 Task: Search one way flight ticket for 4 adults, 1 infant in seat and 1 infant on lap in premium economy from Hays: Hays Regional Airport to Raleigh: Raleigh-durham International Airport on 8-5-2023. Choice of flights is Spirit. Number of bags: 2 carry on bags and 1 checked bag. Price is upto 88000. Outbound departure time preference is 4:15.
Action: Mouse moved to (397, 350)
Screenshot: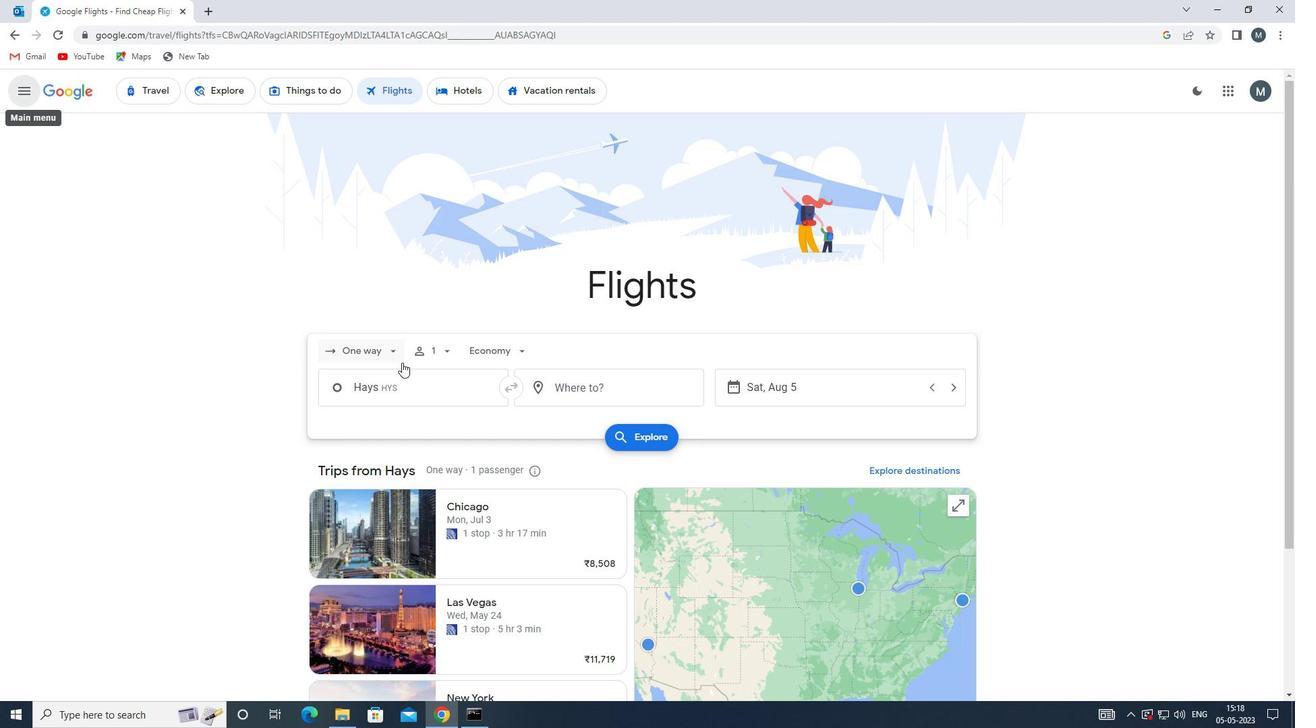 
Action: Mouse pressed left at (397, 350)
Screenshot: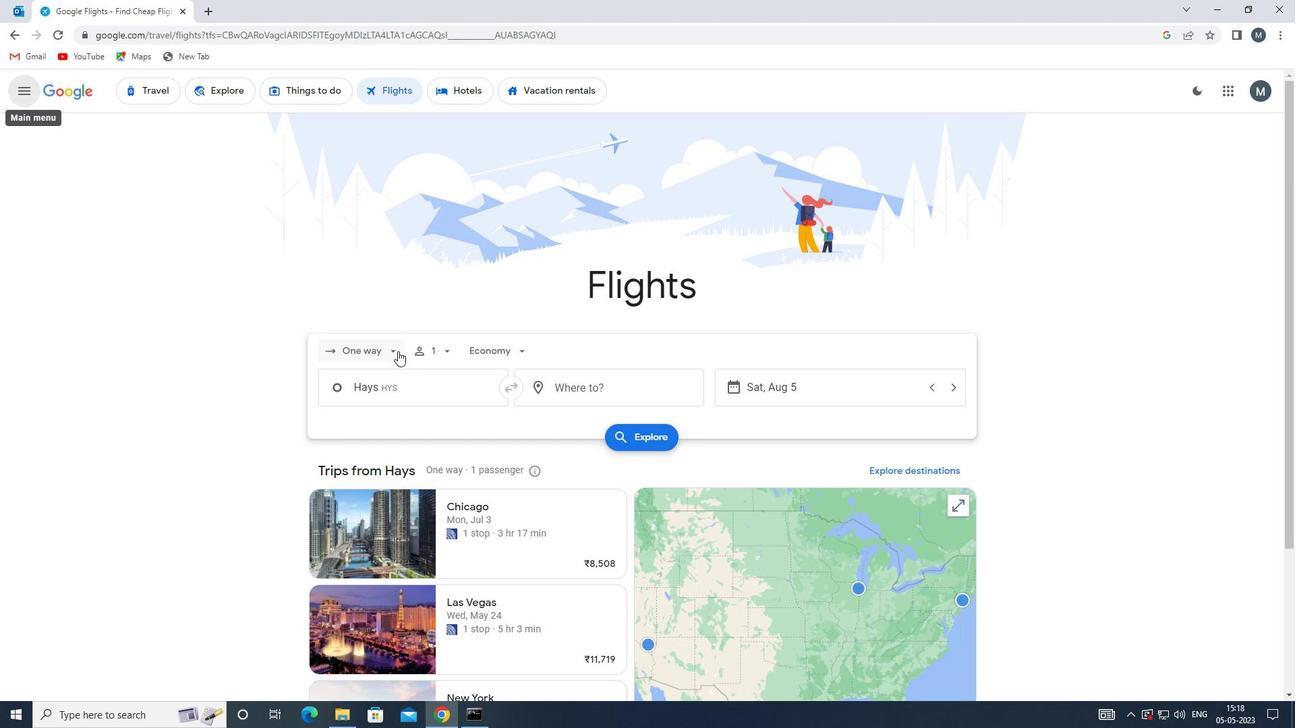 
Action: Mouse moved to (398, 411)
Screenshot: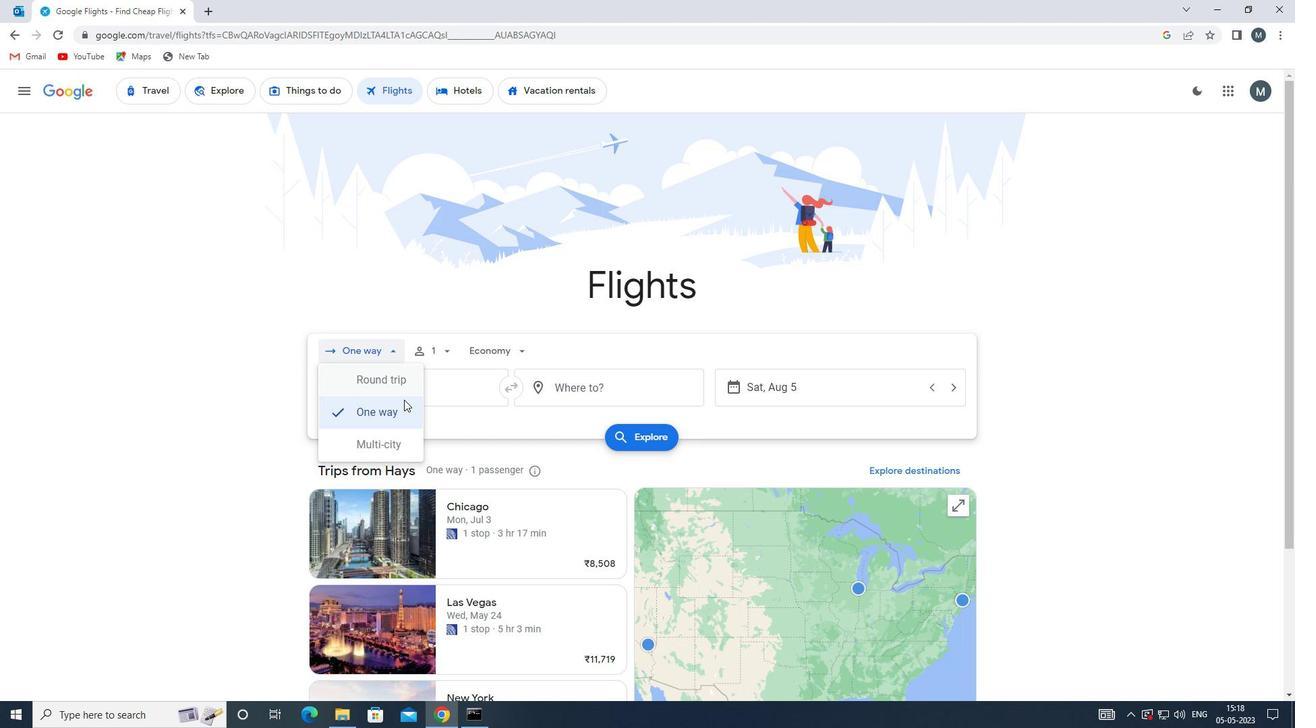 
Action: Mouse pressed left at (398, 411)
Screenshot: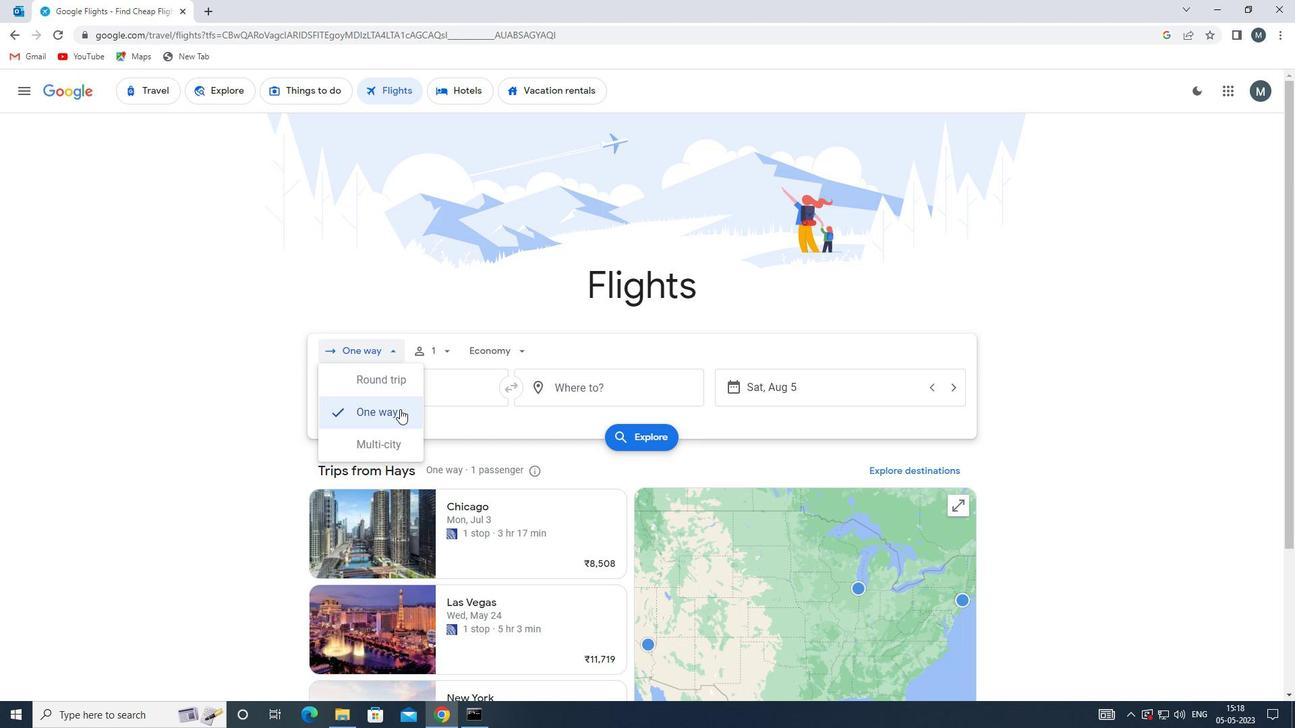 
Action: Mouse moved to (443, 352)
Screenshot: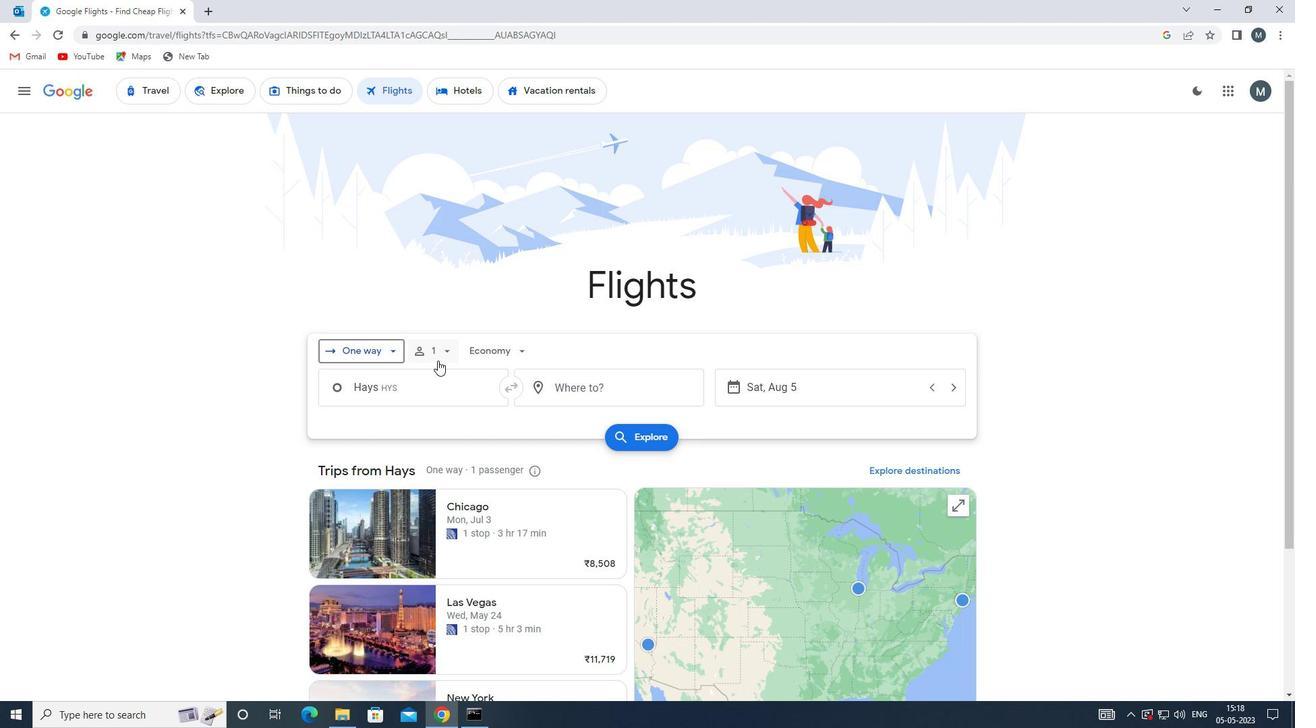 
Action: Mouse pressed left at (443, 352)
Screenshot: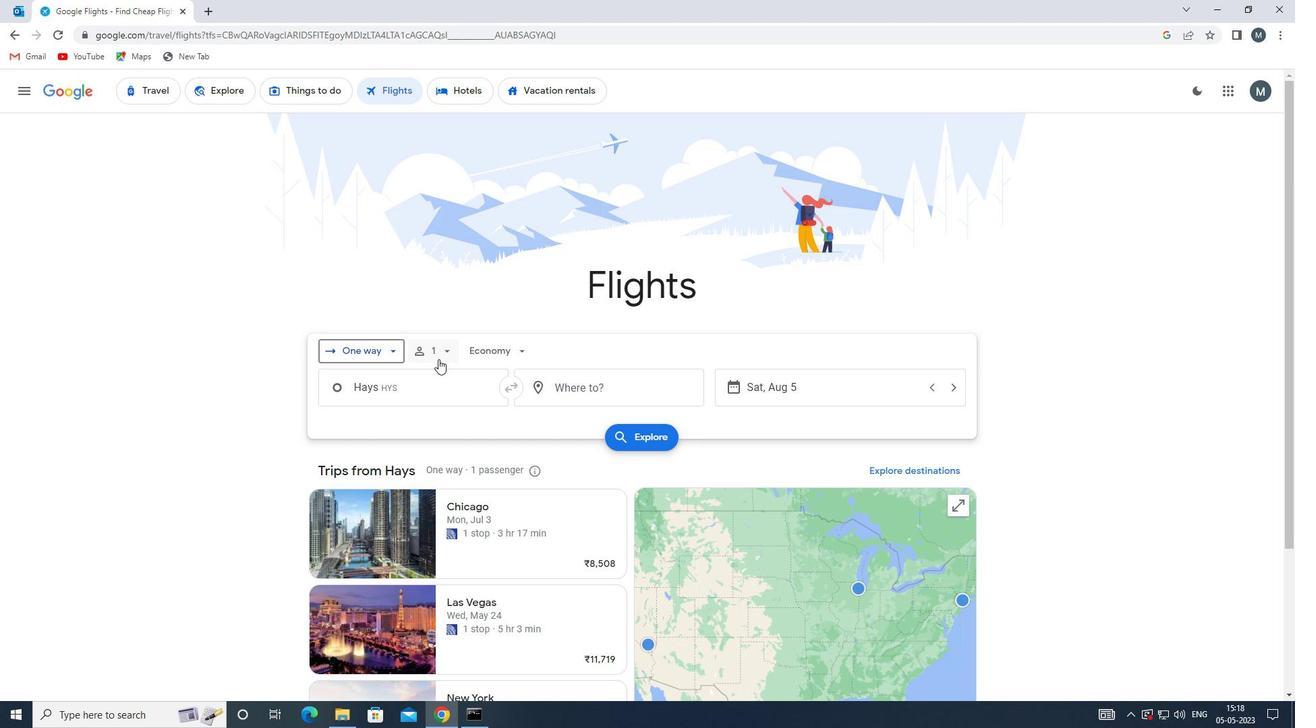 
Action: Mouse moved to (549, 383)
Screenshot: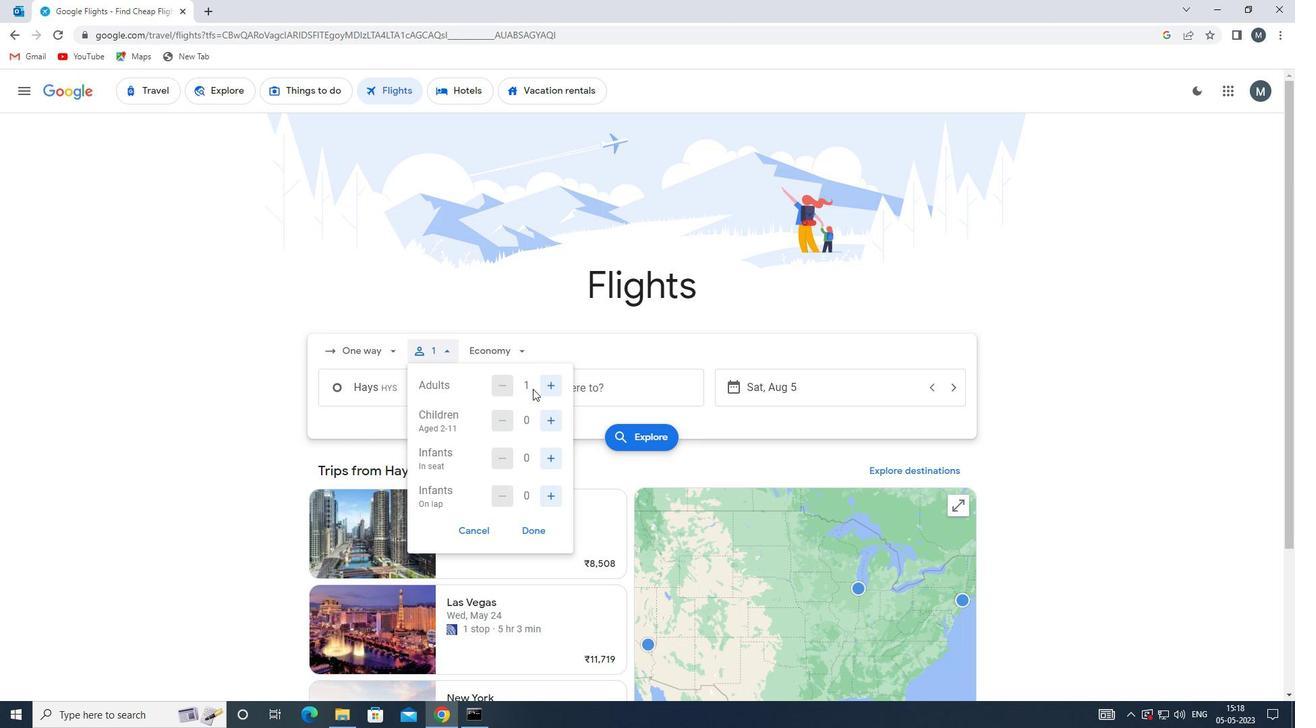
Action: Mouse pressed left at (549, 383)
Screenshot: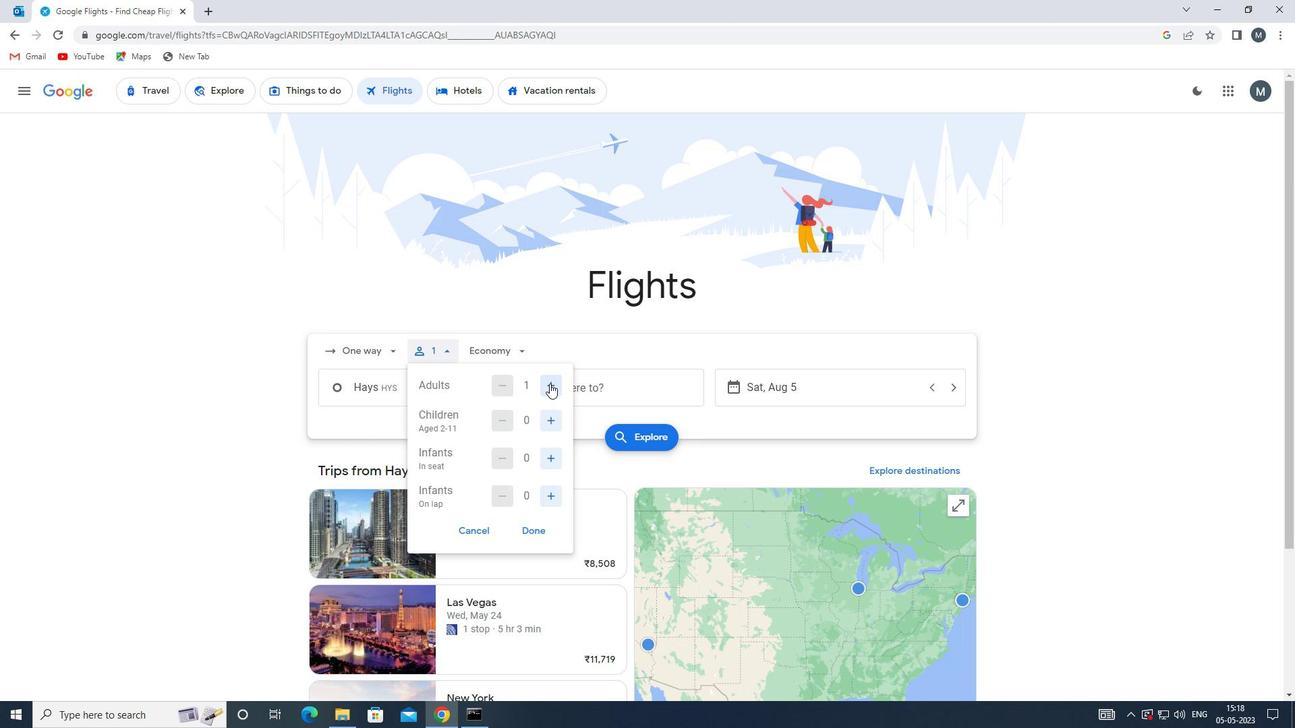
Action: Mouse pressed left at (549, 383)
Screenshot: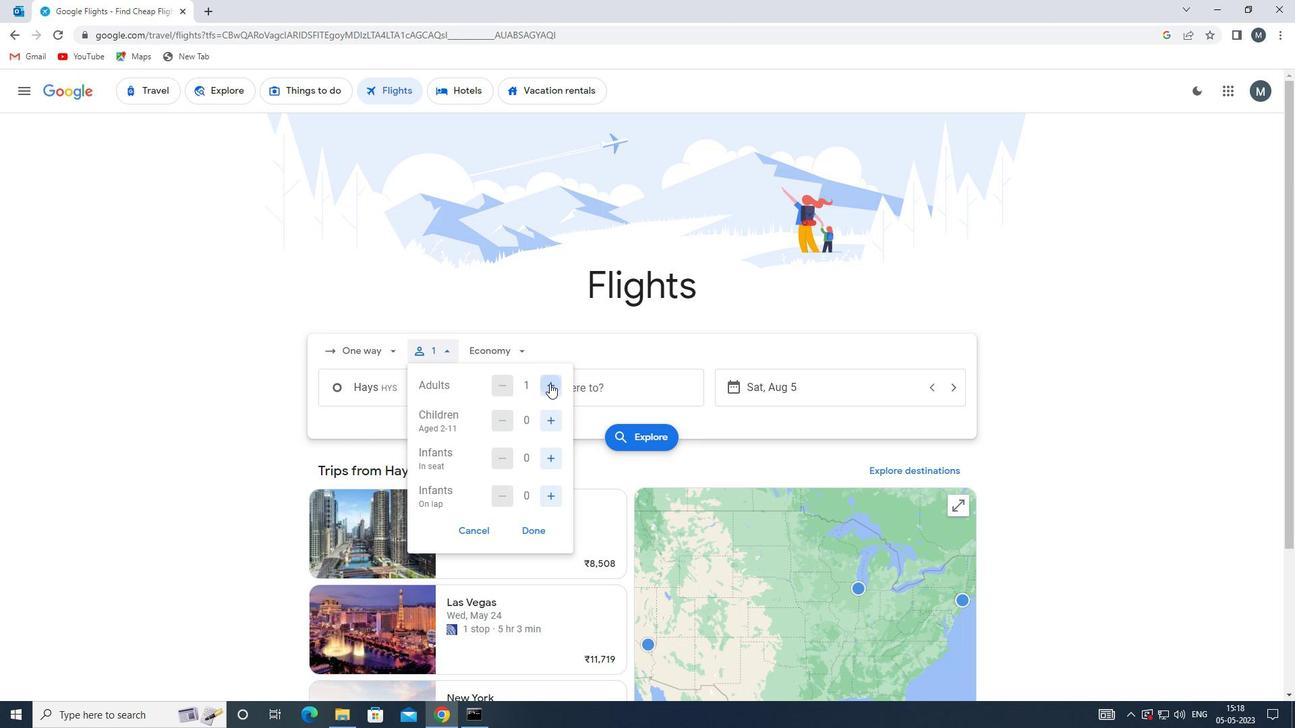 
Action: Mouse pressed left at (549, 383)
Screenshot: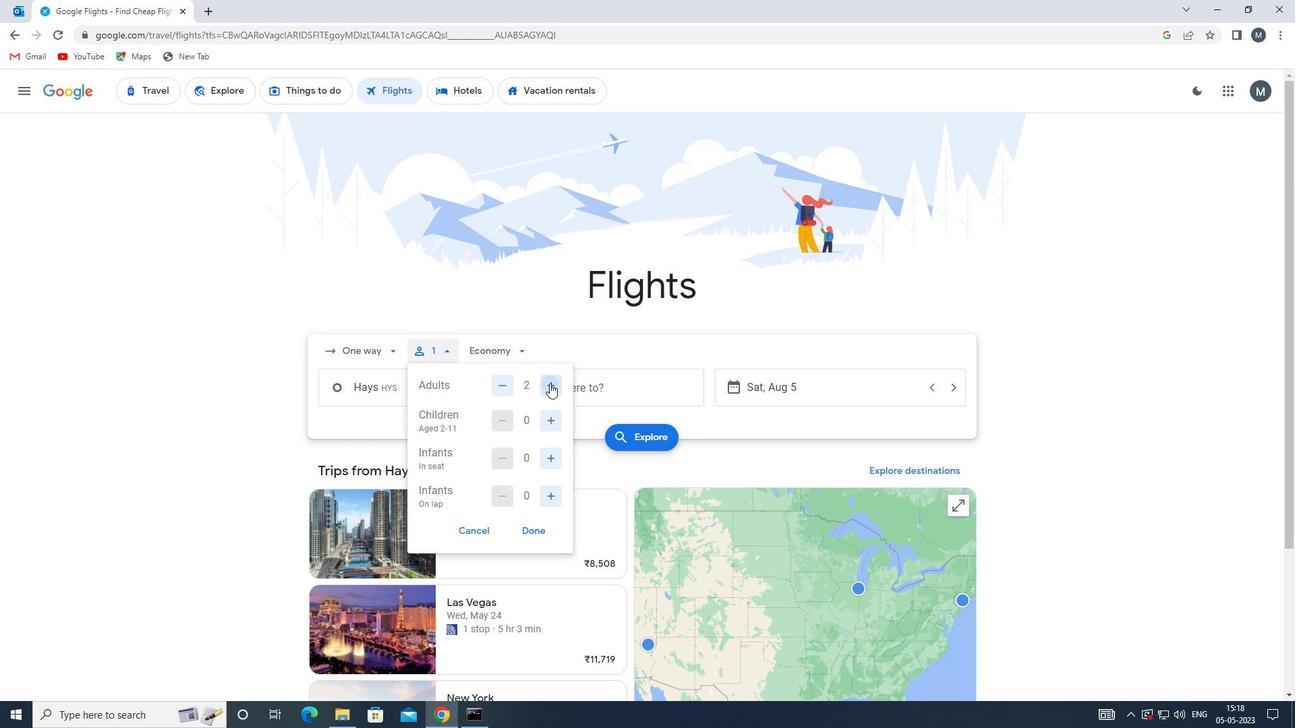 
Action: Mouse moved to (555, 423)
Screenshot: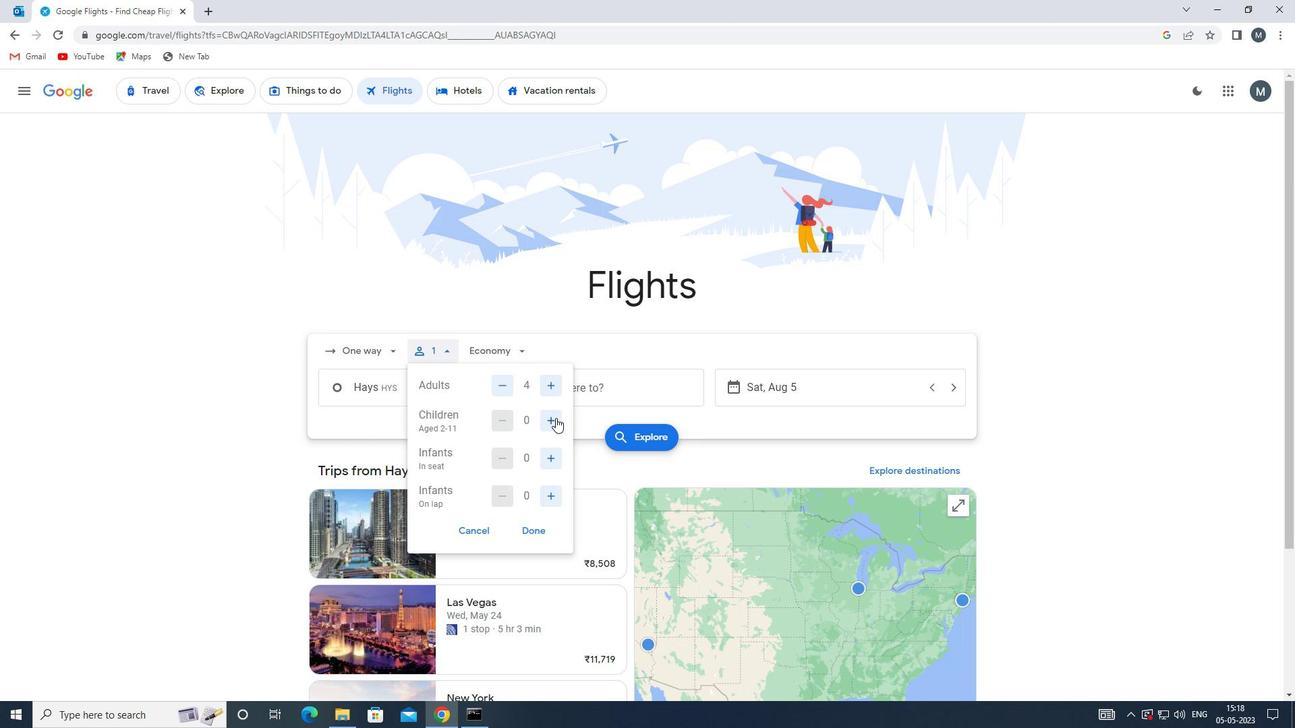 
Action: Mouse pressed left at (555, 423)
Screenshot: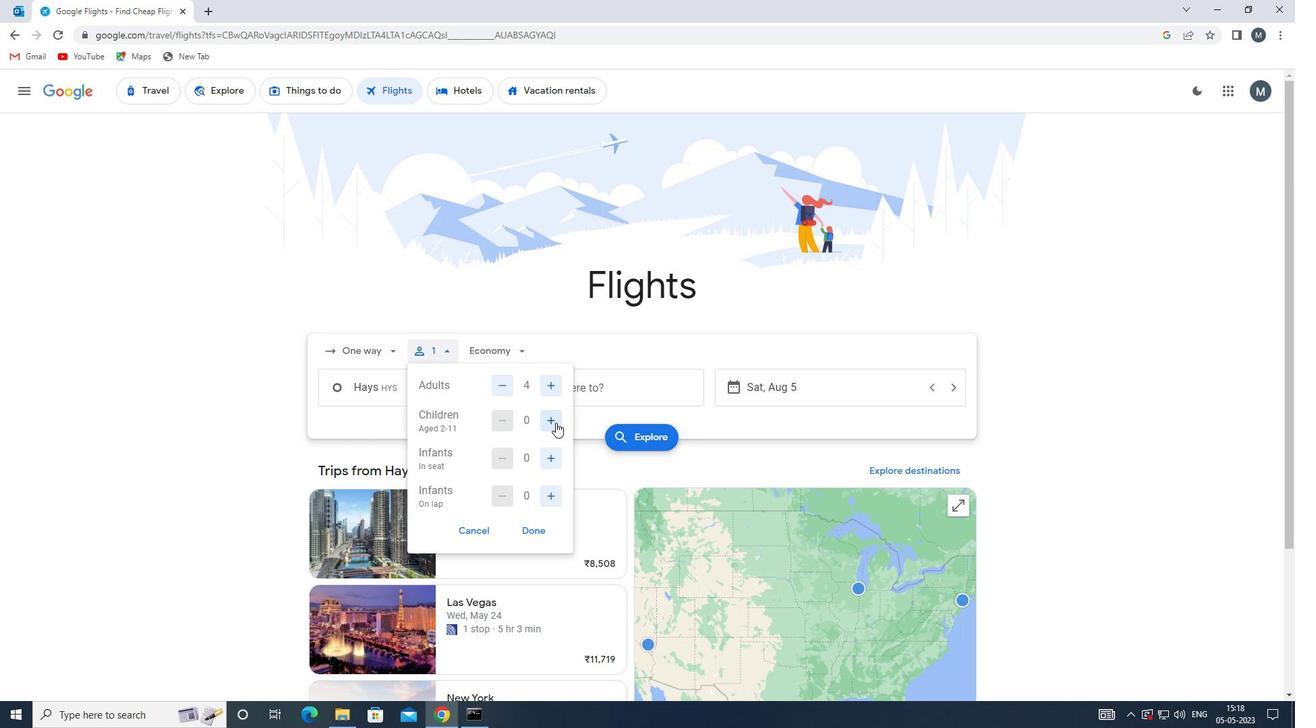 
Action: Mouse moved to (505, 420)
Screenshot: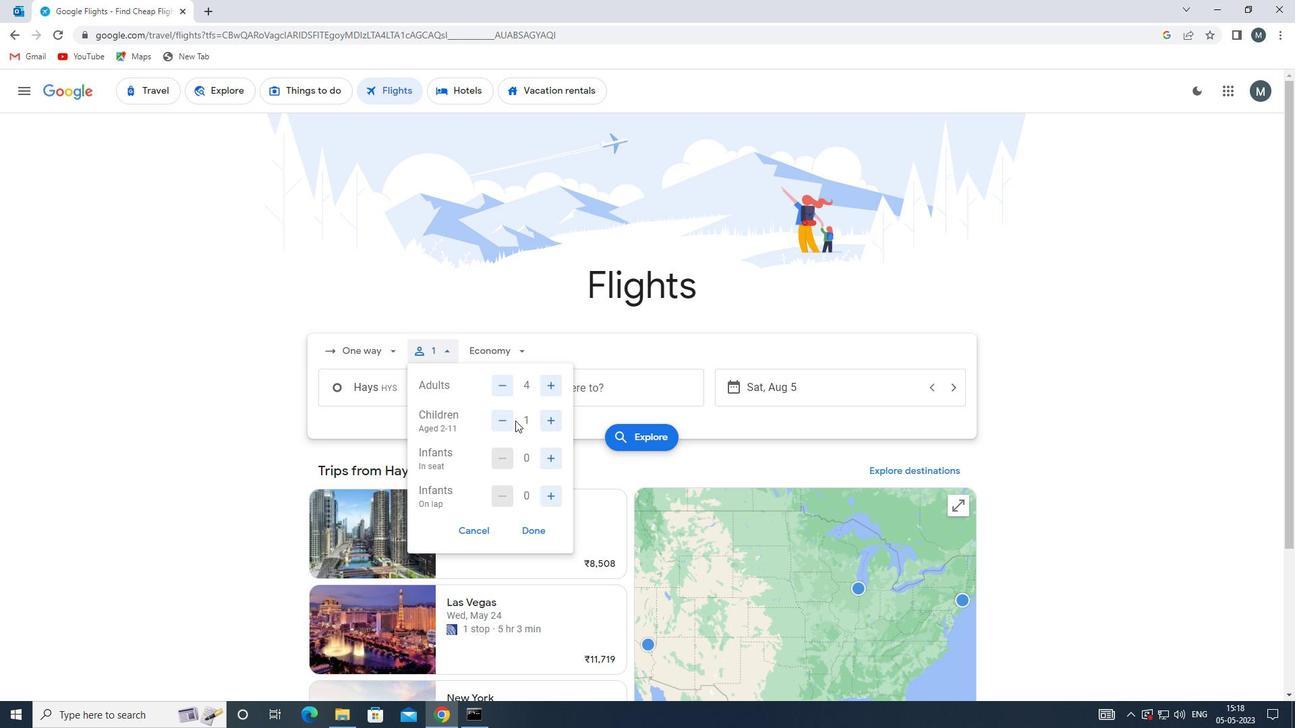 
Action: Mouse pressed left at (505, 420)
Screenshot: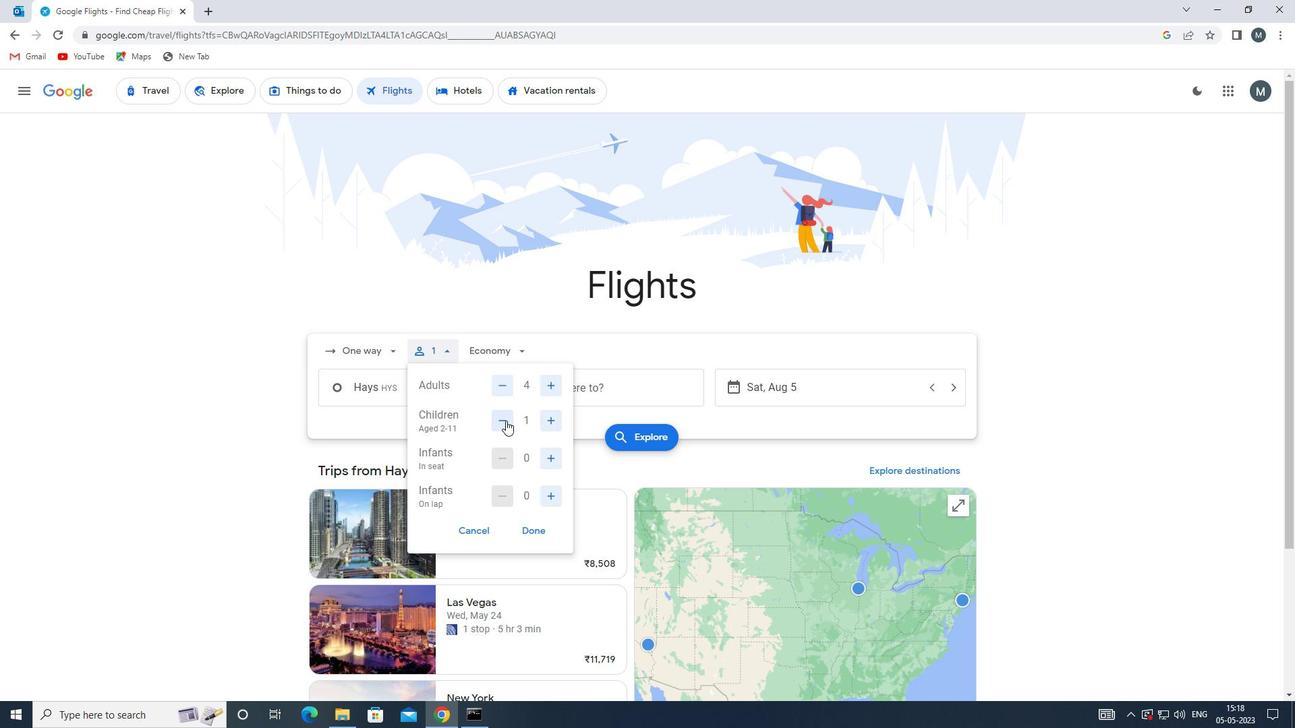 
Action: Mouse moved to (549, 455)
Screenshot: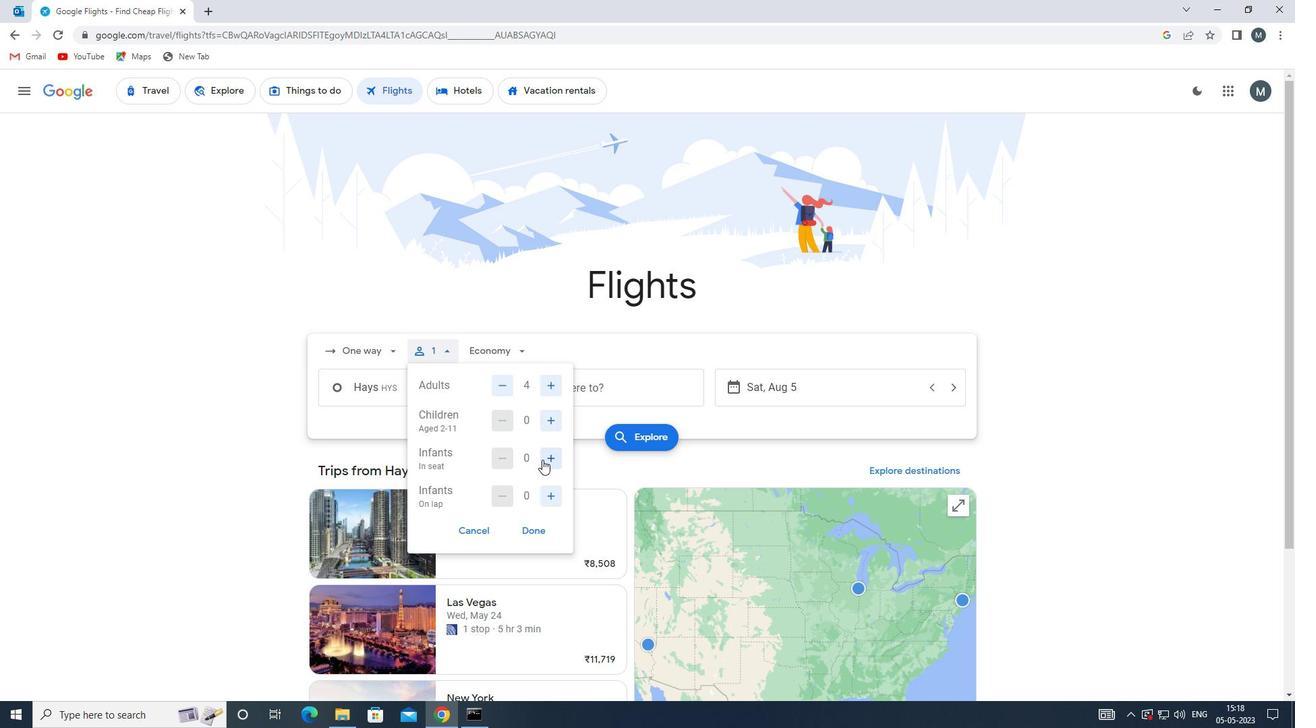 
Action: Mouse pressed left at (549, 455)
Screenshot: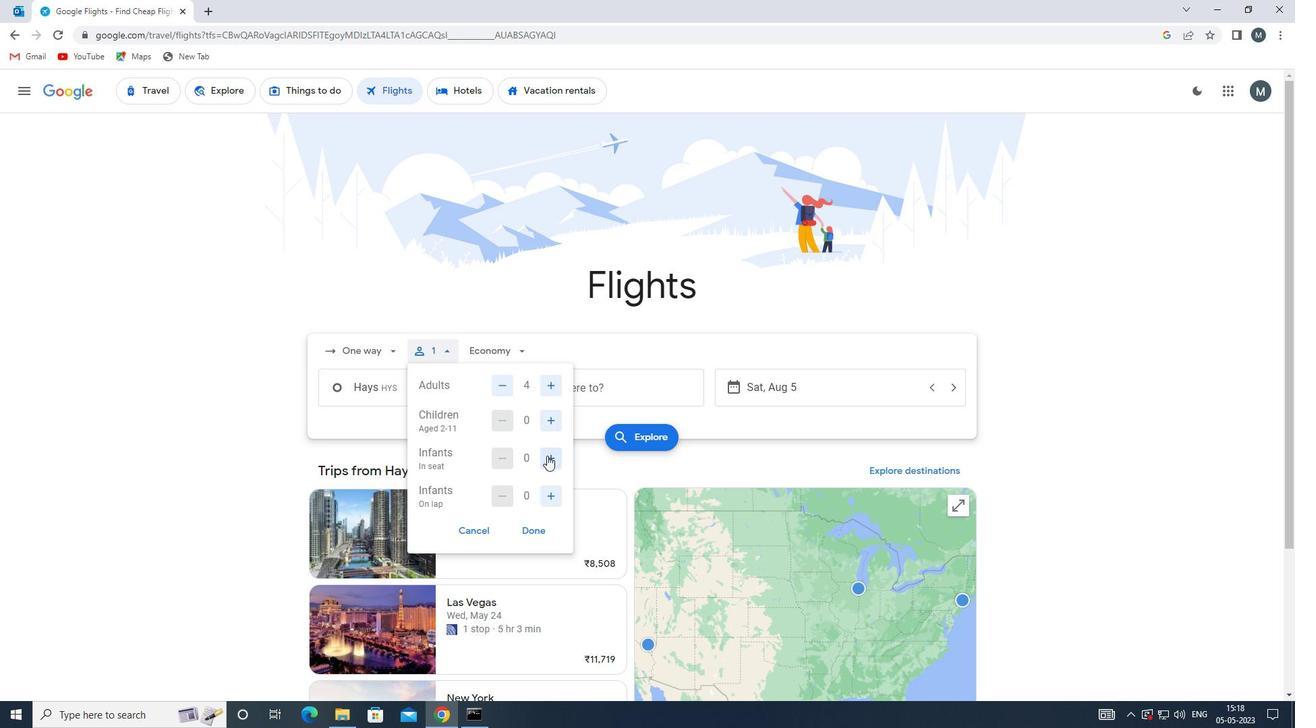 
Action: Mouse moved to (546, 493)
Screenshot: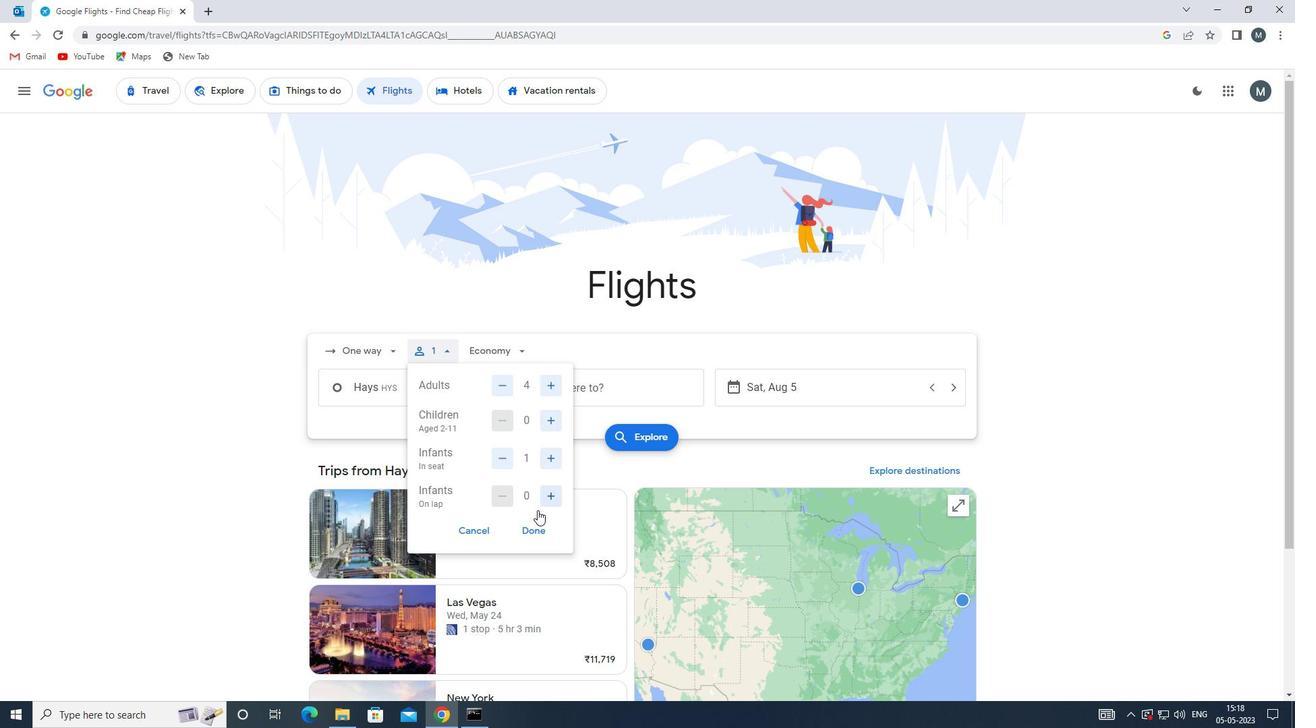 
Action: Mouse pressed left at (546, 493)
Screenshot: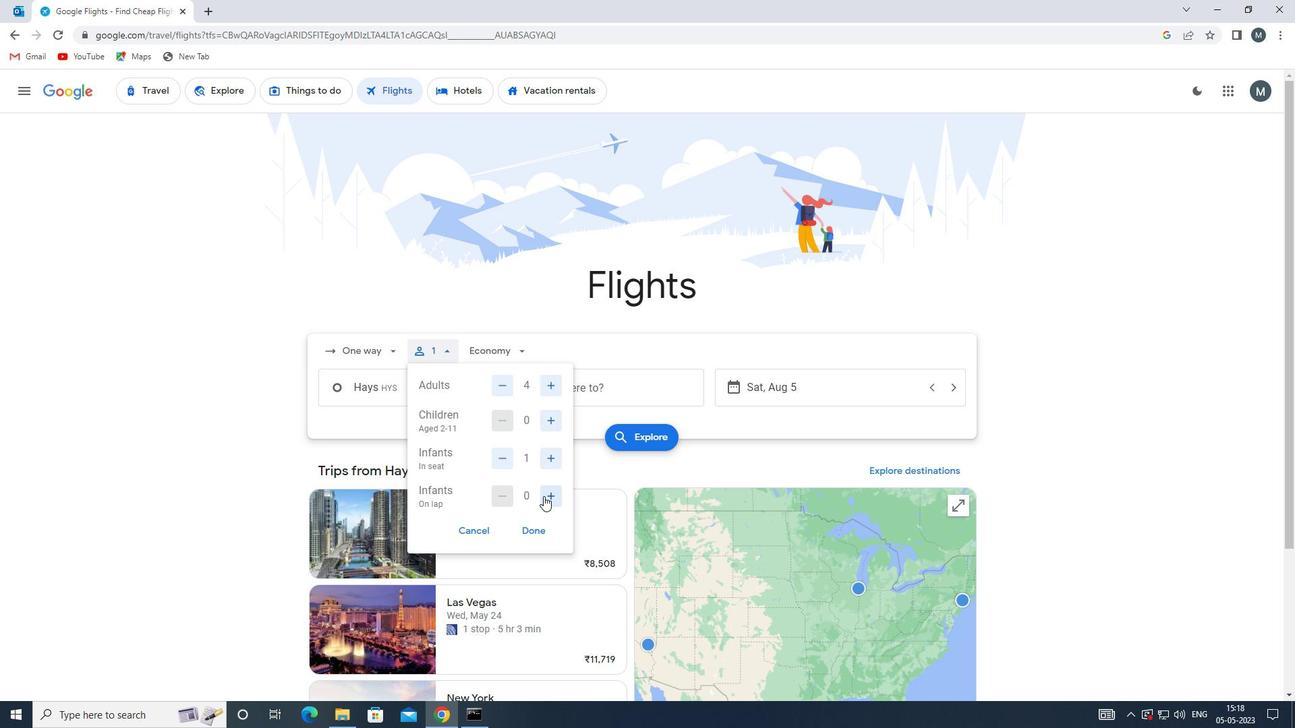
Action: Mouse moved to (540, 527)
Screenshot: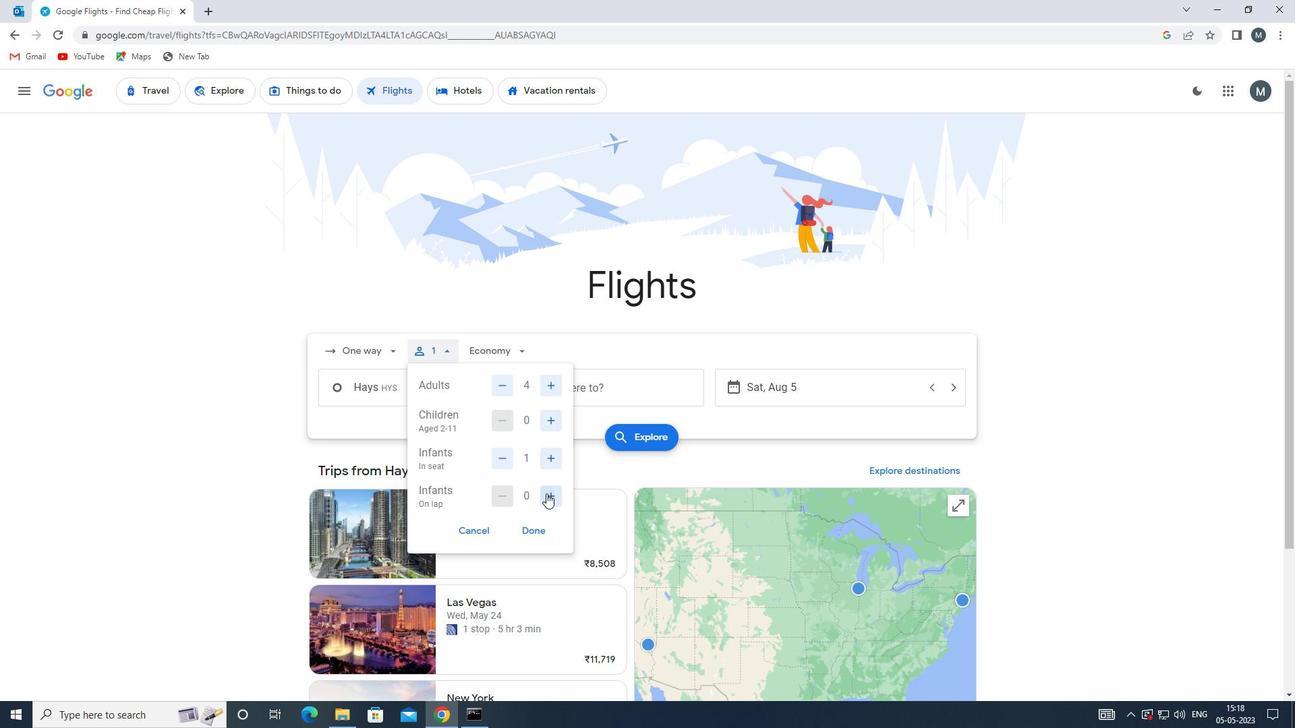 
Action: Mouse pressed left at (540, 527)
Screenshot: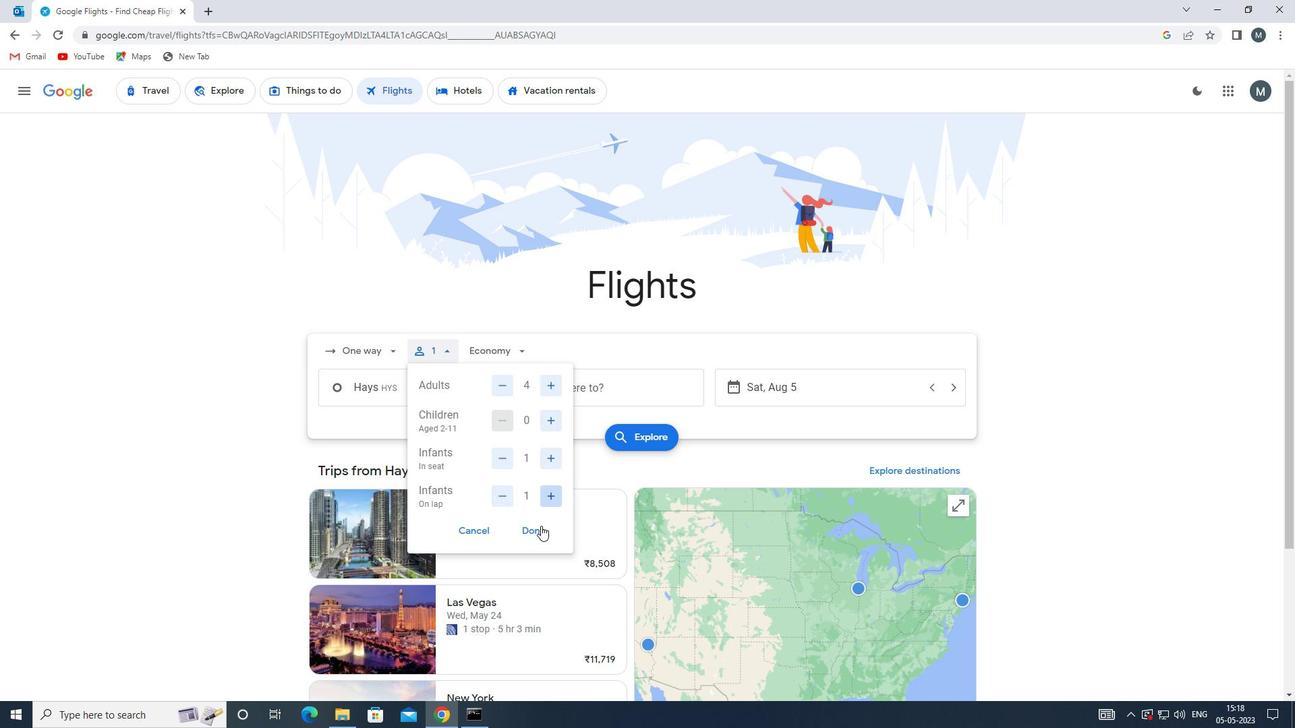 
Action: Mouse moved to (515, 354)
Screenshot: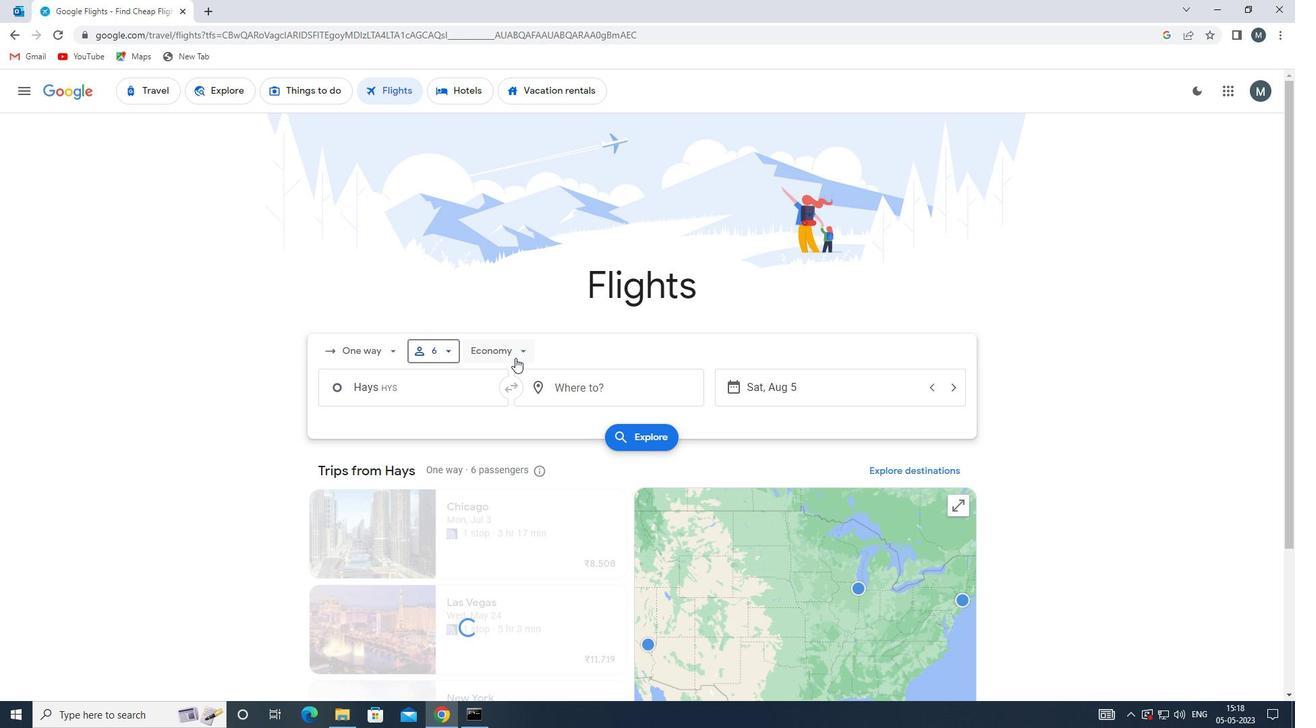 
Action: Mouse pressed left at (515, 354)
Screenshot: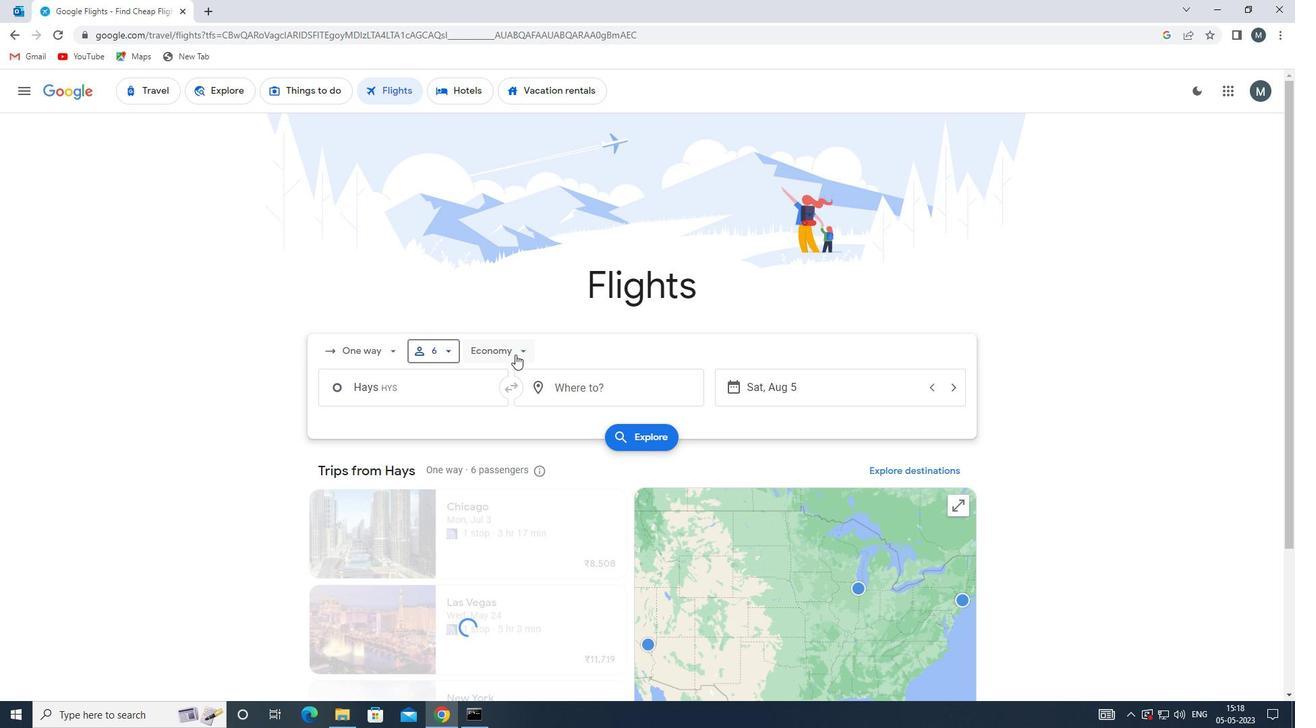 
Action: Mouse moved to (529, 412)
Screenshot: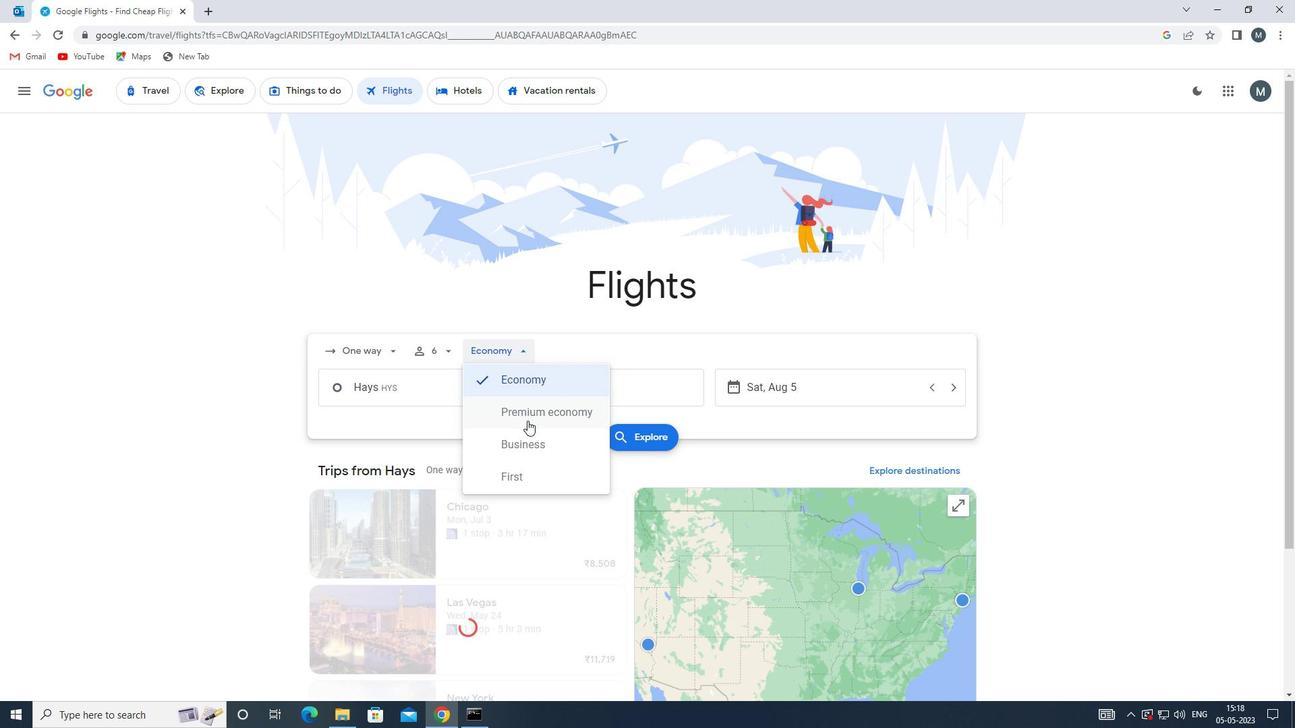 
Action: Mouse pressed left at (529, 412)
Screenshot: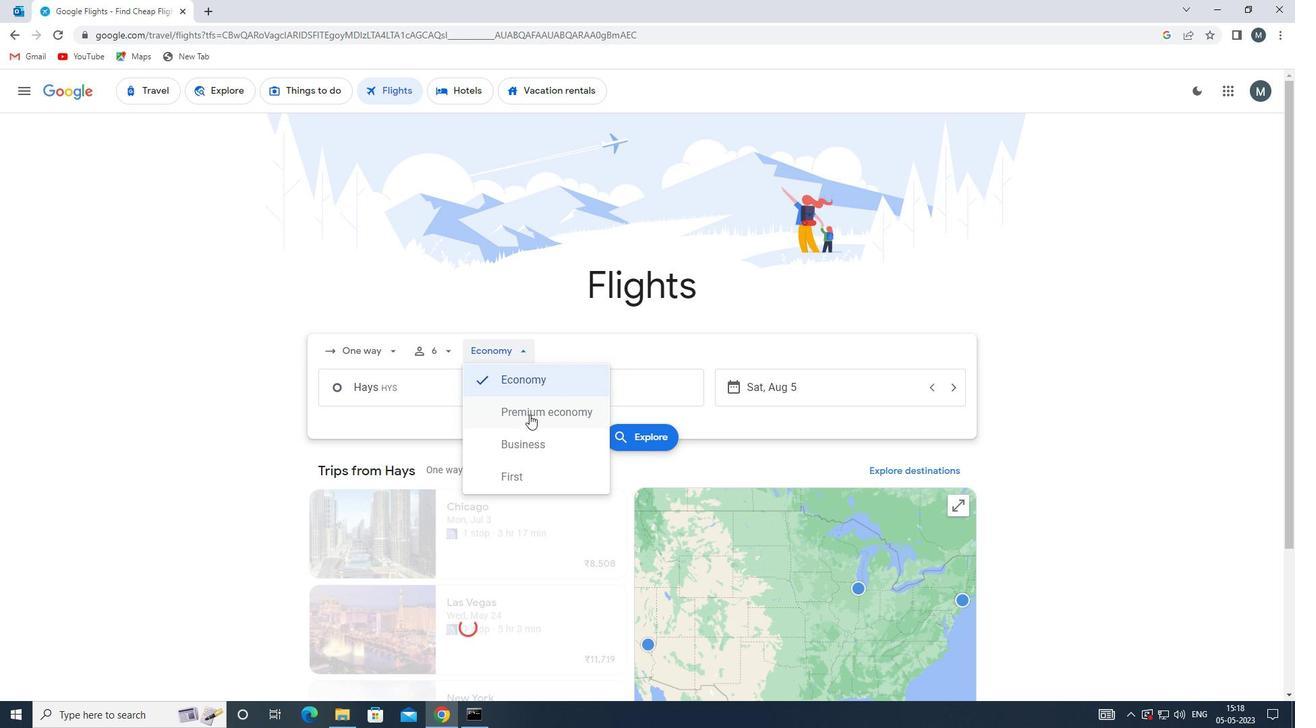 
Action: Mouse moved to (422, 394)
Screenshot: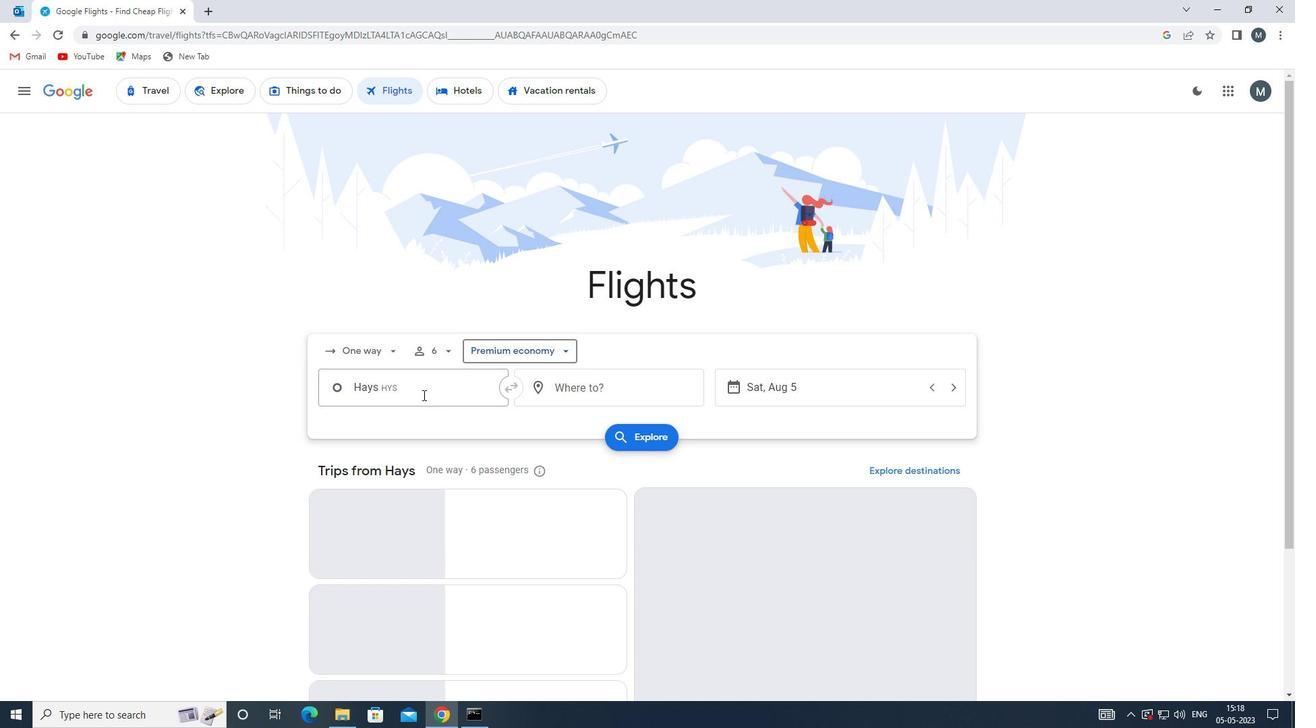 
Action: Mouse pressed left at (422, 394)
Screenshot: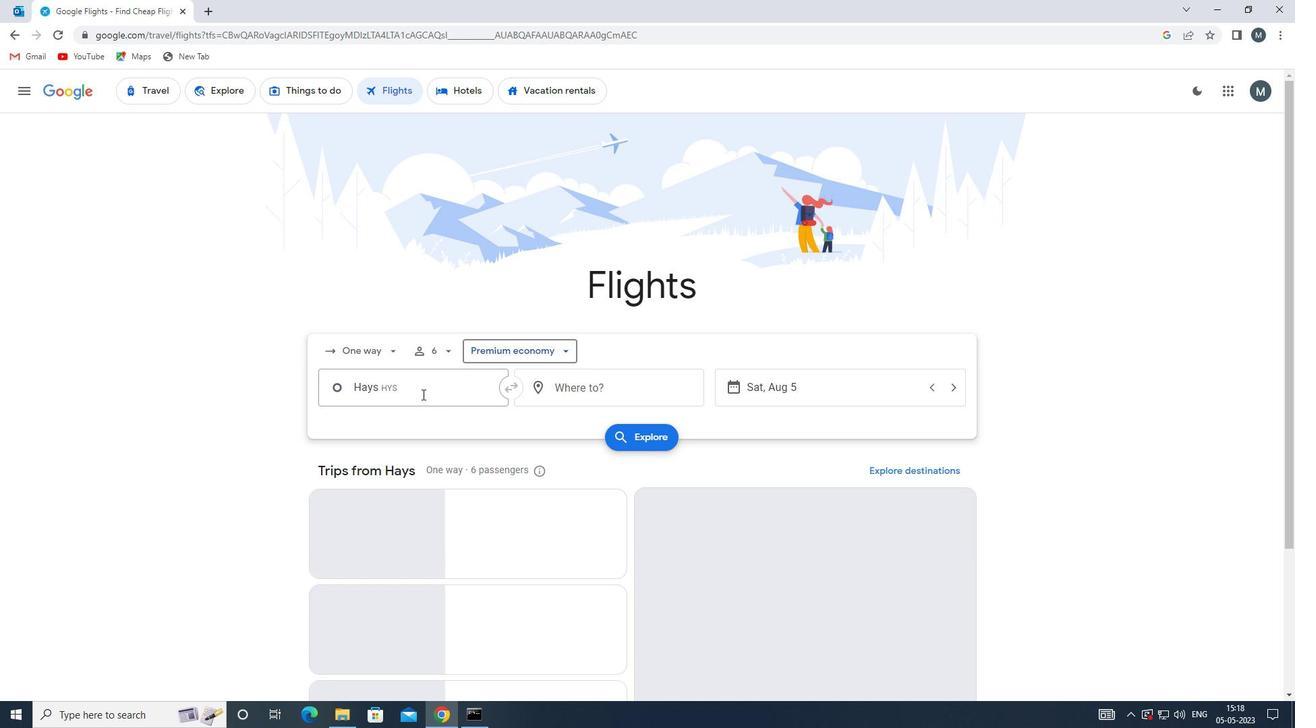 
Action: Mouse moved to (431, 429)
Screenshot: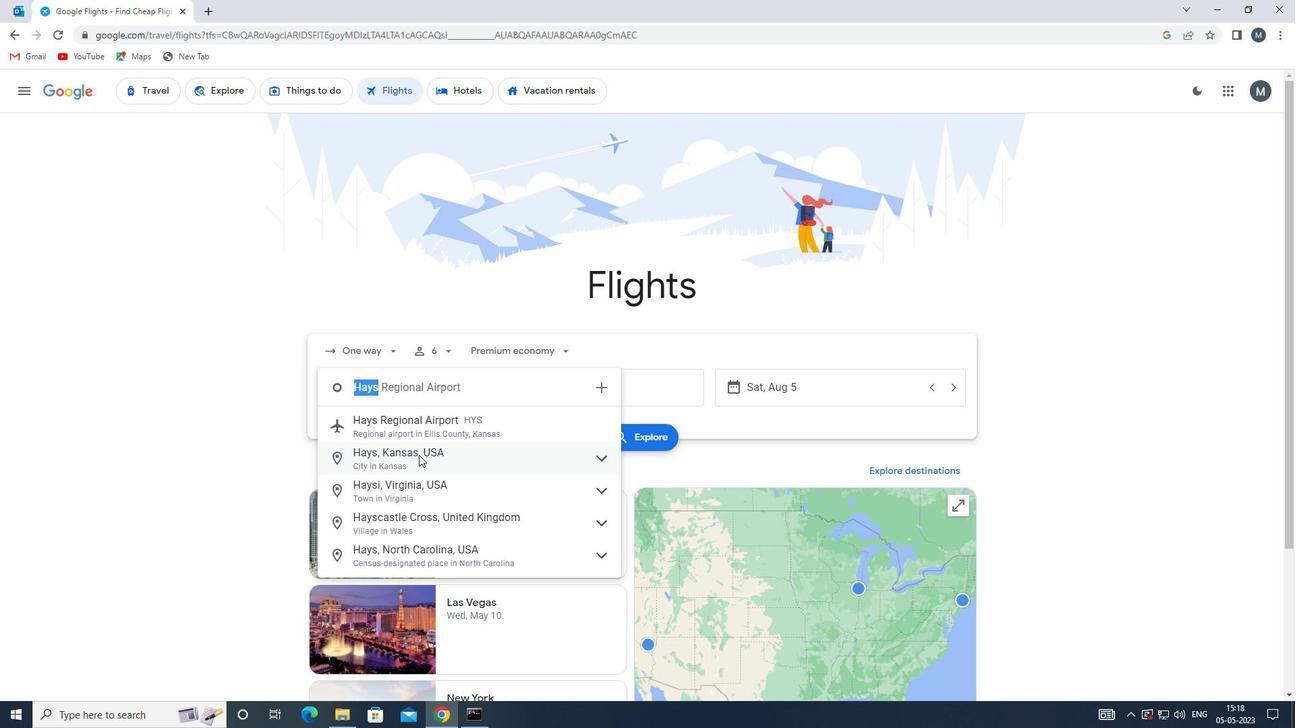 
Action: Mouse pressed left at (431, 429)
Screenshot: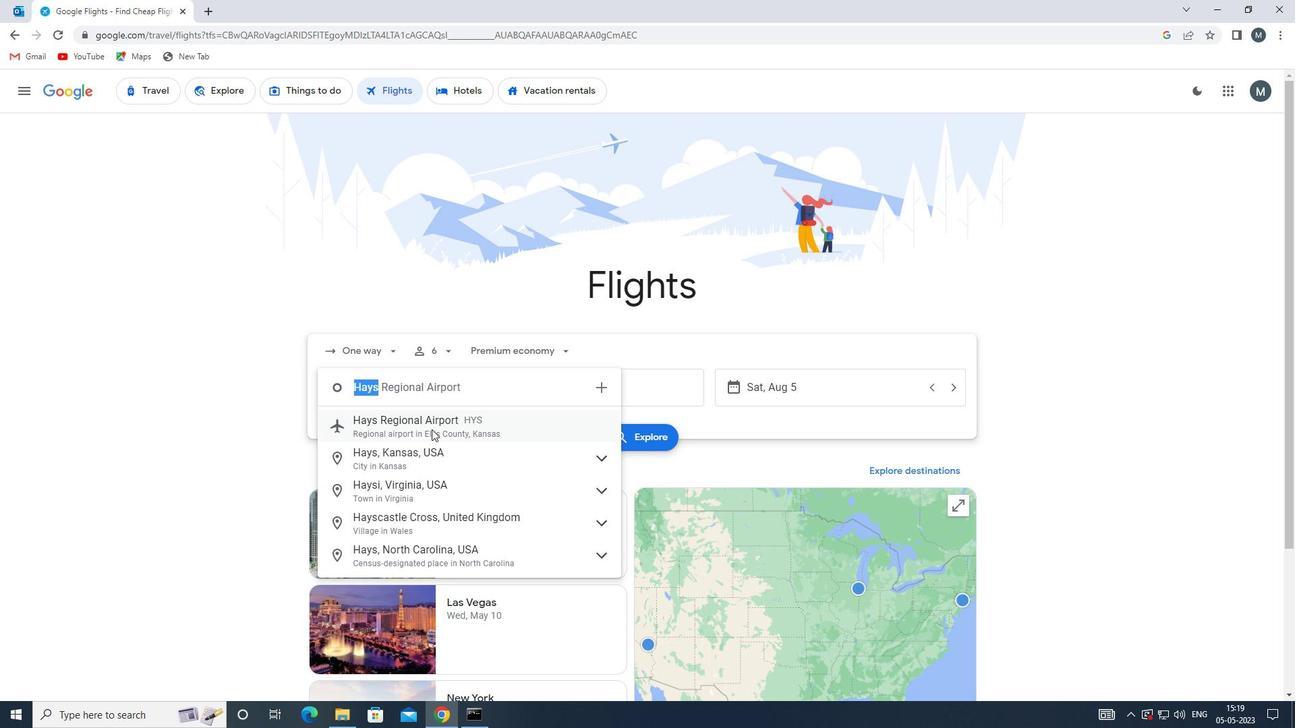 
Action: Mouse moved to (616, 382)
Screenshot: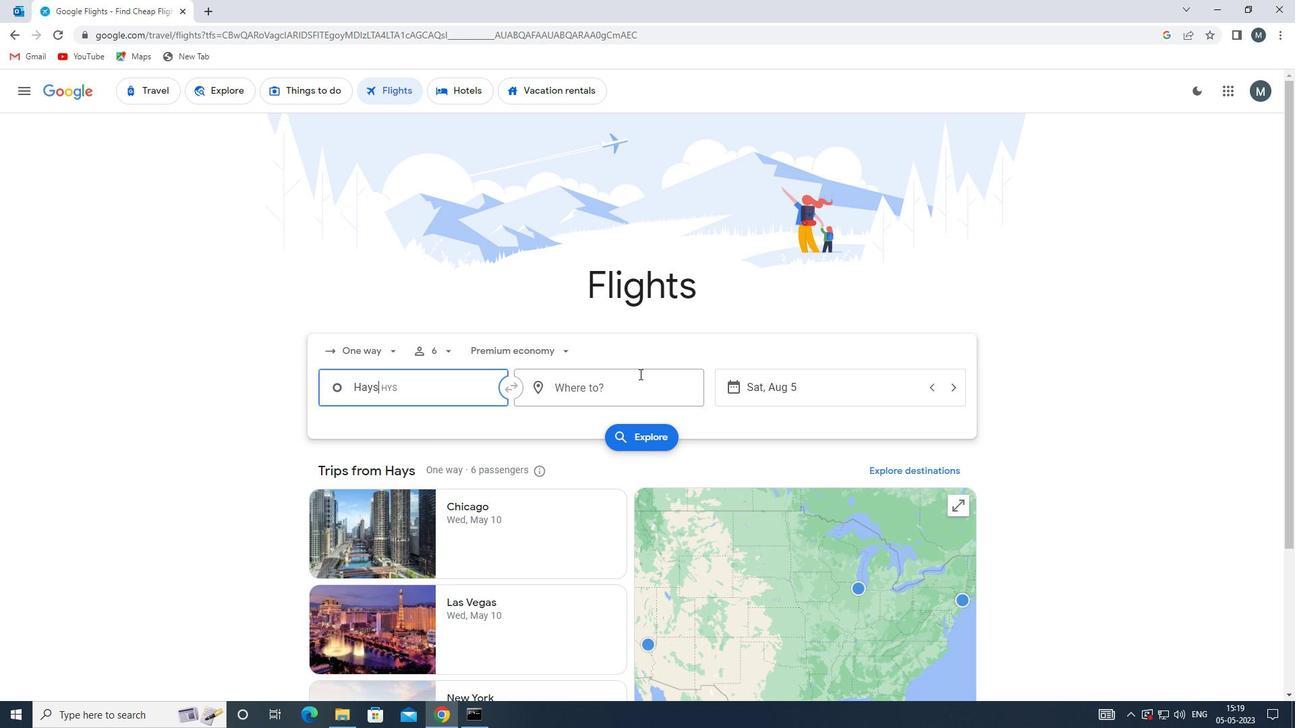 
Action: Mouse pressed left at (616, 382)
Screenshot: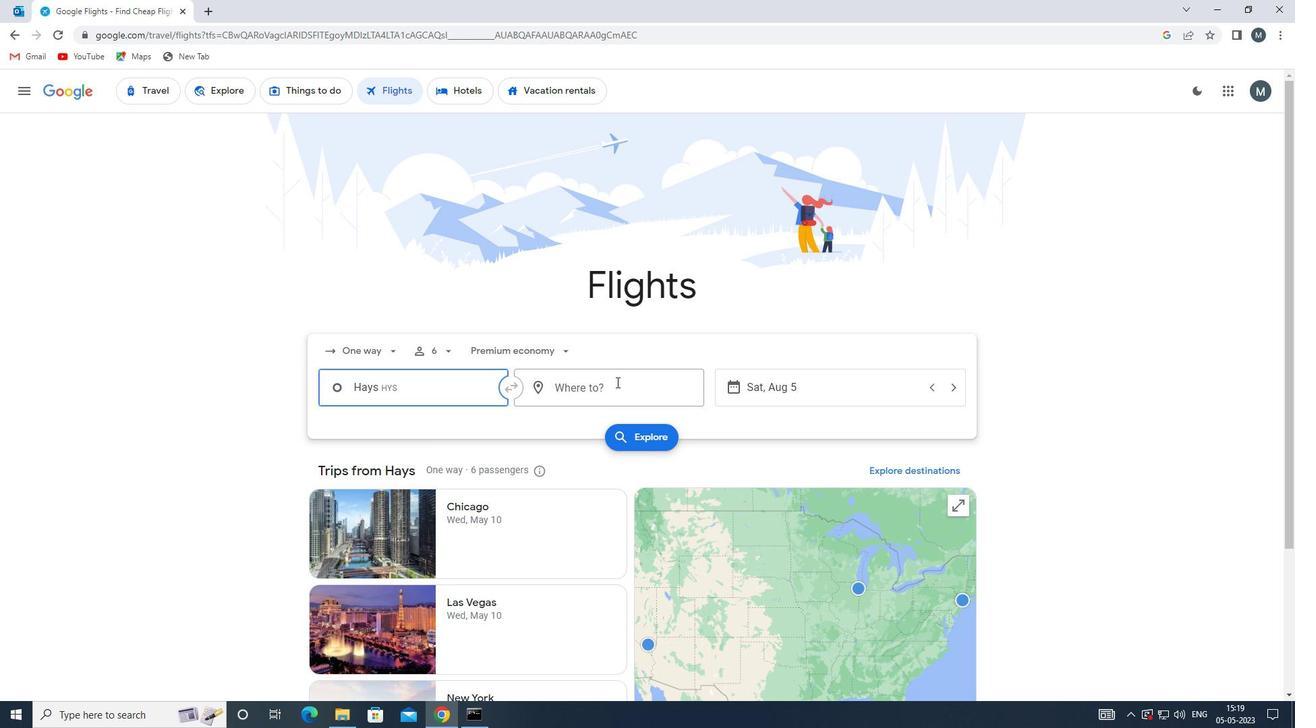 
Action: Key pressed rdu
Screenshot: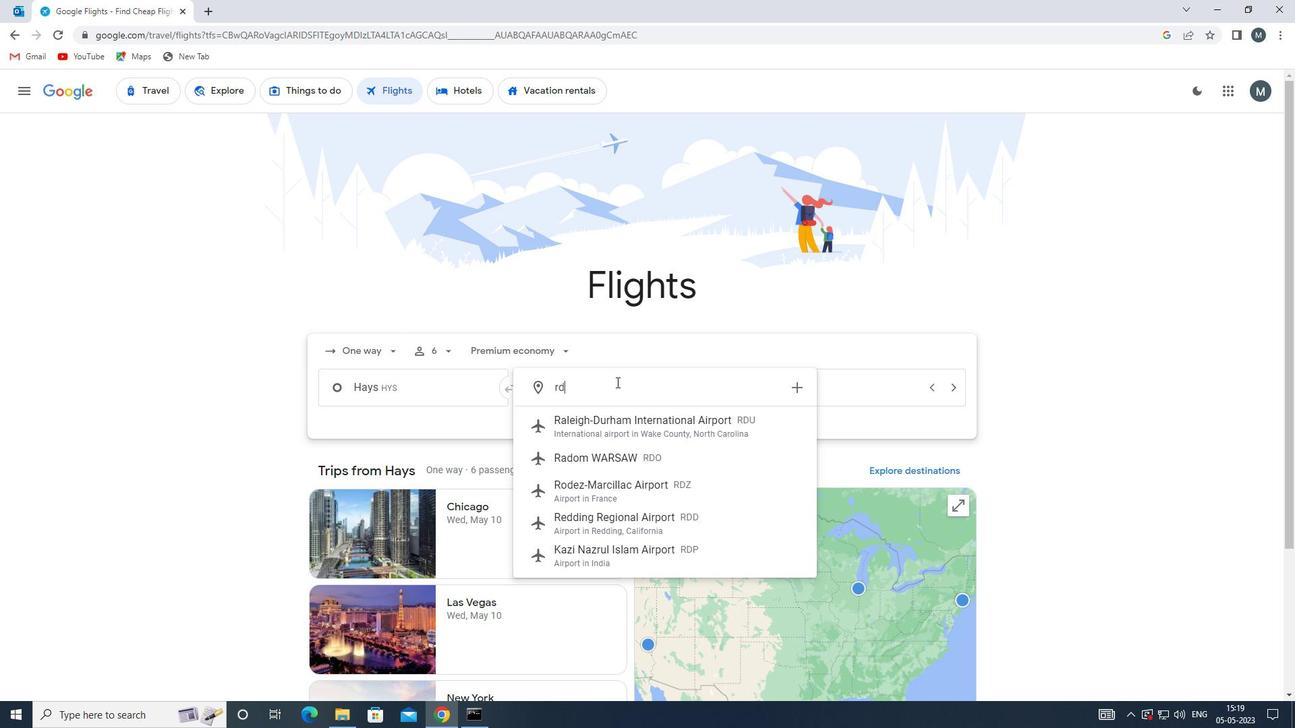 
Action: Mouse moved to (626, 420)
Screenshot: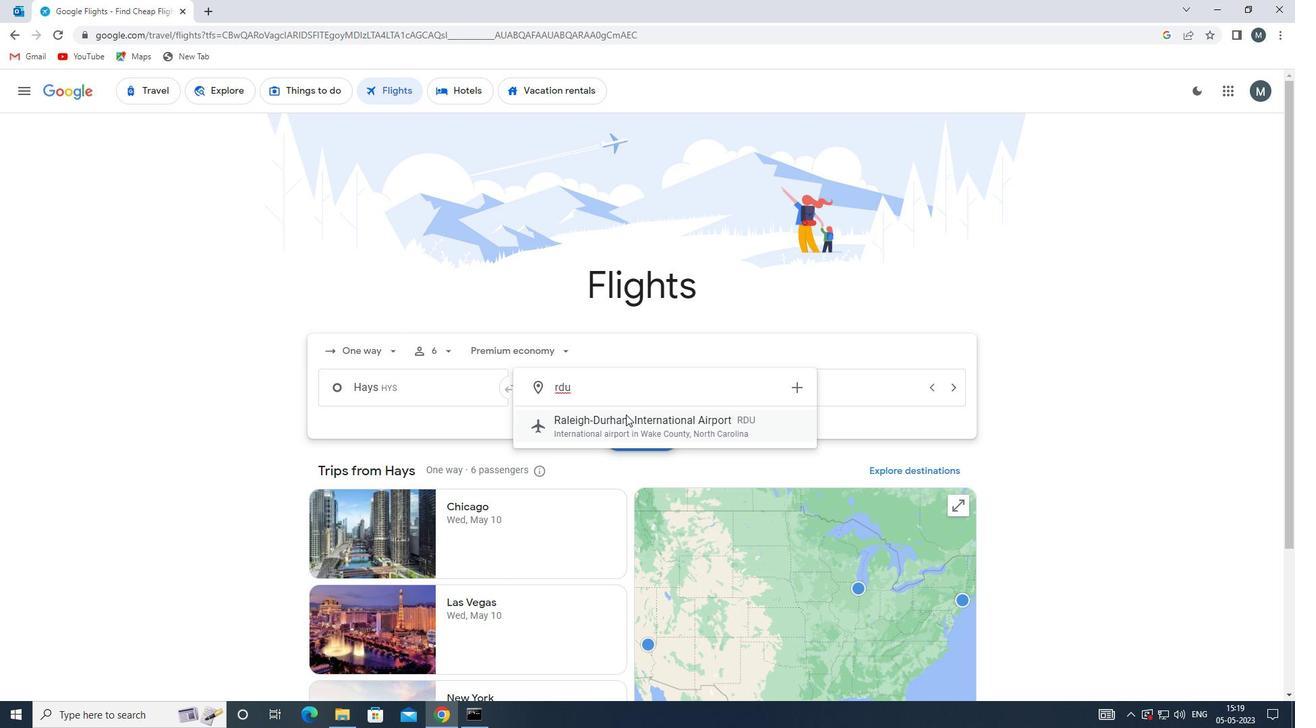 
Action: Mouse pressed left at (626, 420)
Screenshot: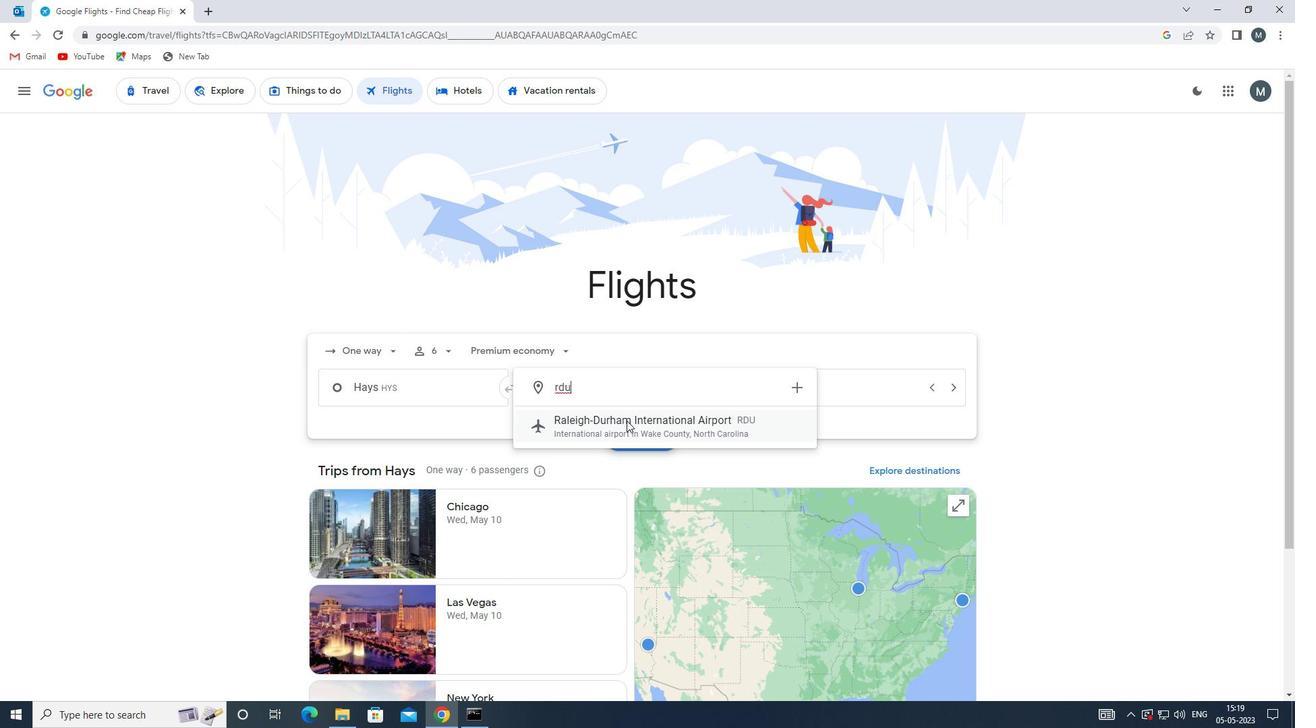 
Action: Mouse moved to (760, 387)
Screenshot: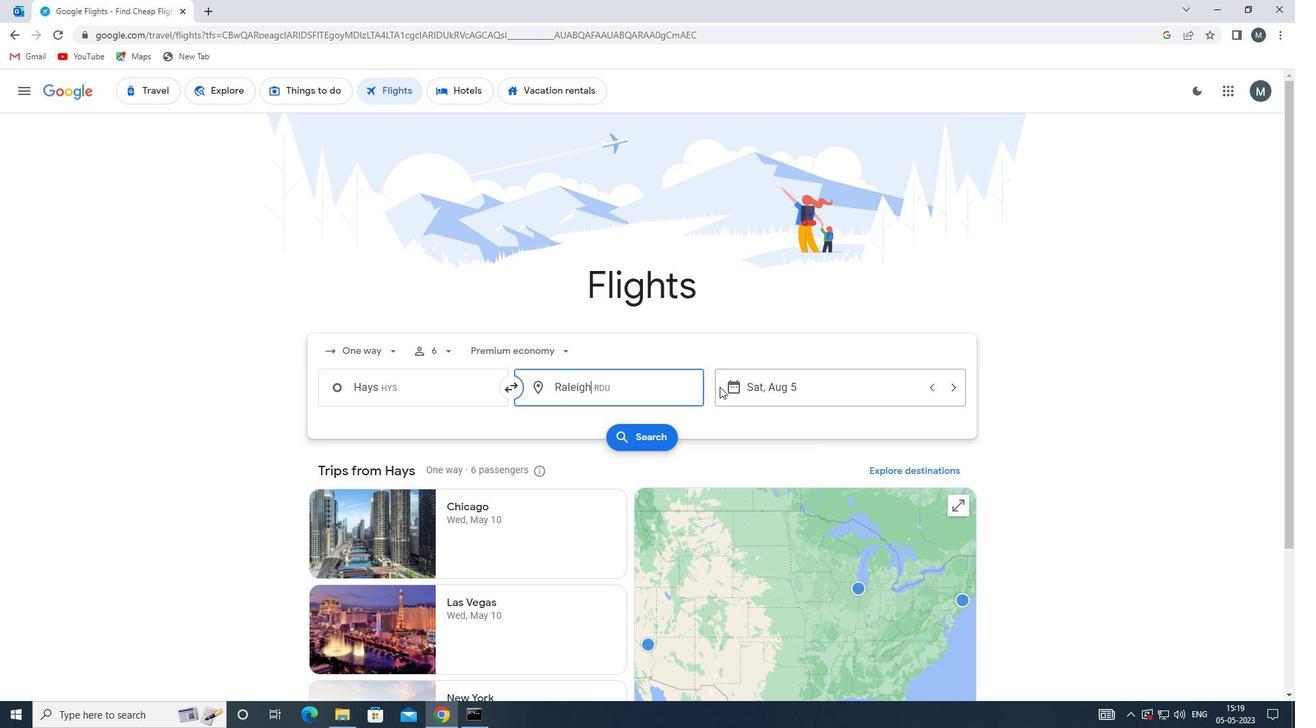 
Action: Mouse pressed left at (760, 387)
Screenshot: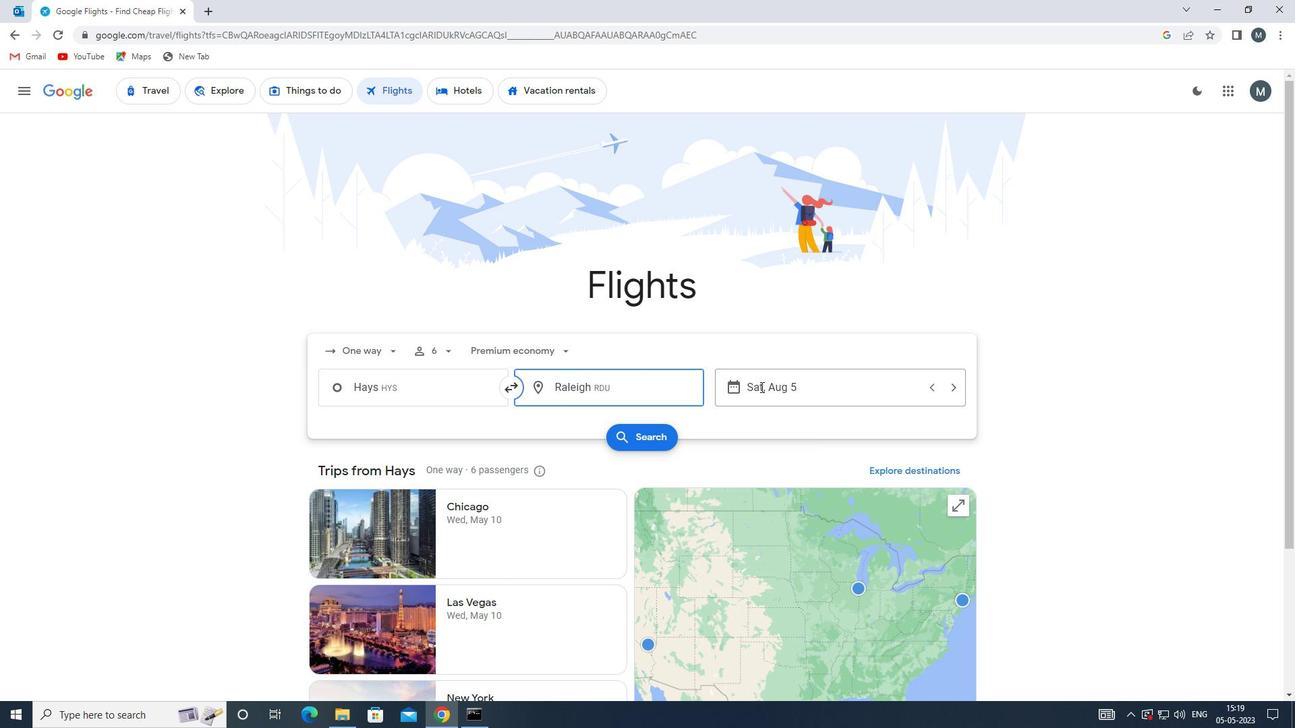 
Action: Mouse moved to (673, 456)
Screenshot: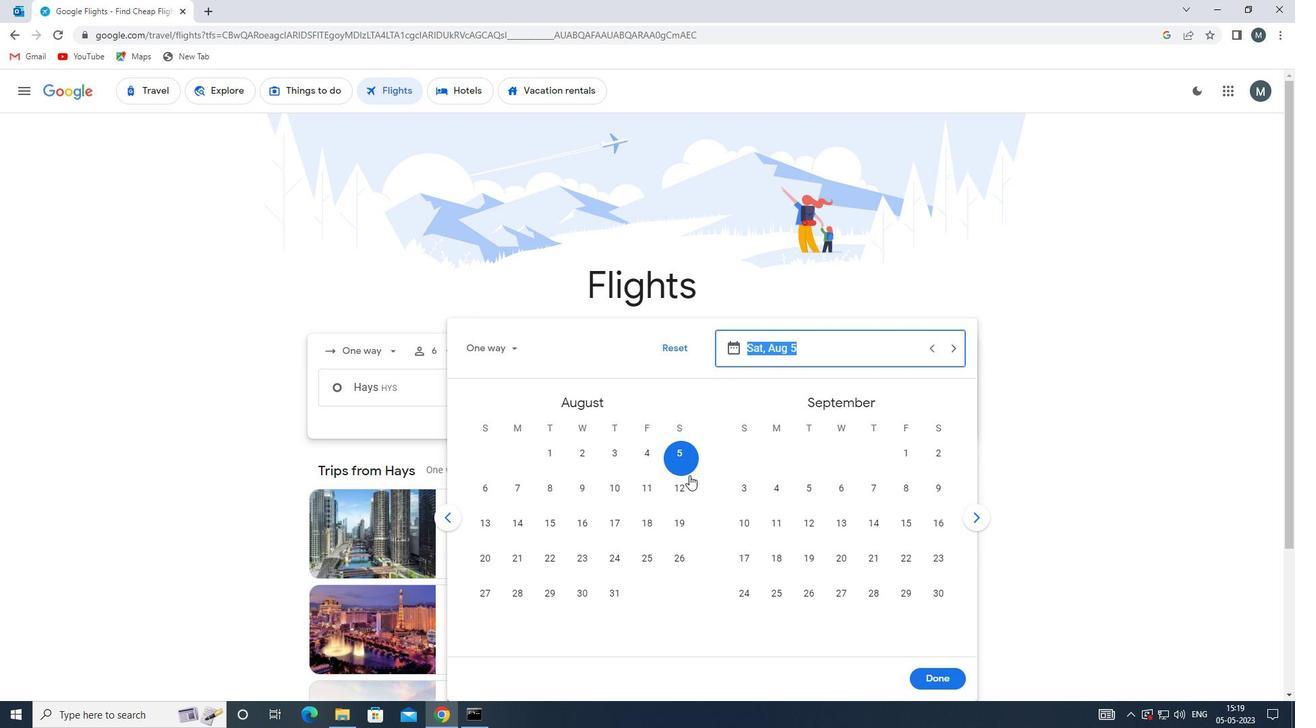 
Action: Mouse pressed left at (673, 456)
Screenshot: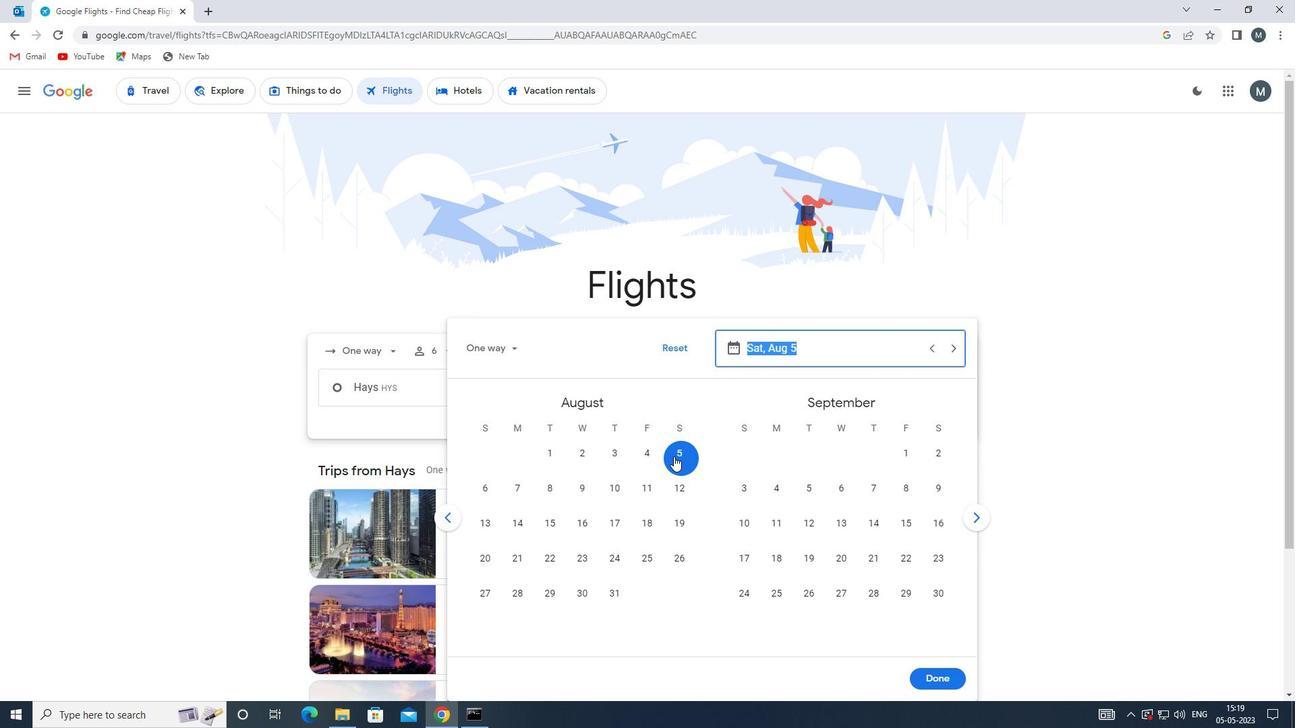 
Action: Mouse moved to (950, 679)
Screenshot: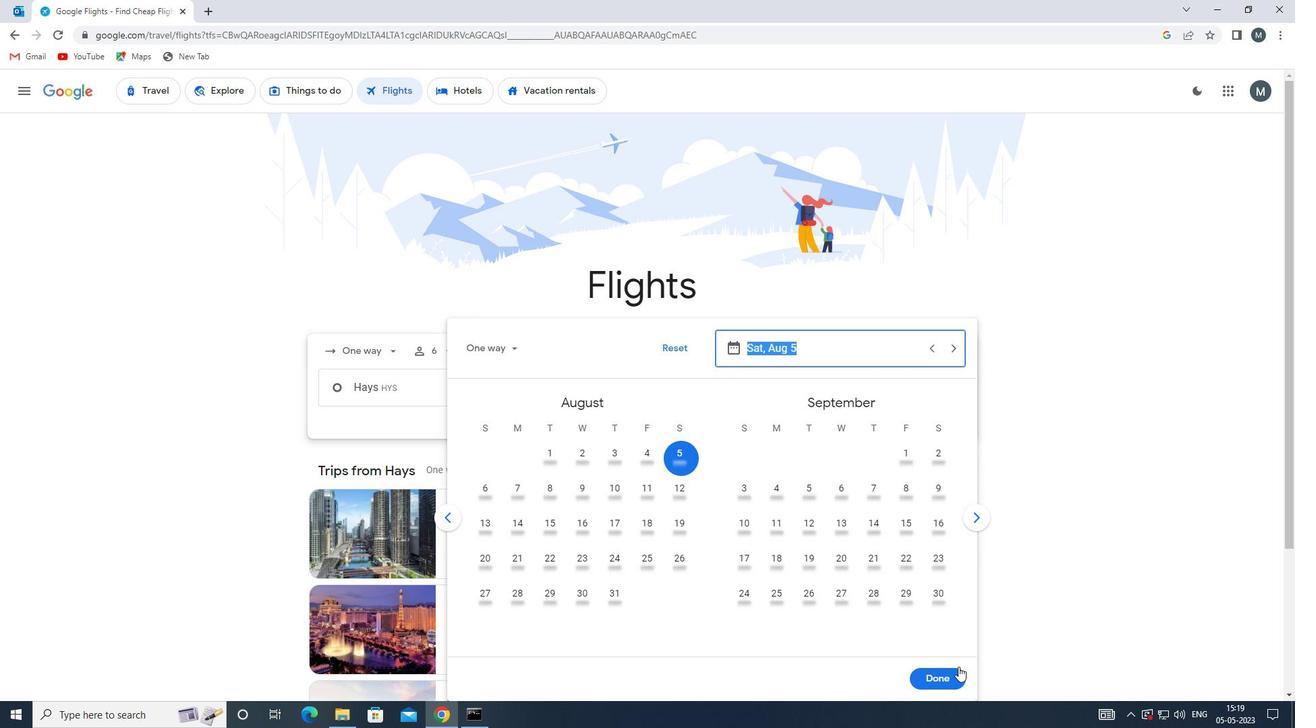 
Action: Mouse pressed left at (950, 679)
Screenshot: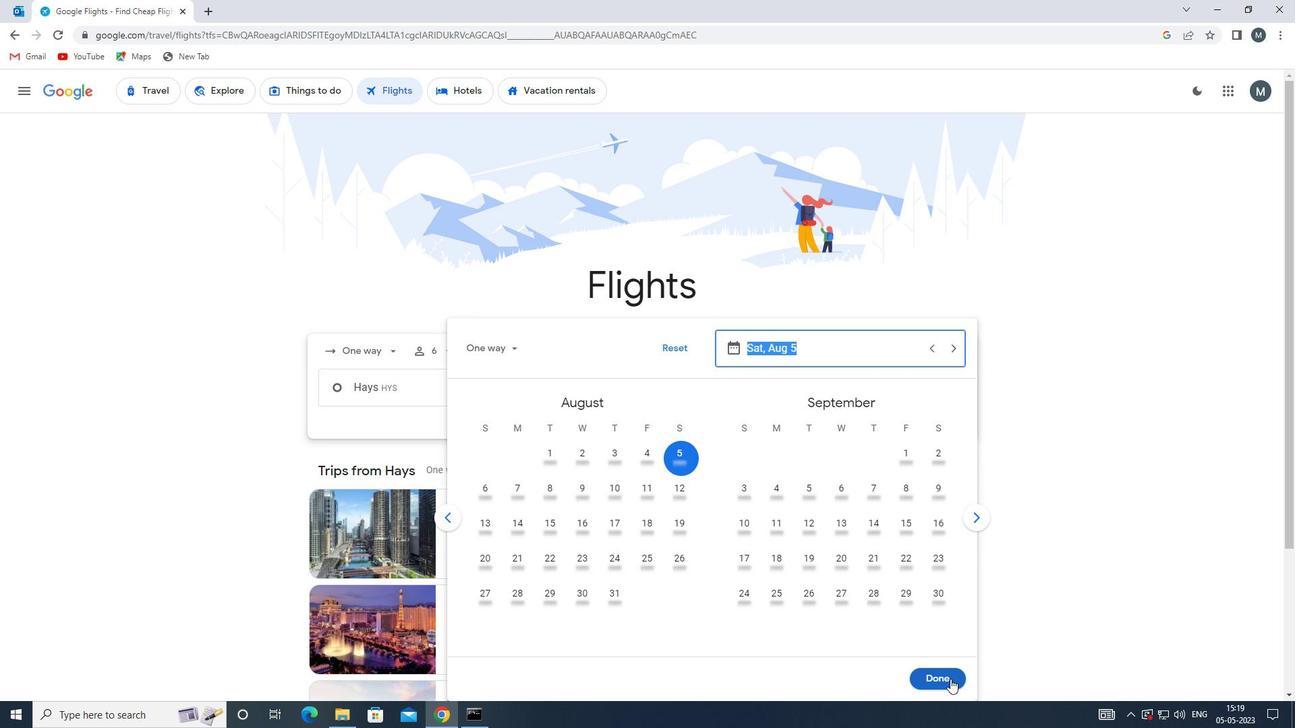 
Action: Mouse moved to (646, 437)
Screenshot: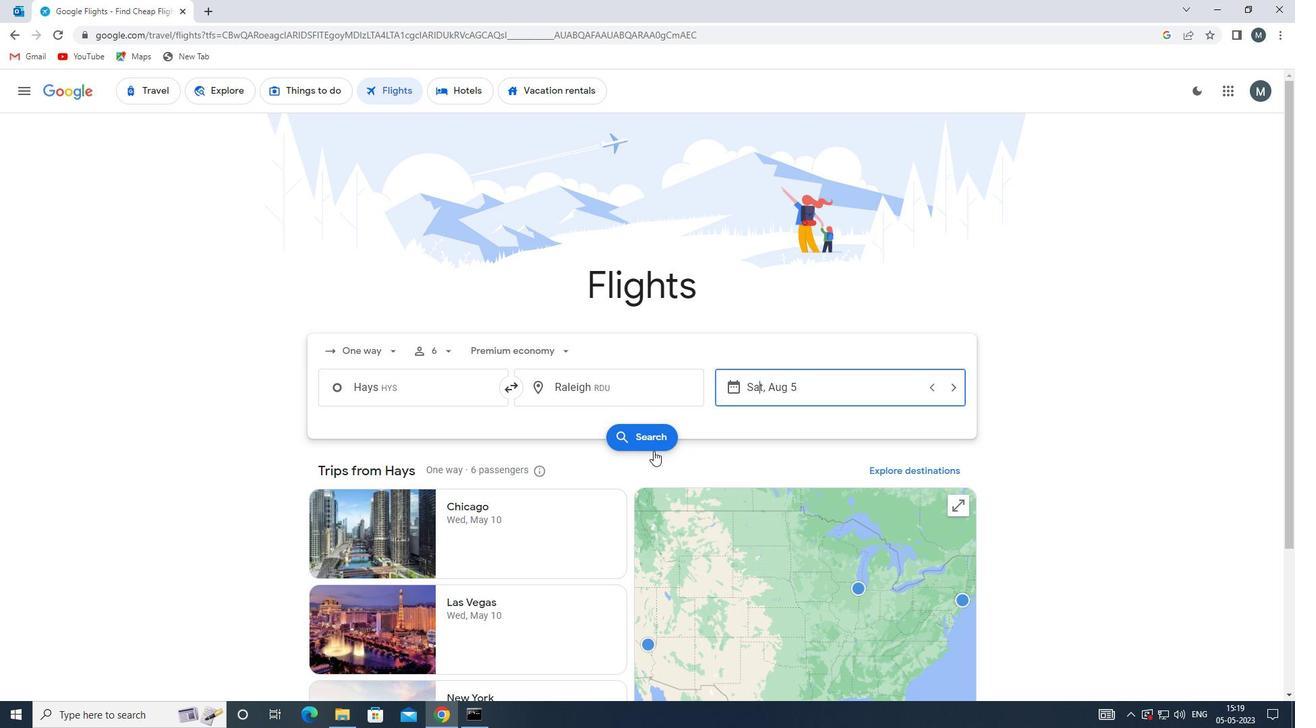 
Action: Mouse pressed left at (646, 437)
Screenshot: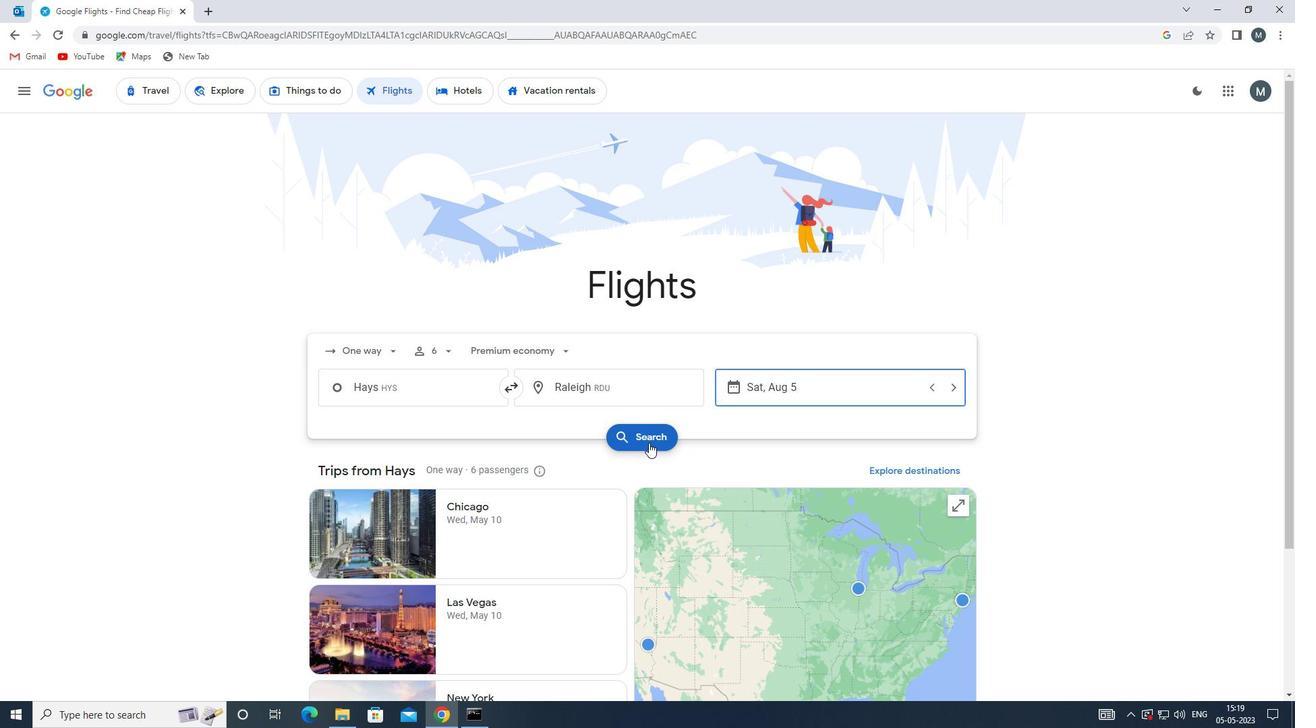 
Action: Mouse moved to (319, 203)
Screenshot: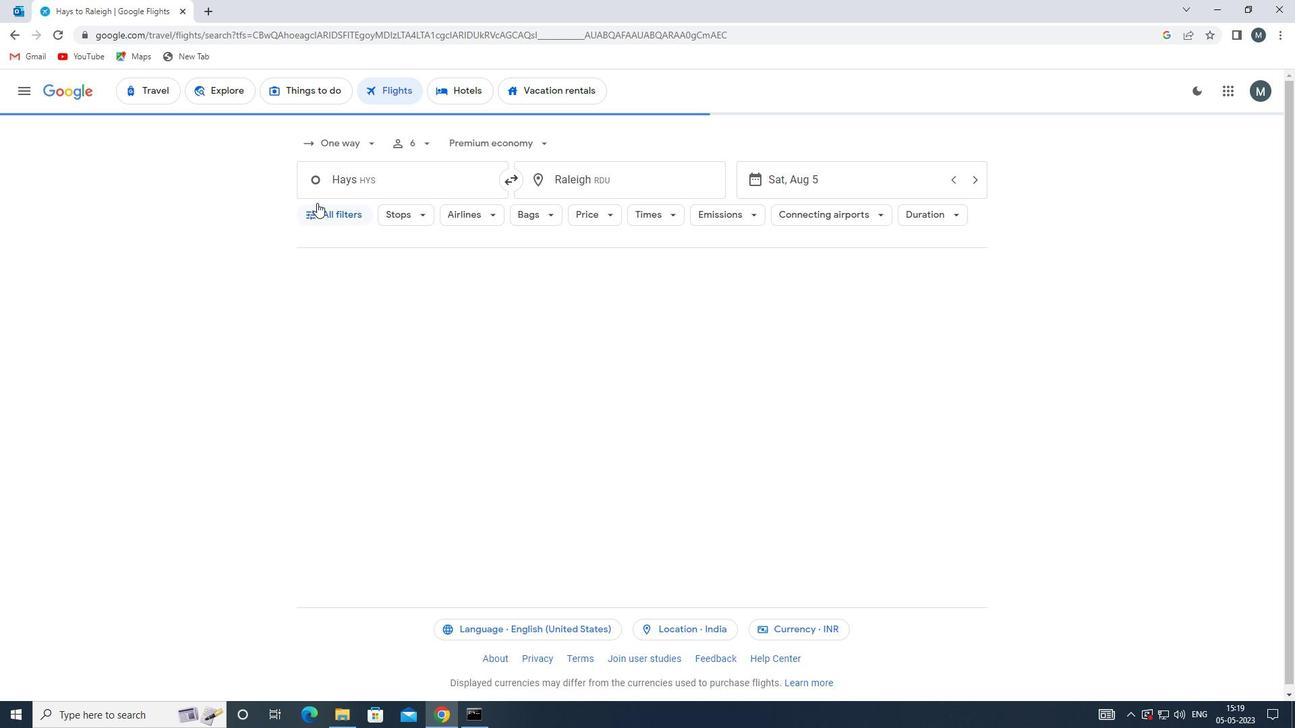 
Action: Mouse pressed left at (319, 203)
Screenshot: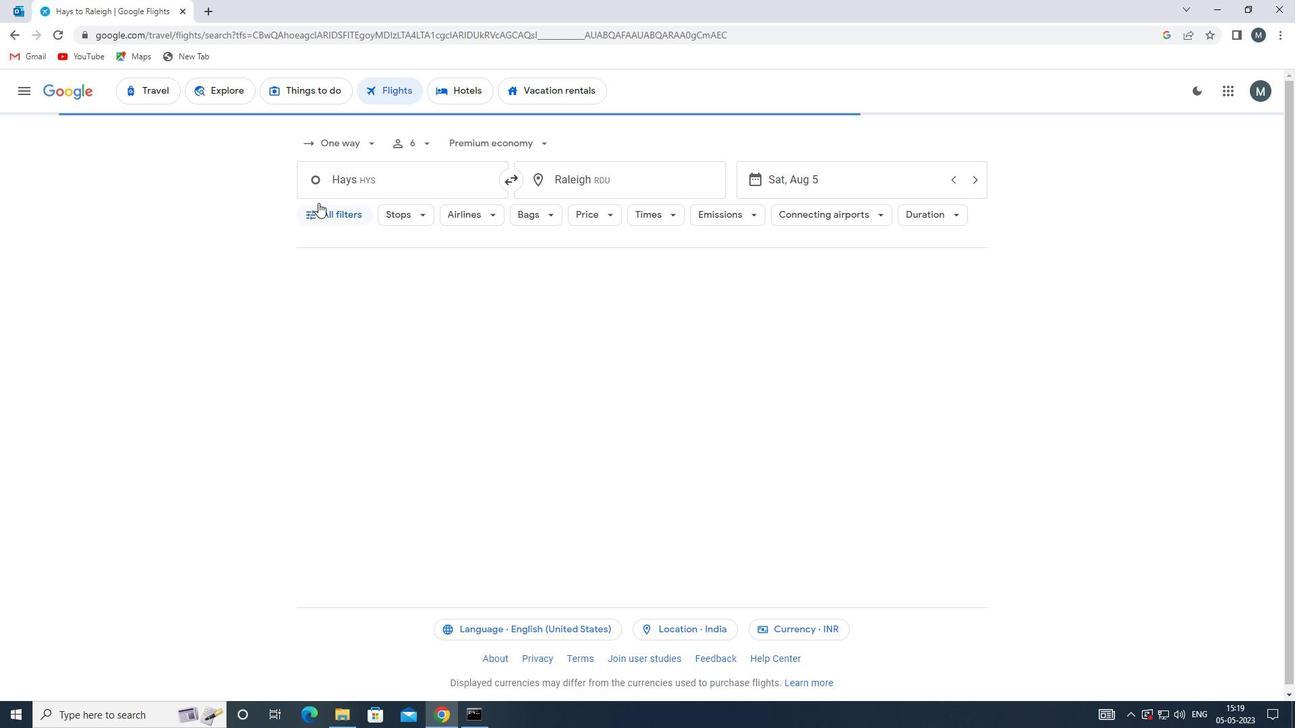 
Action: Mouse moved to (406, 383)
Screenshot: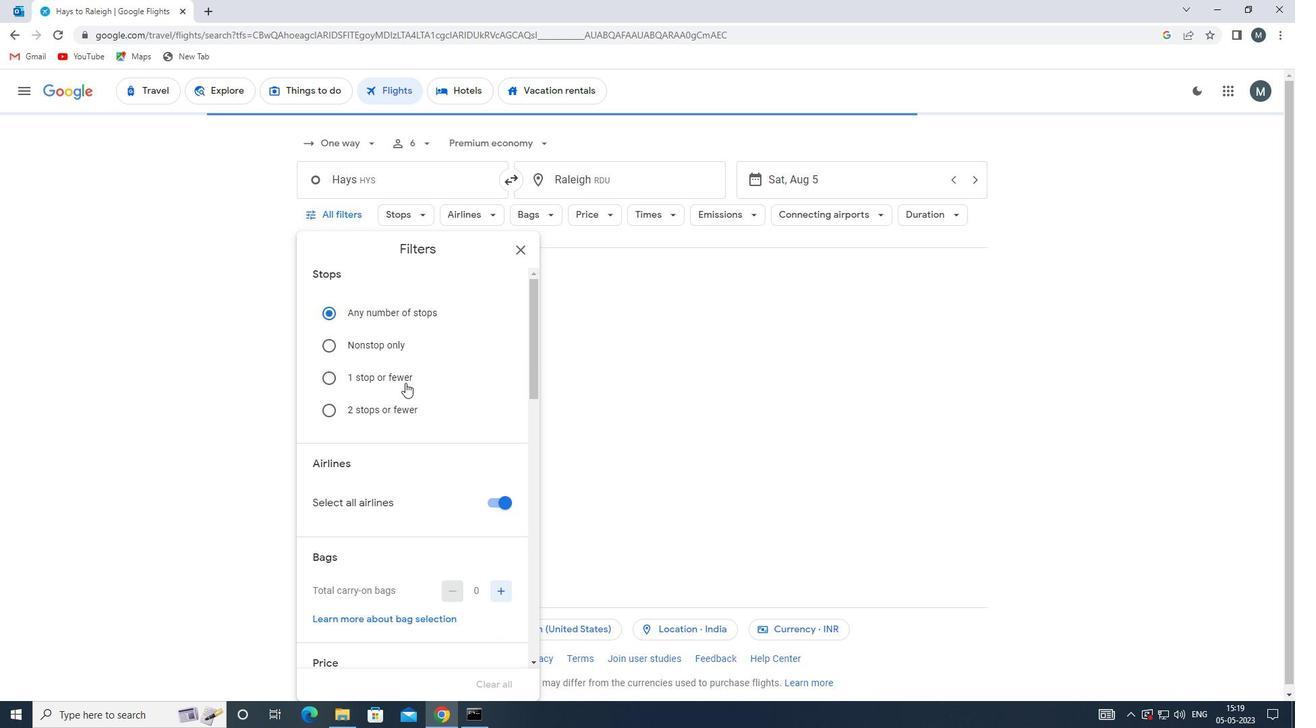 
Action: Mouse scrolled (406, 382) with delta (0, 0)
Screenshot: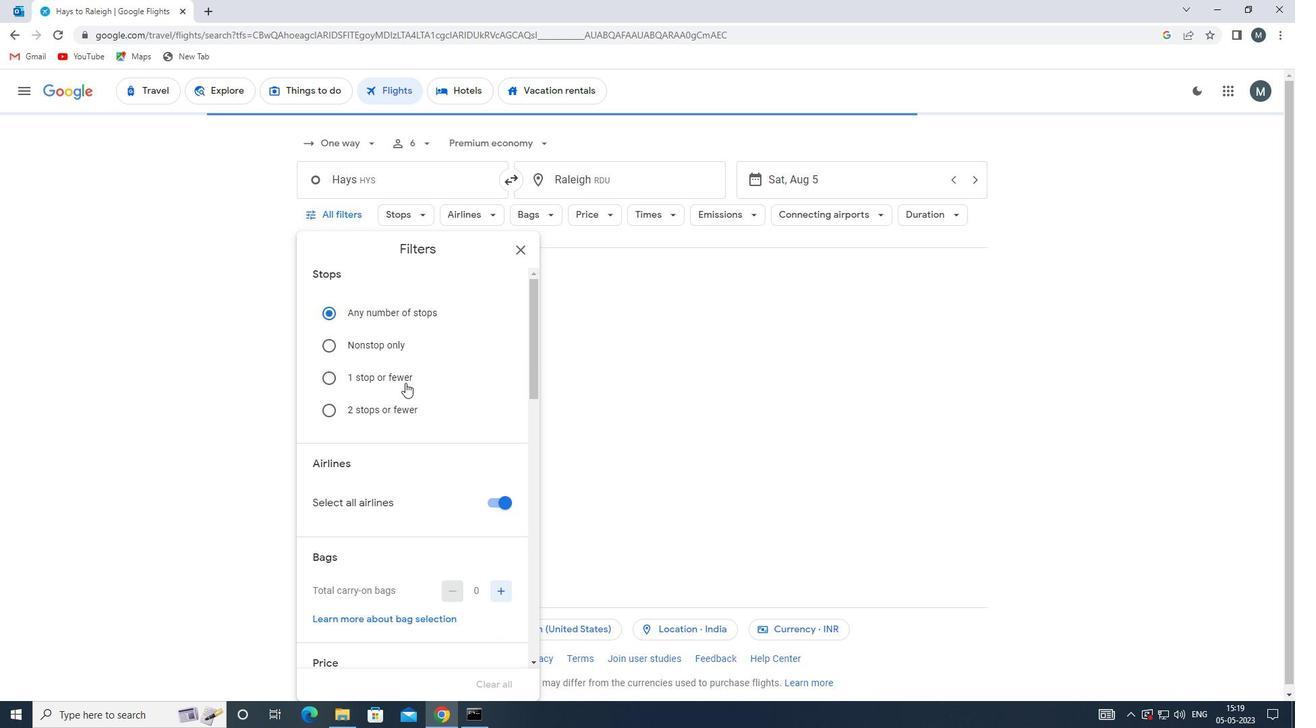 
Action: Mouse moved to (495, 435)
Screenshot: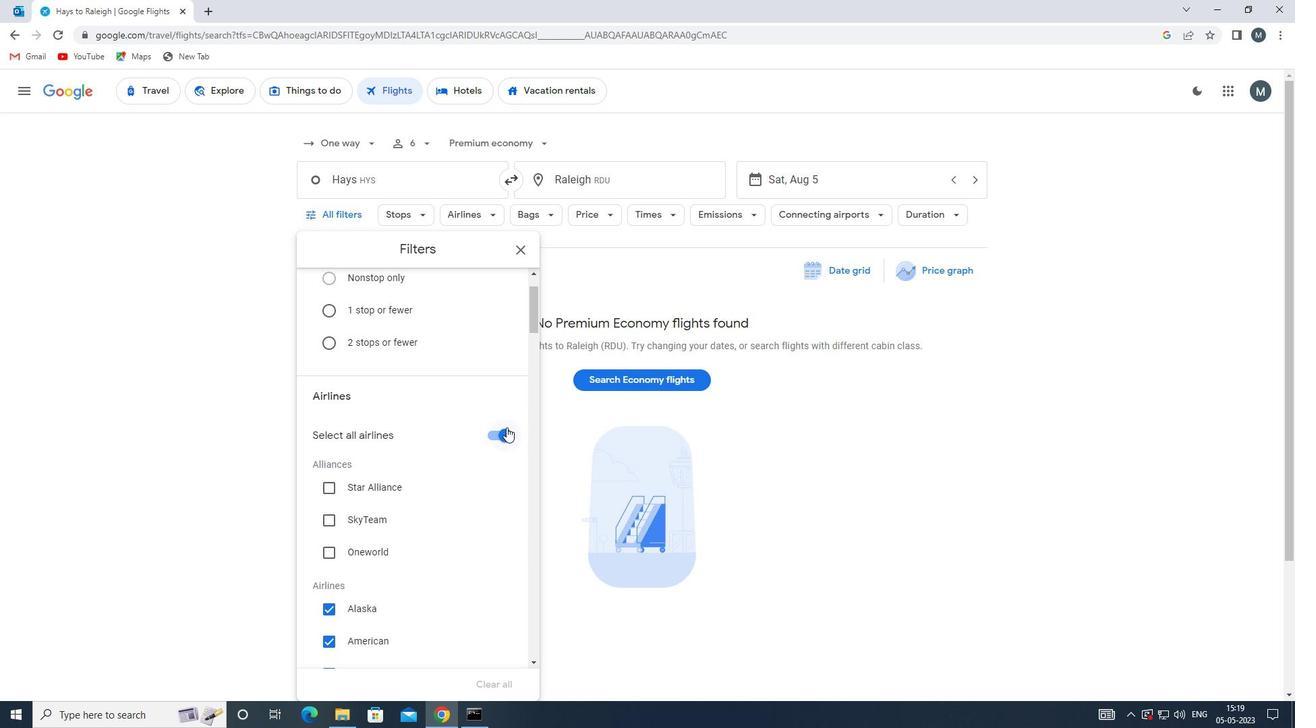 
Action: Mouse pressed left at (495, 435)
Screenshot: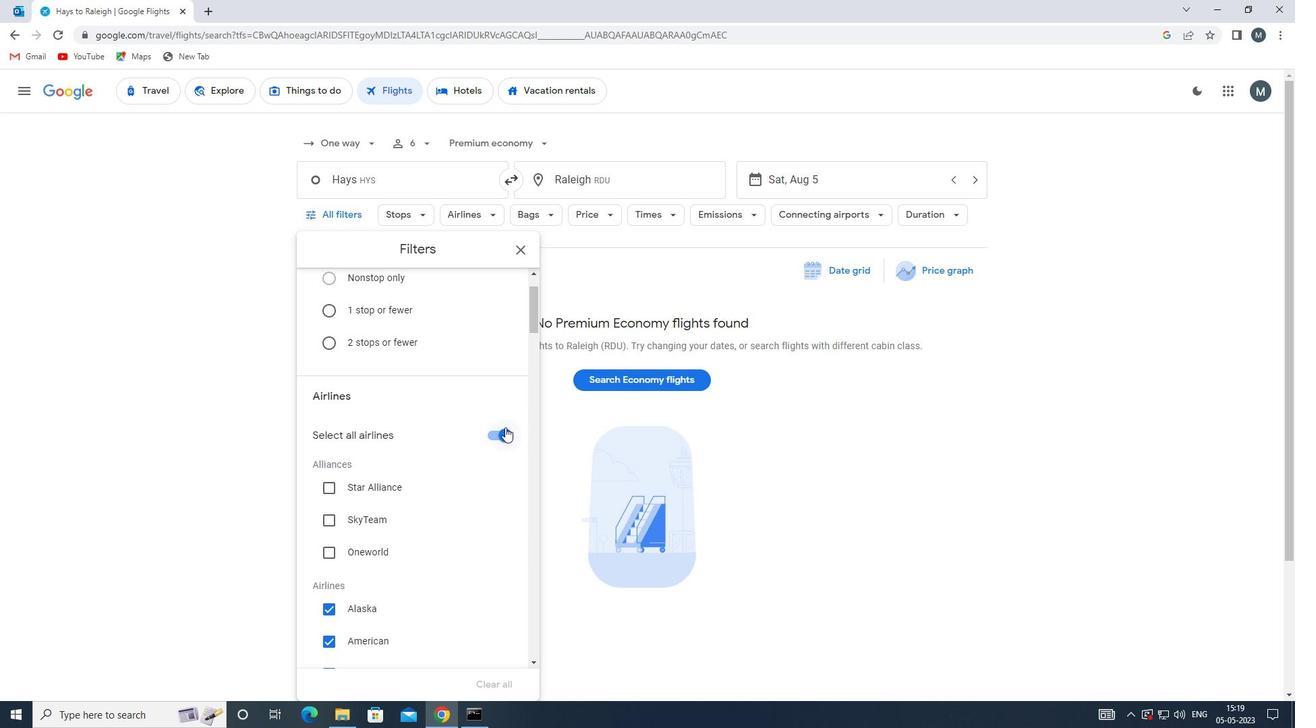 
Action: Mouse moved to (416, 426)
Screenshot: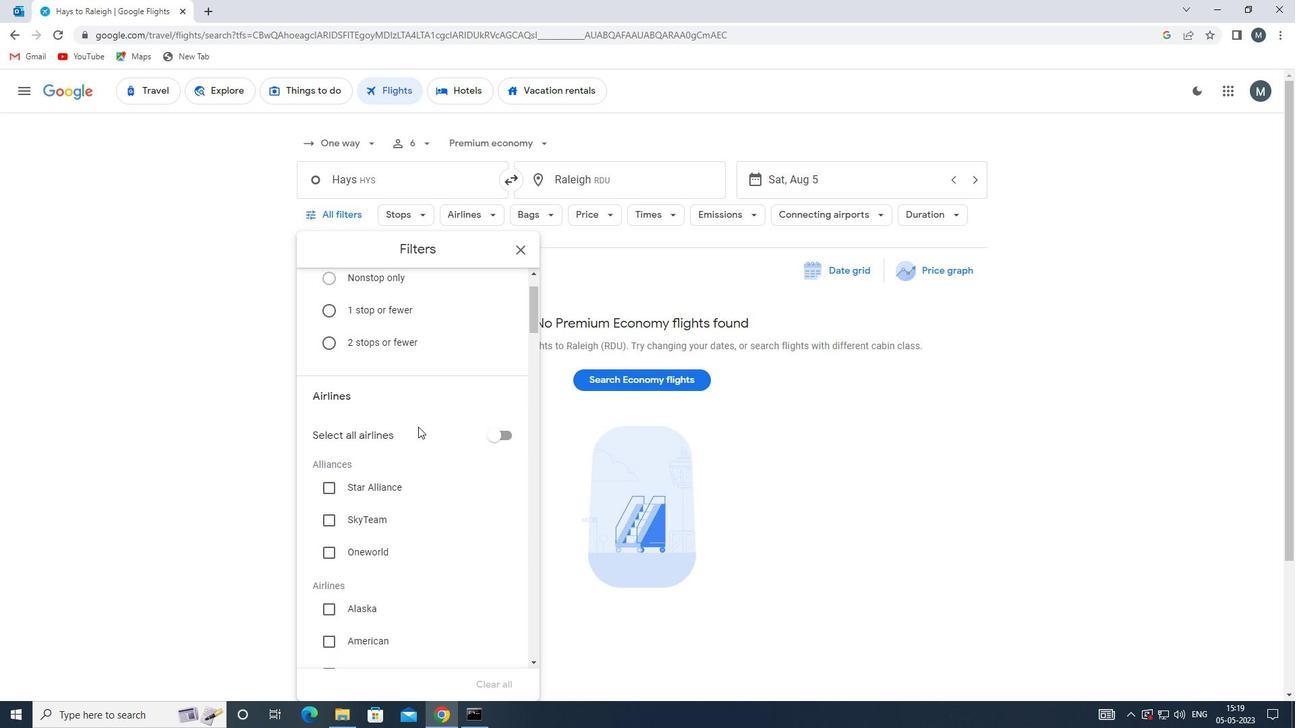 
Action: Mouse scrolled (416, 426) with delta (0, 0)
Screenshot: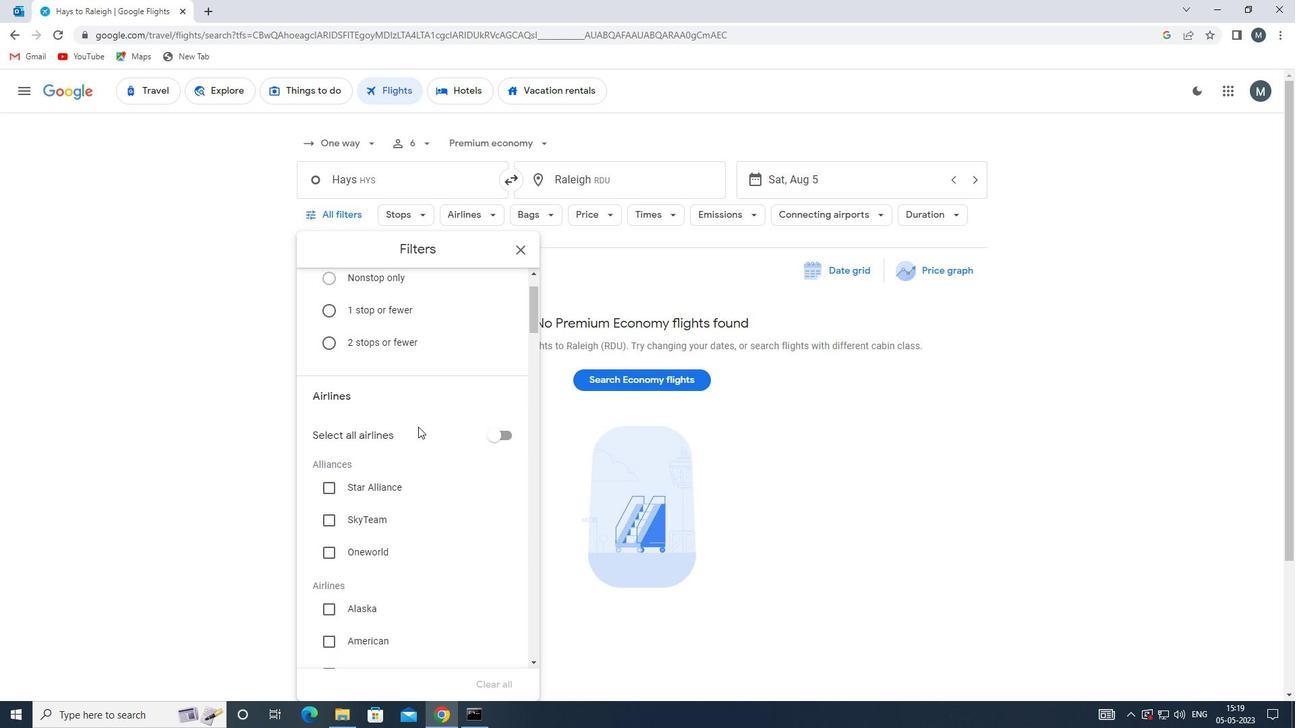 
Action: Mouse moved to (412, 428)
Screenshot: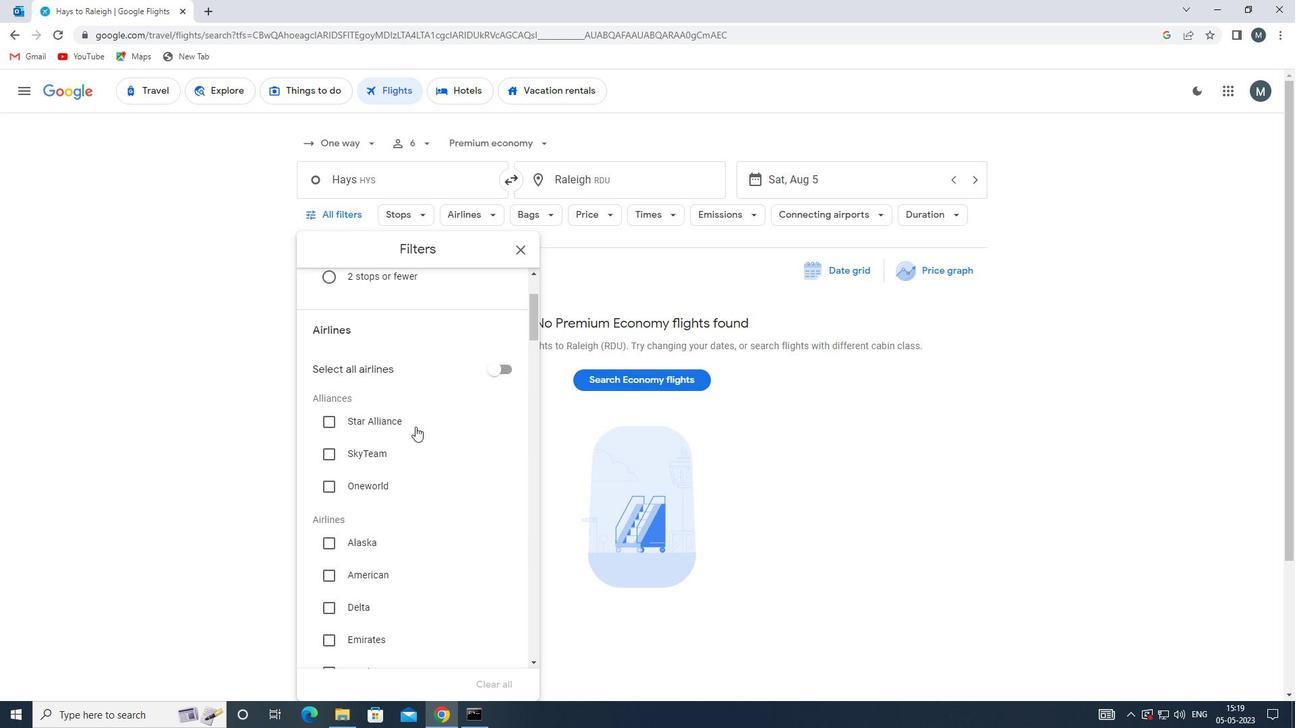 
Action: Mouse scrolled (412, 427) with delta (0, 0)
Screenshot: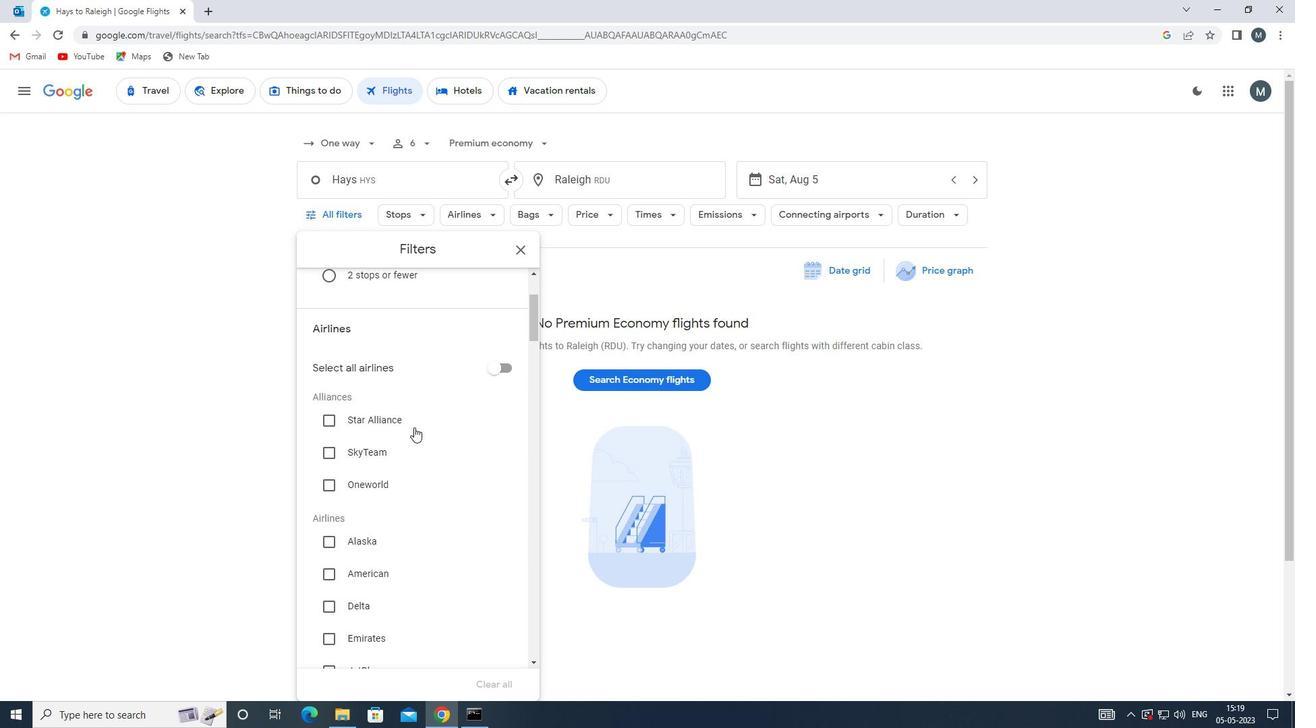
Action: Mouse moved to (412, 428)
Screenshot: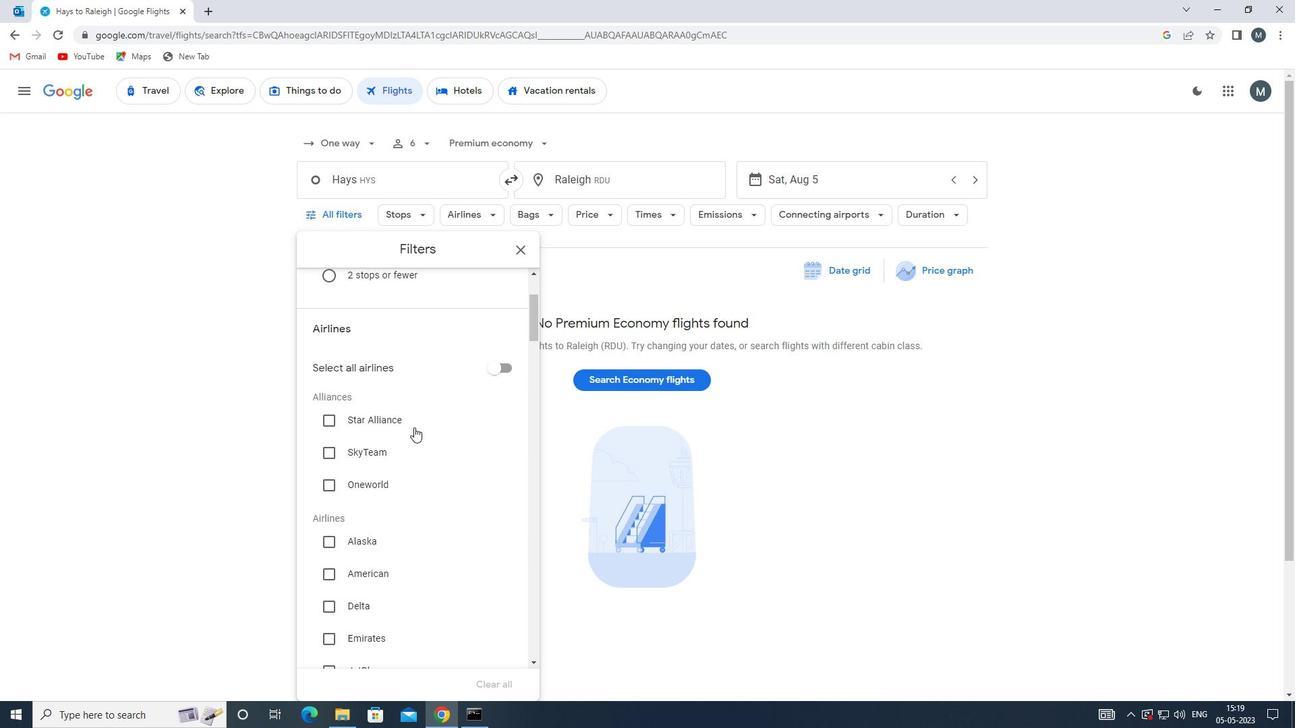 
Action: Mouse scrolled (412, 427) with delta (0, 0)
Screenshot: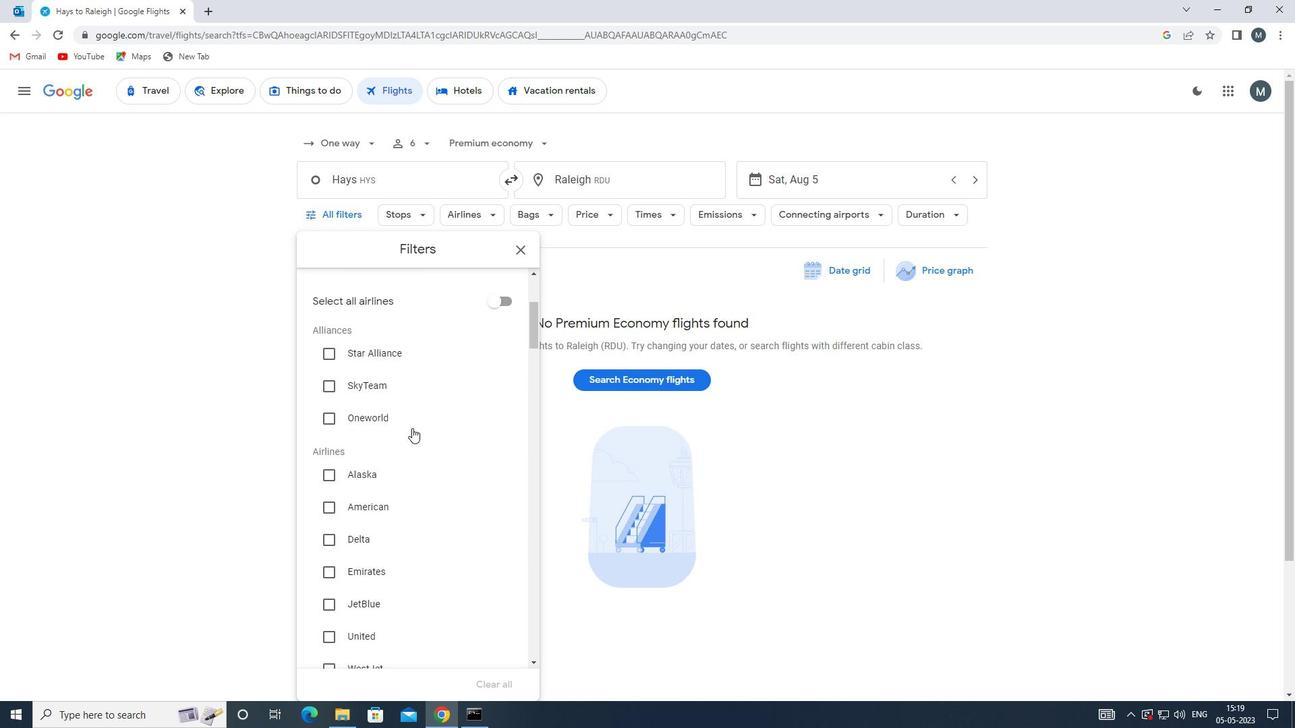 
Action: Mouse moved to (421, 426)
Screenshot: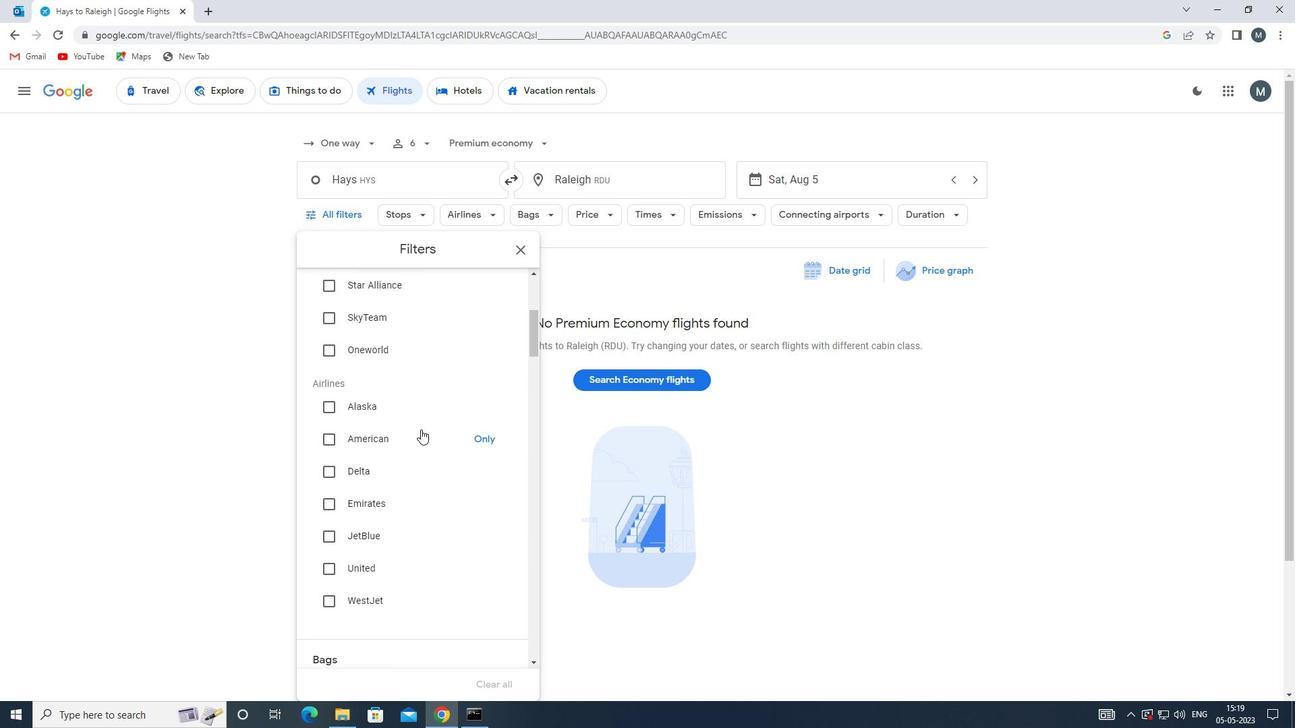 
Action: Mouse scrolled (421, 426) with delta (0, 0)
Screenshot: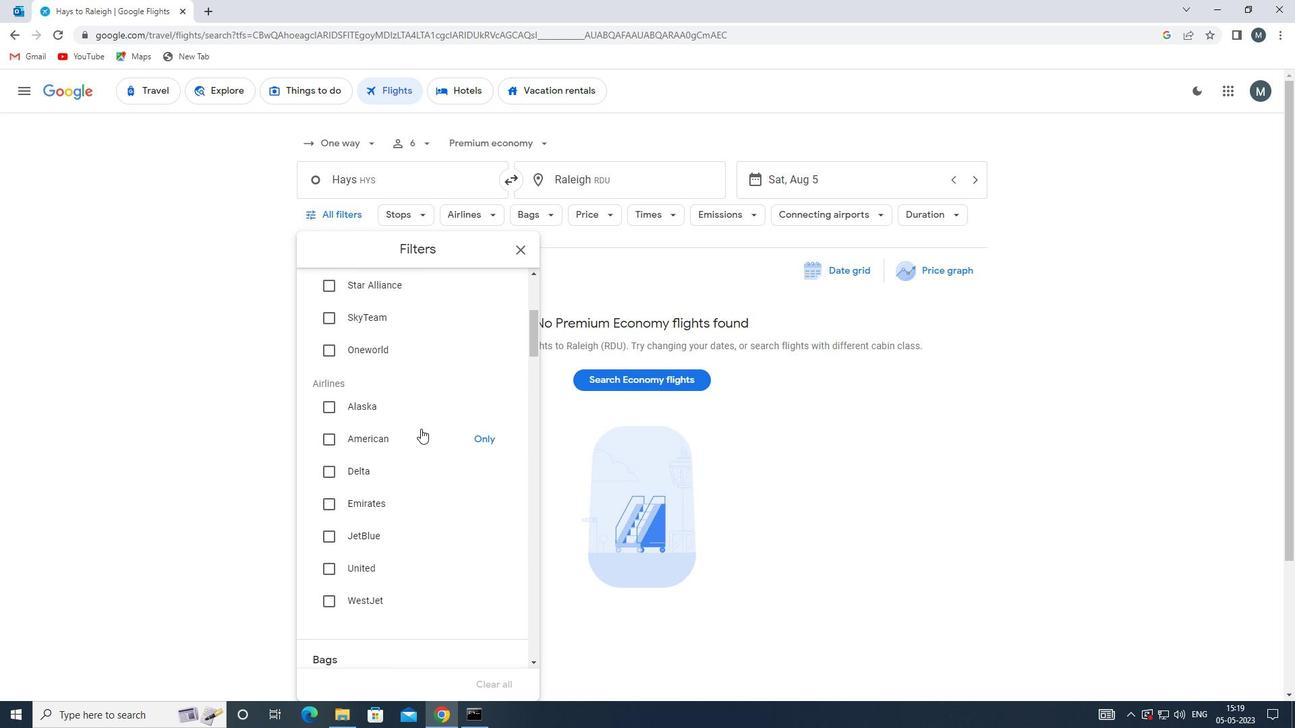 
Action: Mouse scrolled (421, 426) with delta (0, 0)
Screenshot: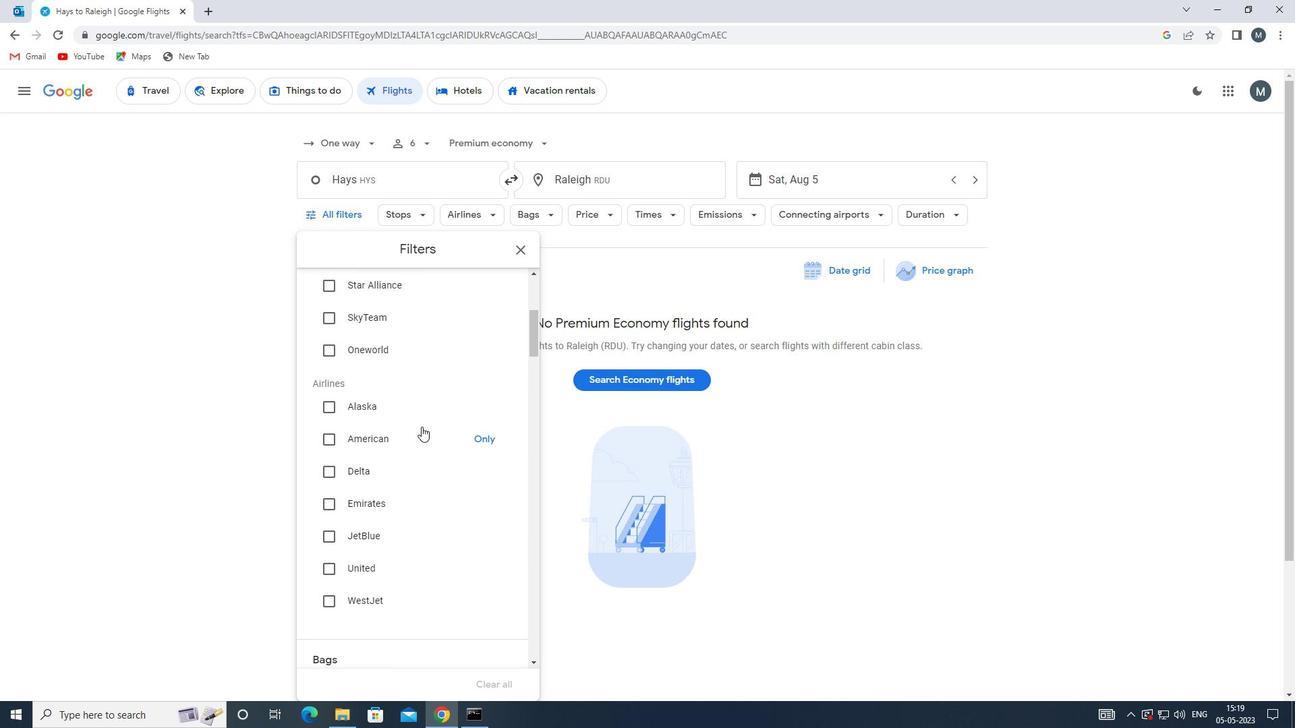 
Action: Mouse scrolled (421, 426) with delta (0, 0)
Screenshot: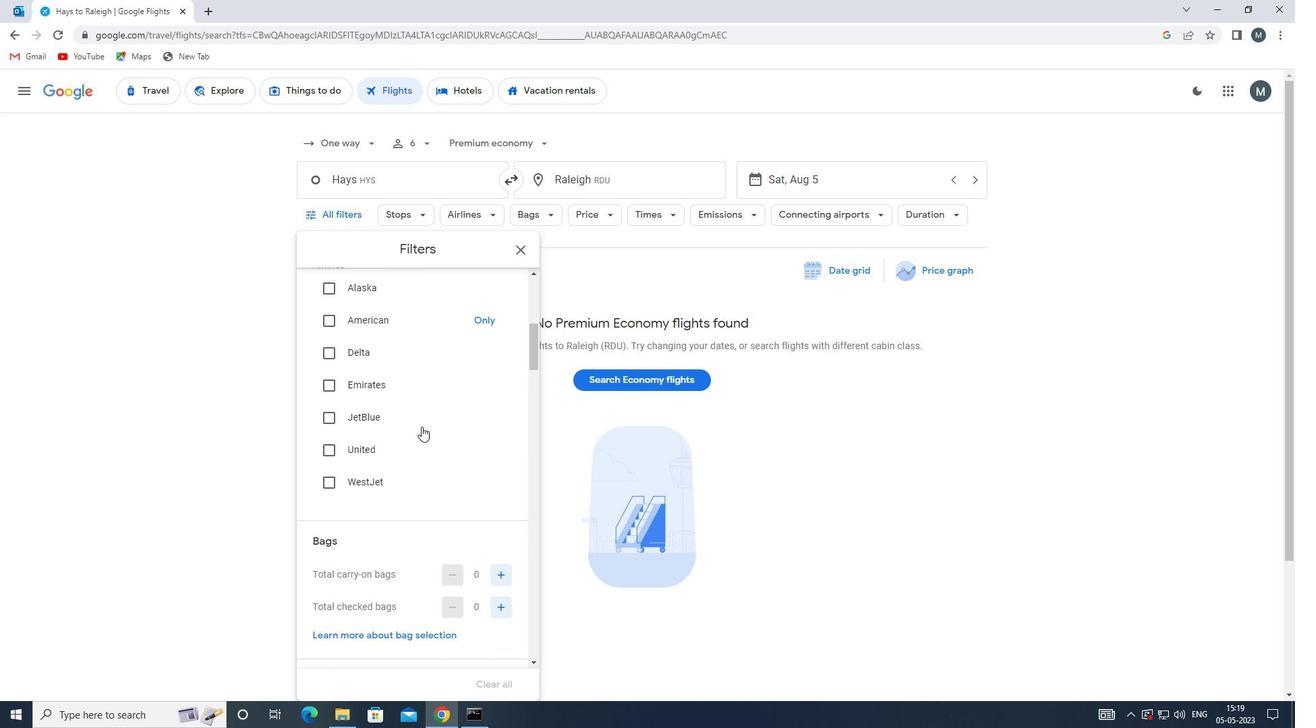 
Action: Mouse moved to (501, 490)
Screenshot: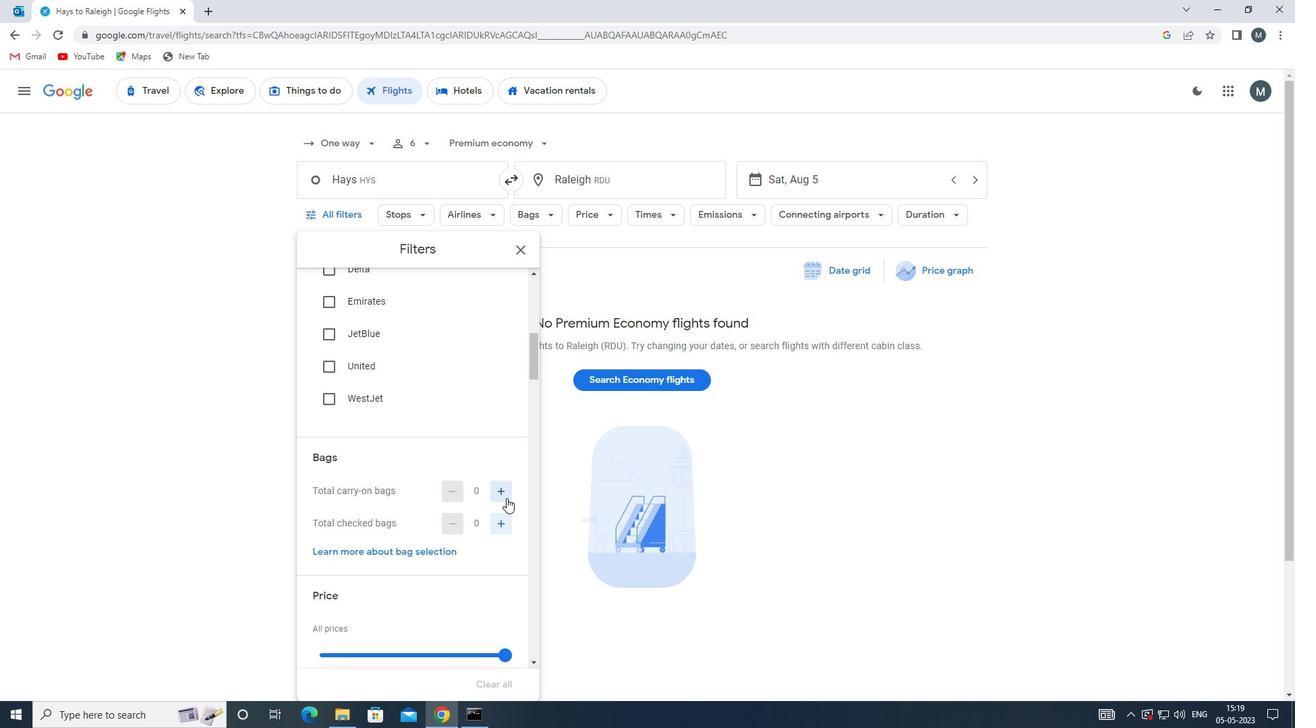 
Action: Mouse pressed left at (501, 490)
Screenshot: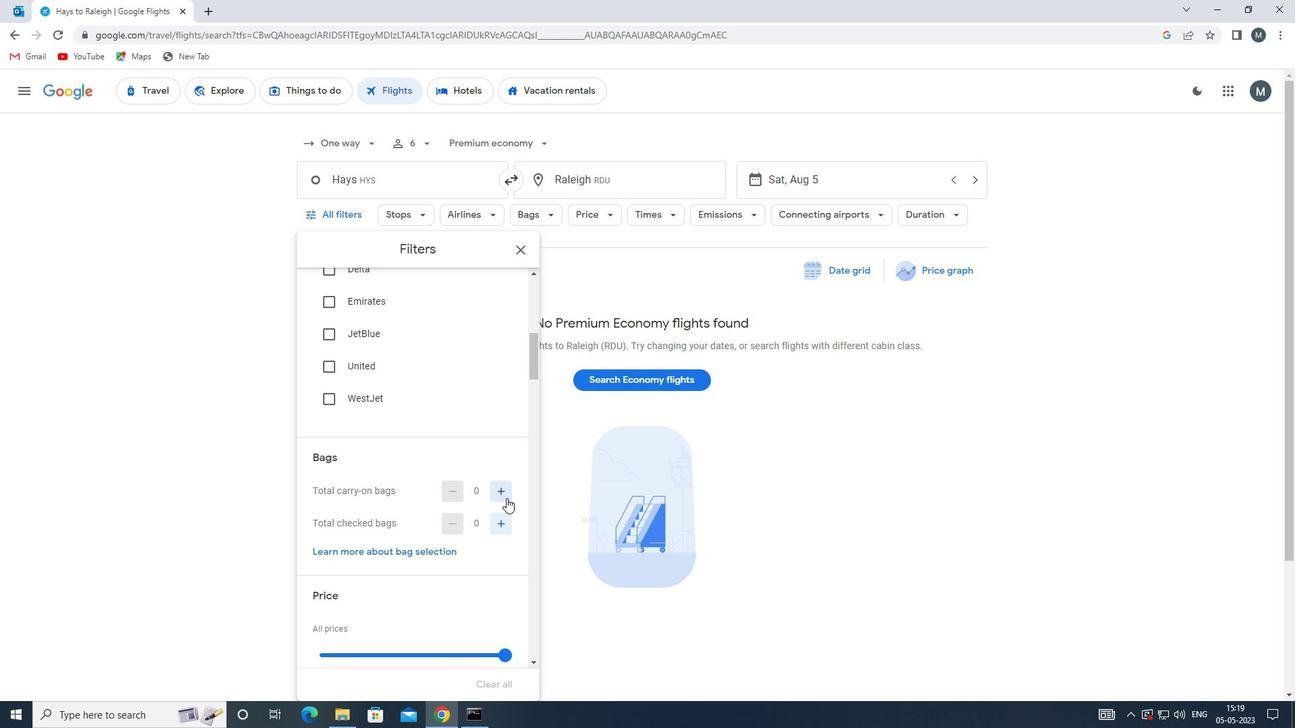 
Action: Mouse pressed left at (501, 490)
Screenshot: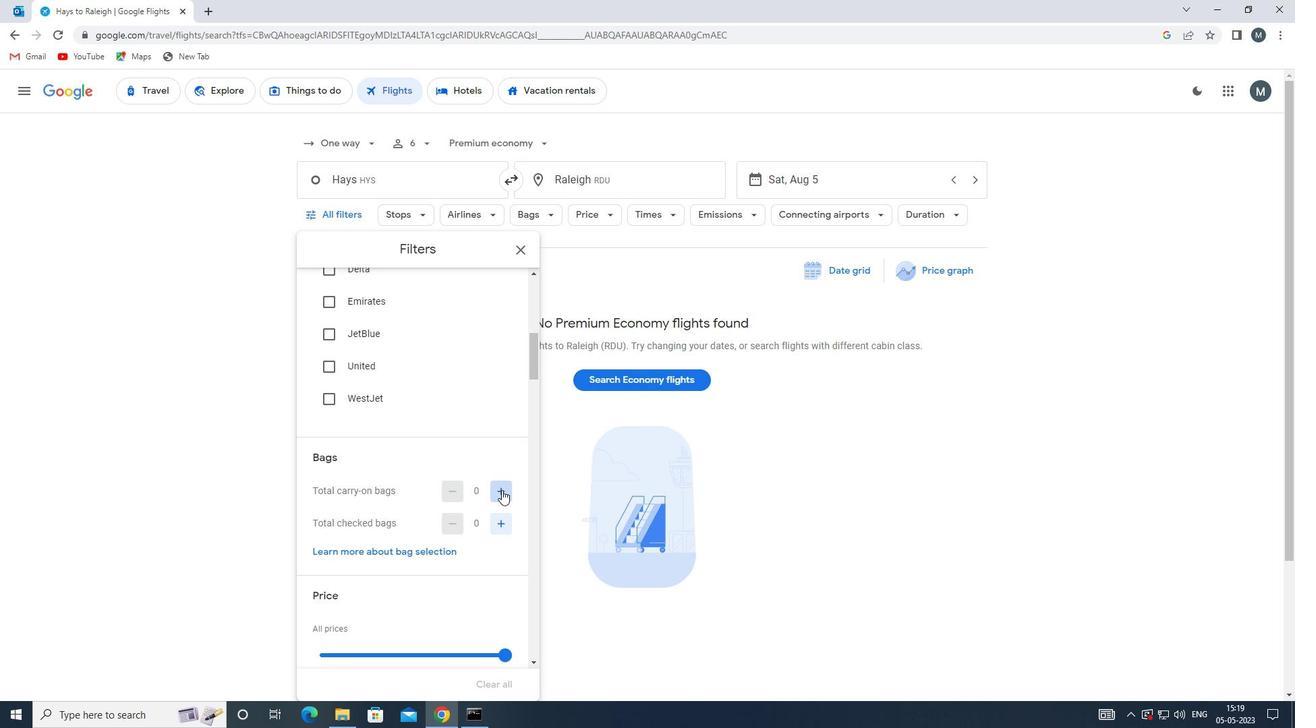 
Action: Mouse moved to (483, 476)
Screenshot: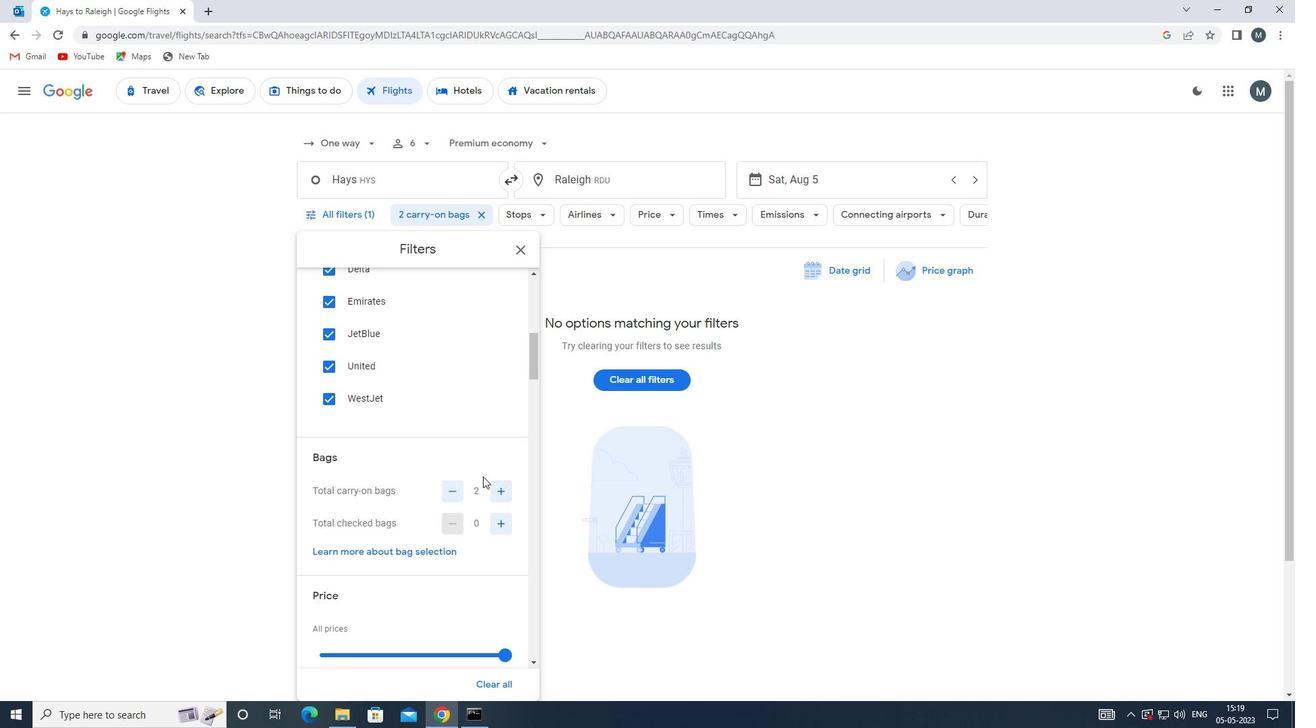 
Action: Mouse scrolled (483, 476) with delta (0, 0)
Screenshot: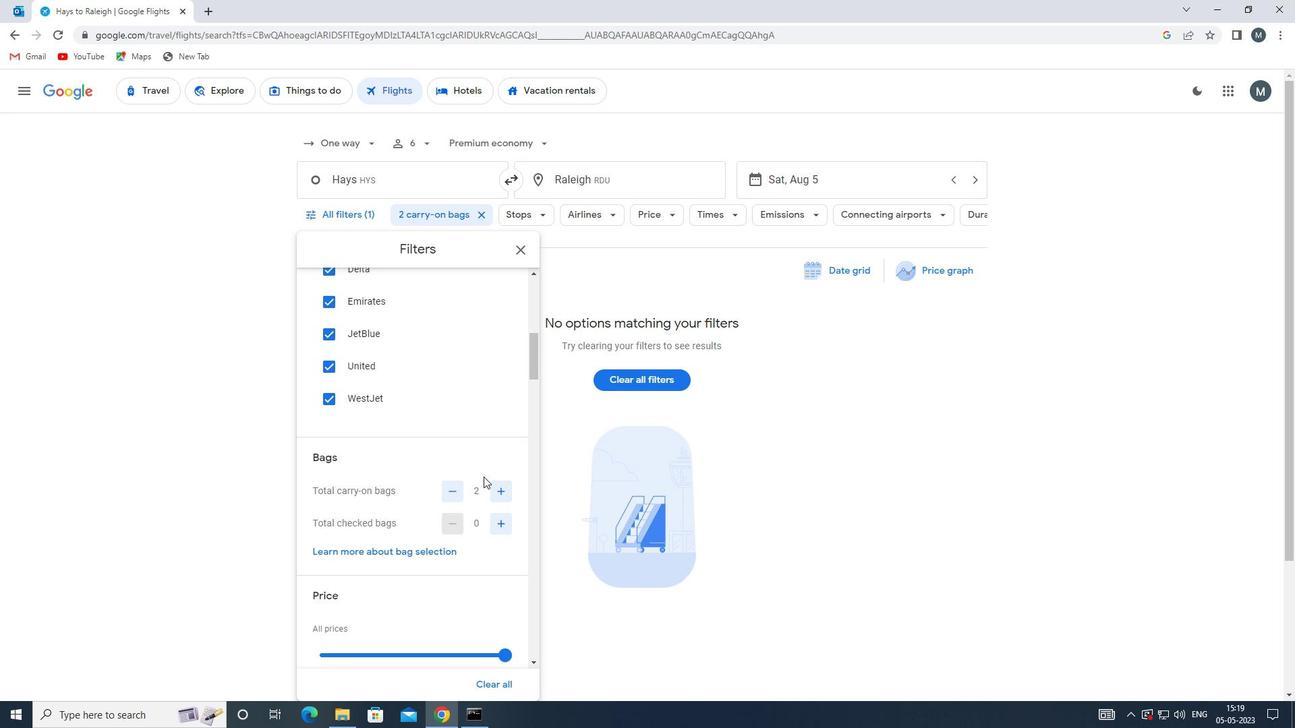 
Action: Mouse moved to (501, 464)
Screenshot: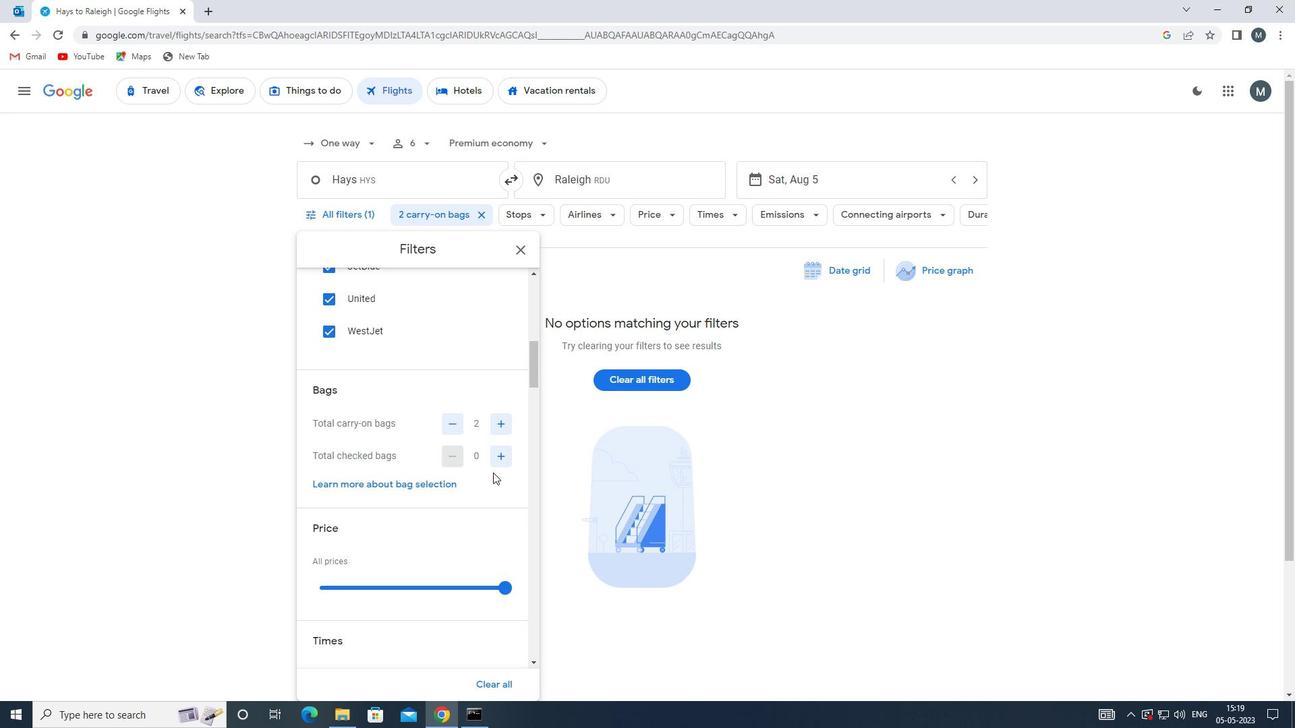 
Action: Mouse pressed left at (501, 464)
Screenshot: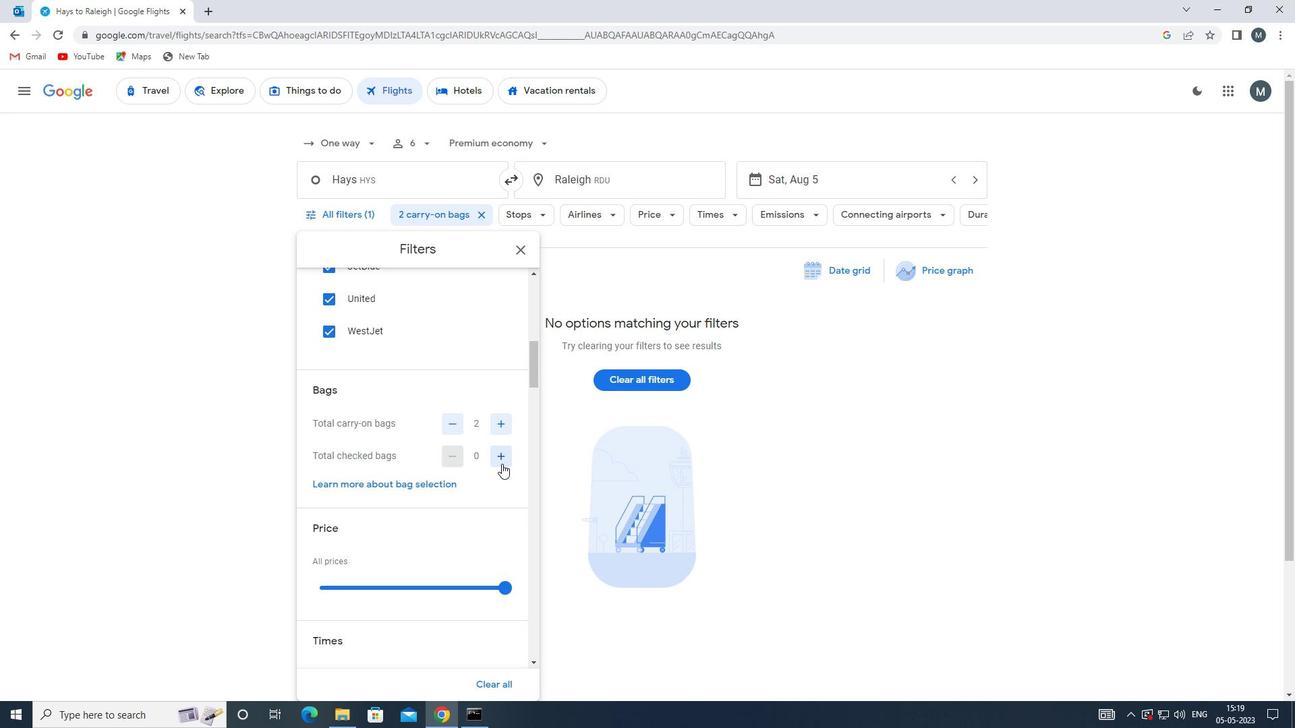 
Action: Mouse moved to (470, 464)
Screenshot: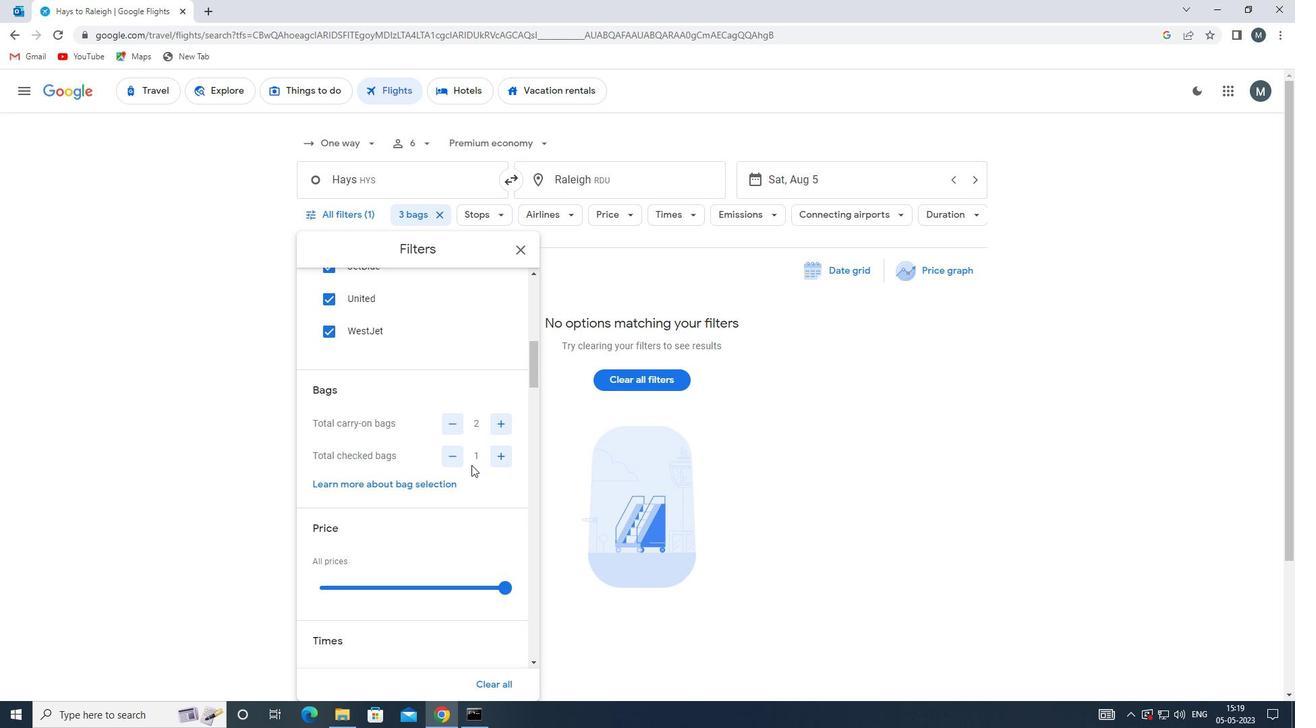 
Action: Mouse scrolled (470, 463) with delta (0, 0)
Screenshot: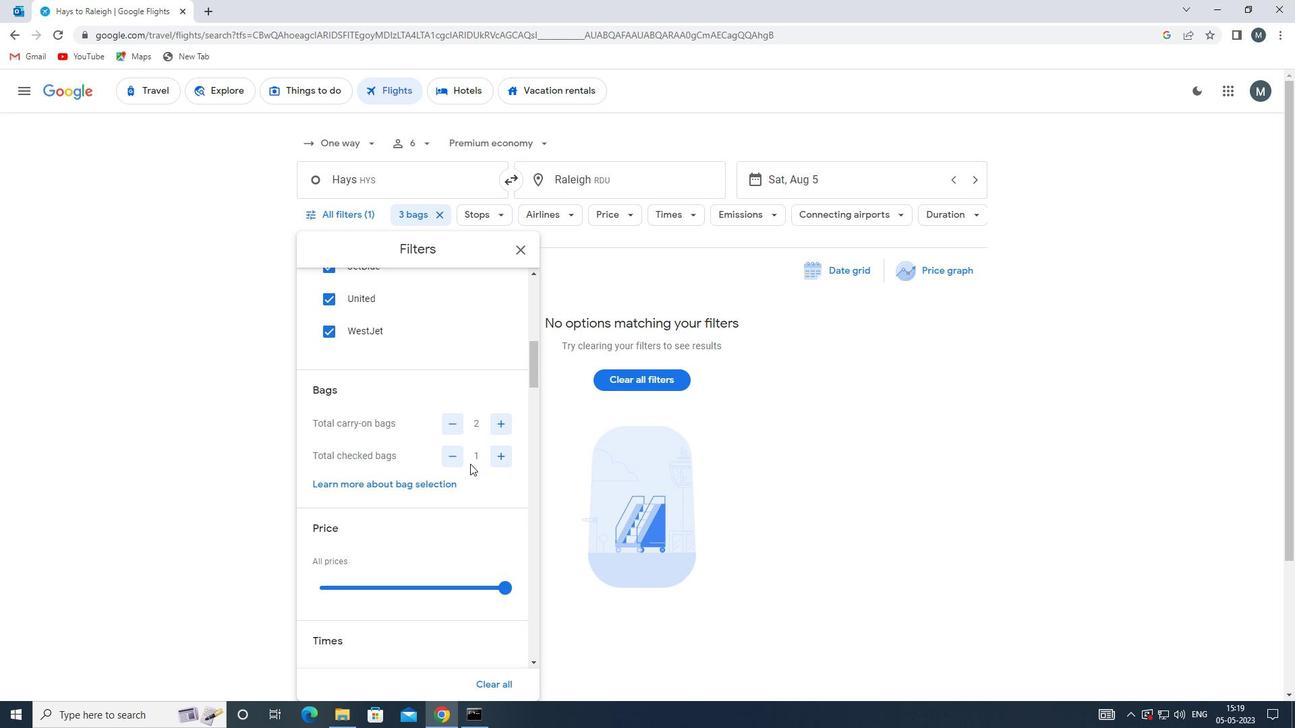 
Action: Mouse scrolled (470, 463) with delta (0, 0)
Screenshot: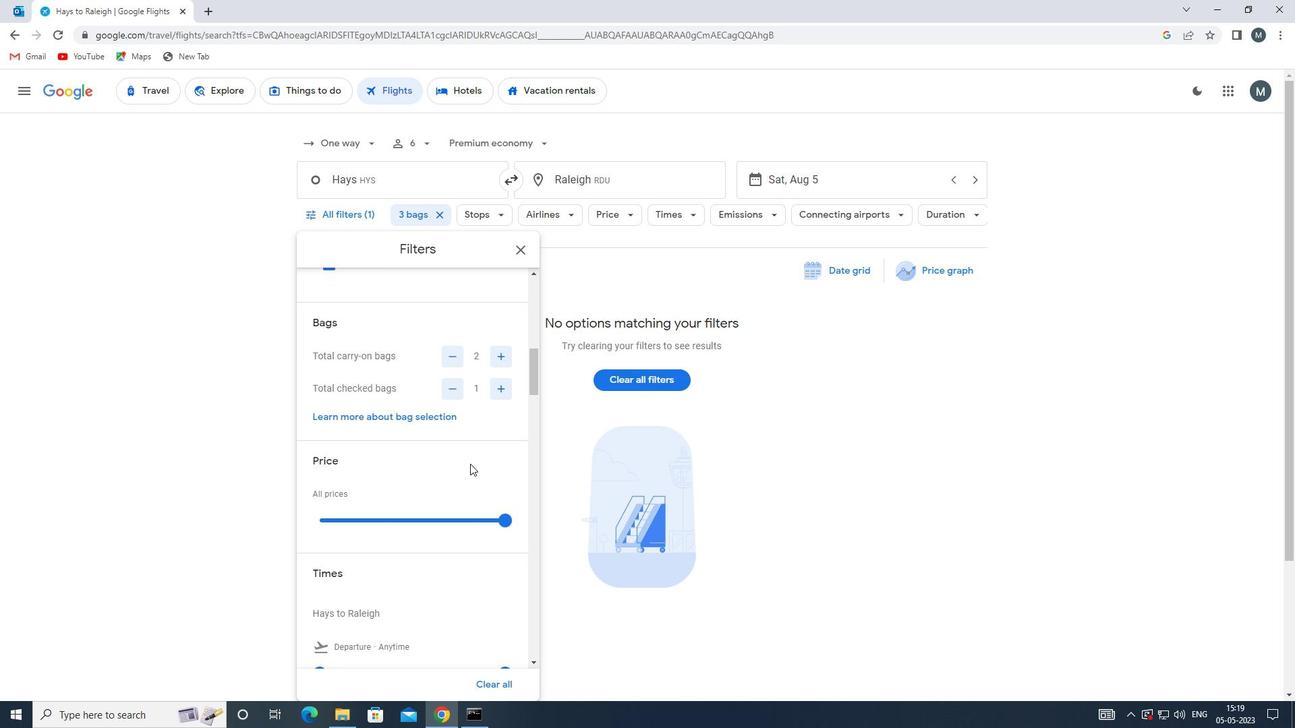 
Action: Mouse moved to (397, 447)
Screenshot: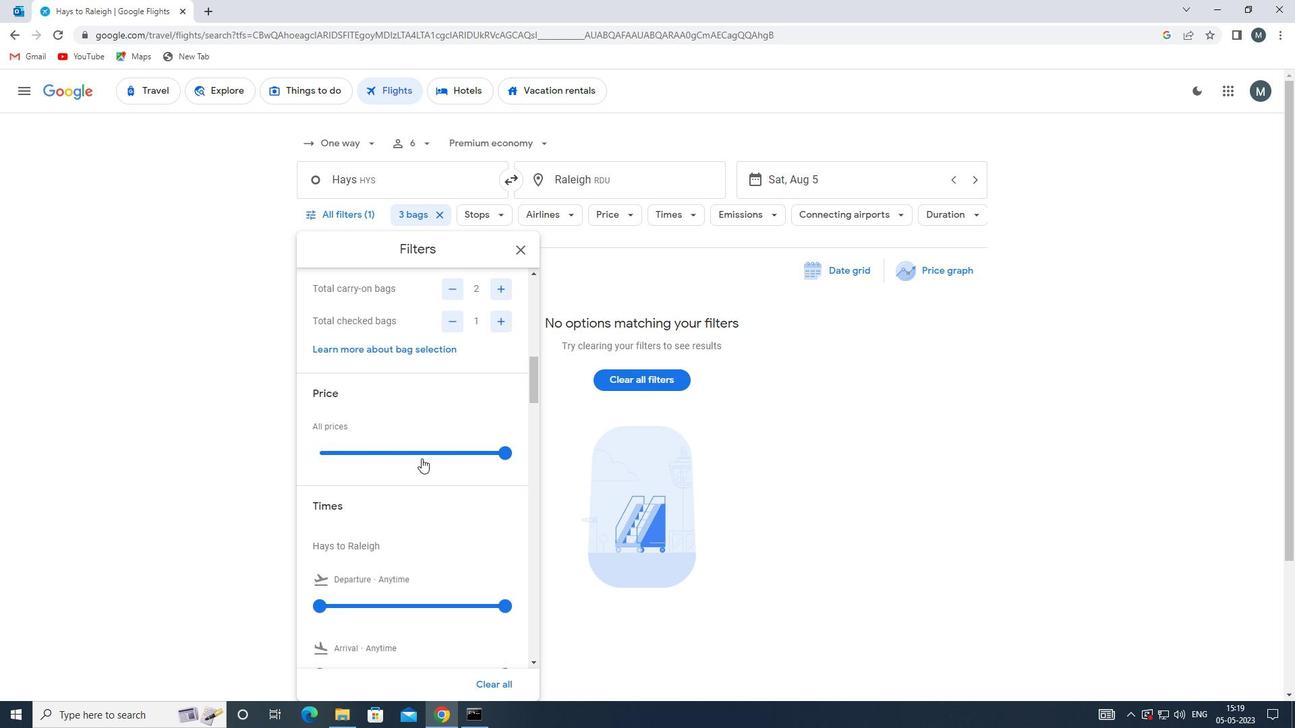 
Action: Mouse pressed left at (397, 447)
Screenshot: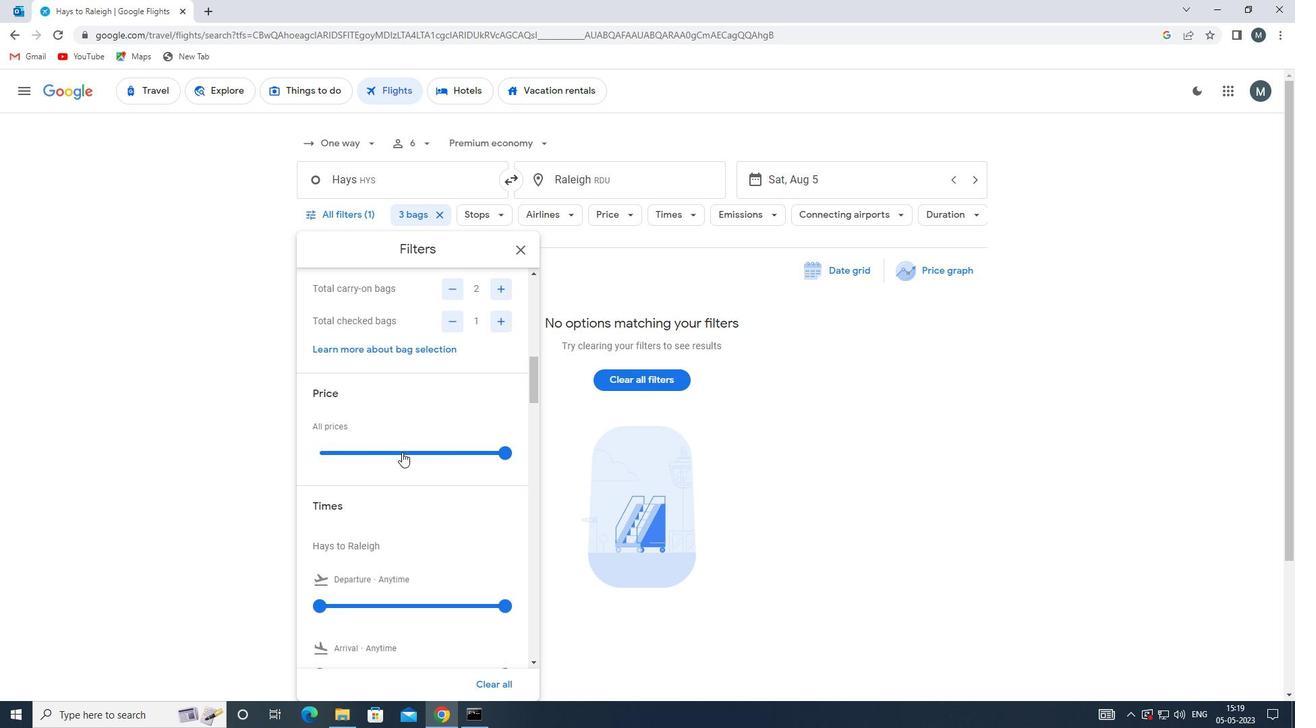 
Action: Mouse pressed left at (397, 447)
Screenshot: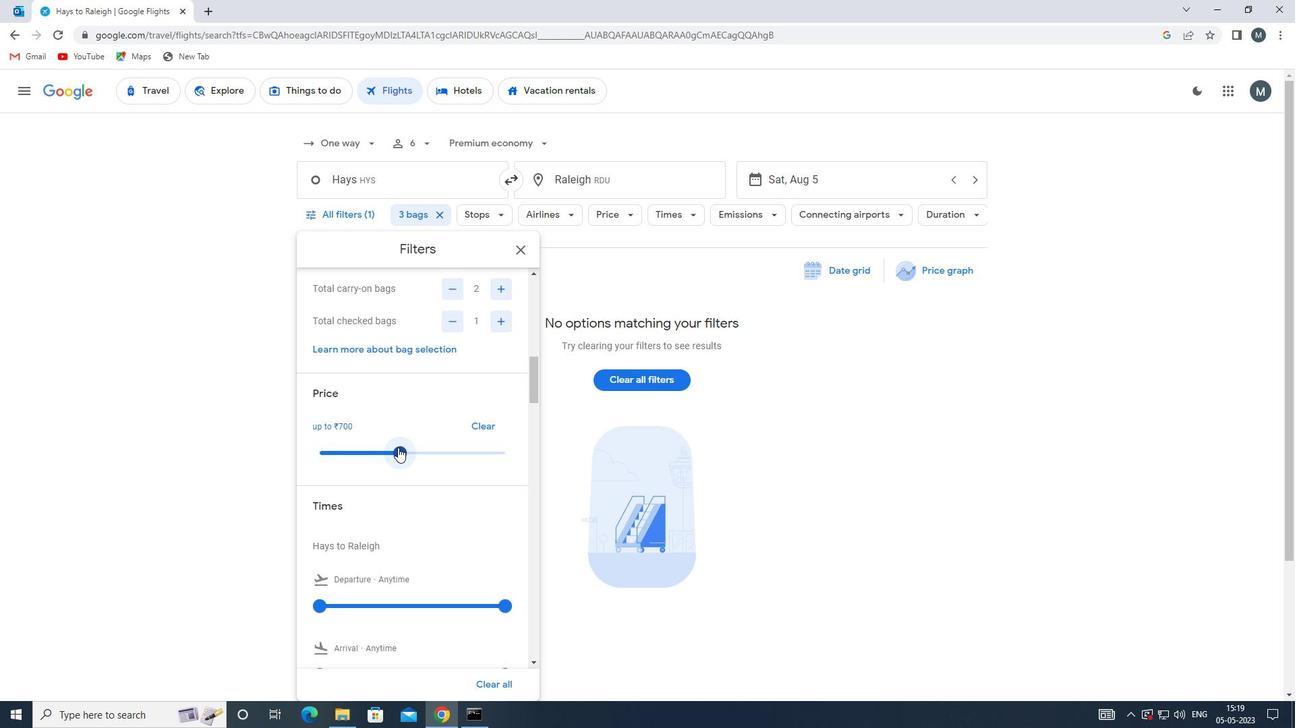 
Action: Mouse moved to (422, 453)
Screenshot: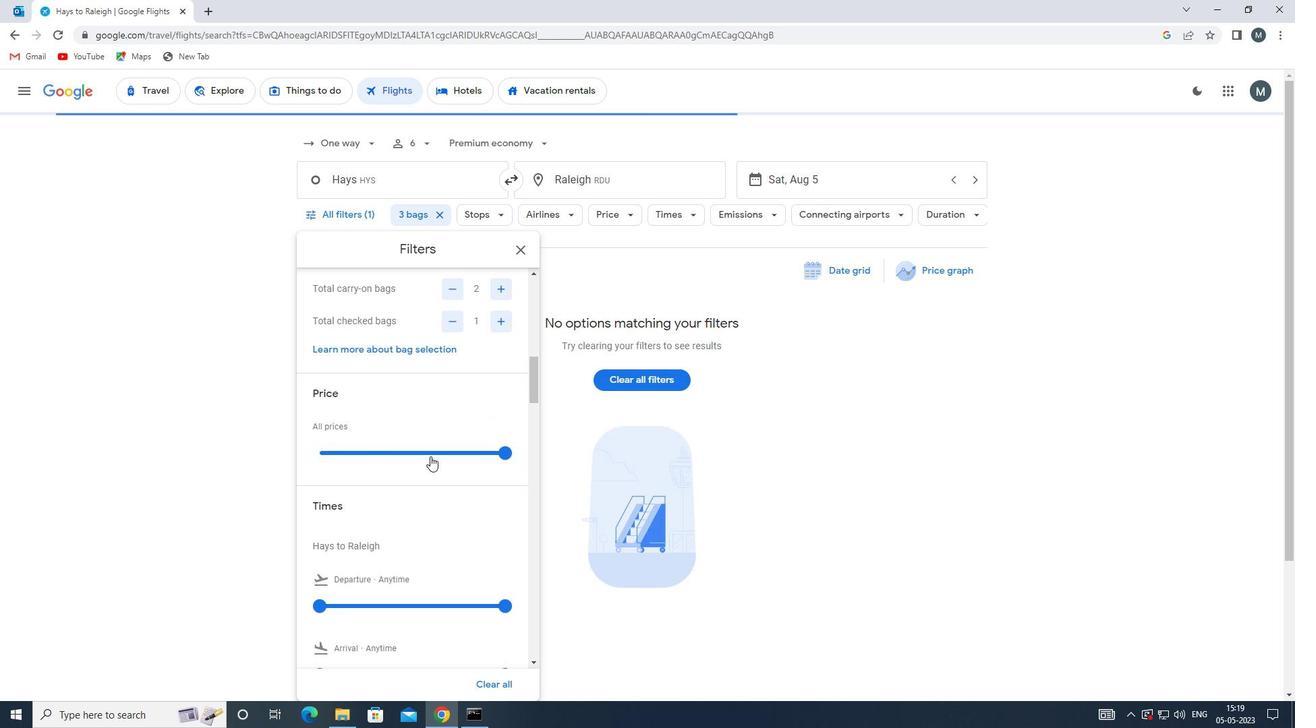 
Action: Mouse scrolled (422, 452) with delta (0, 0)
Screenshot: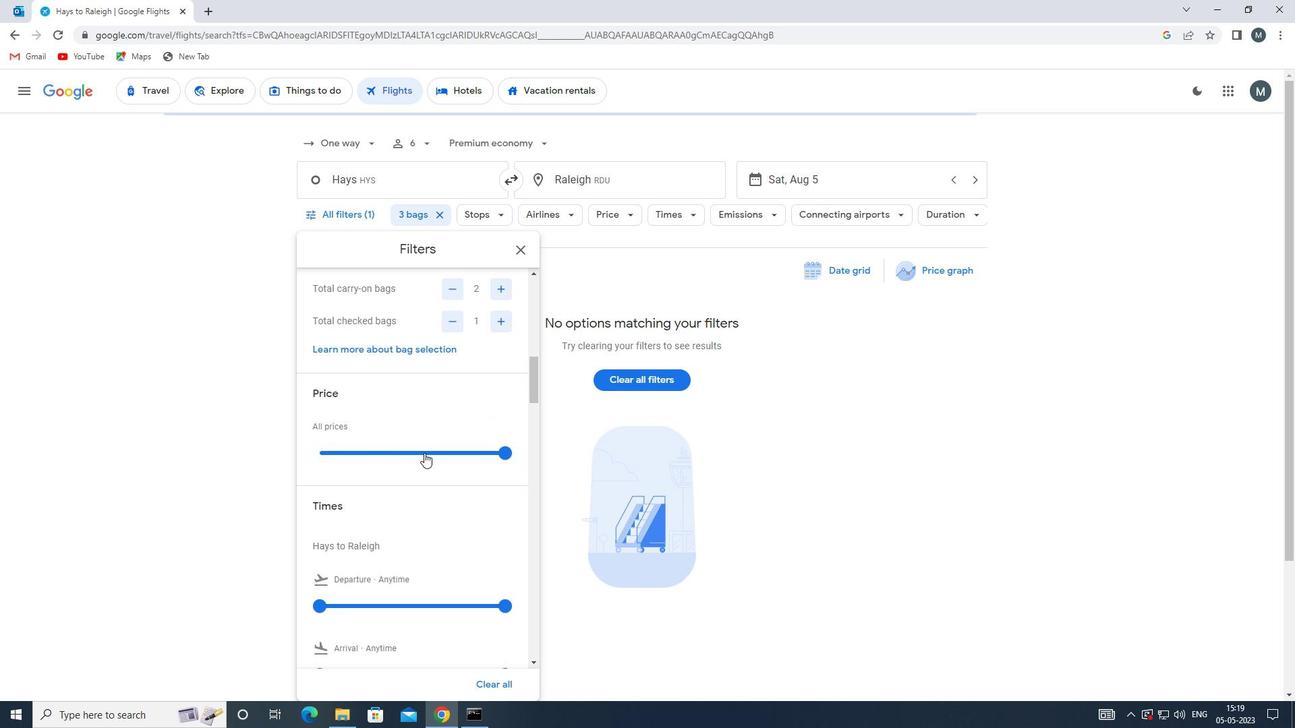 
Action: Mouse moved to (422, 452)
Screenshot: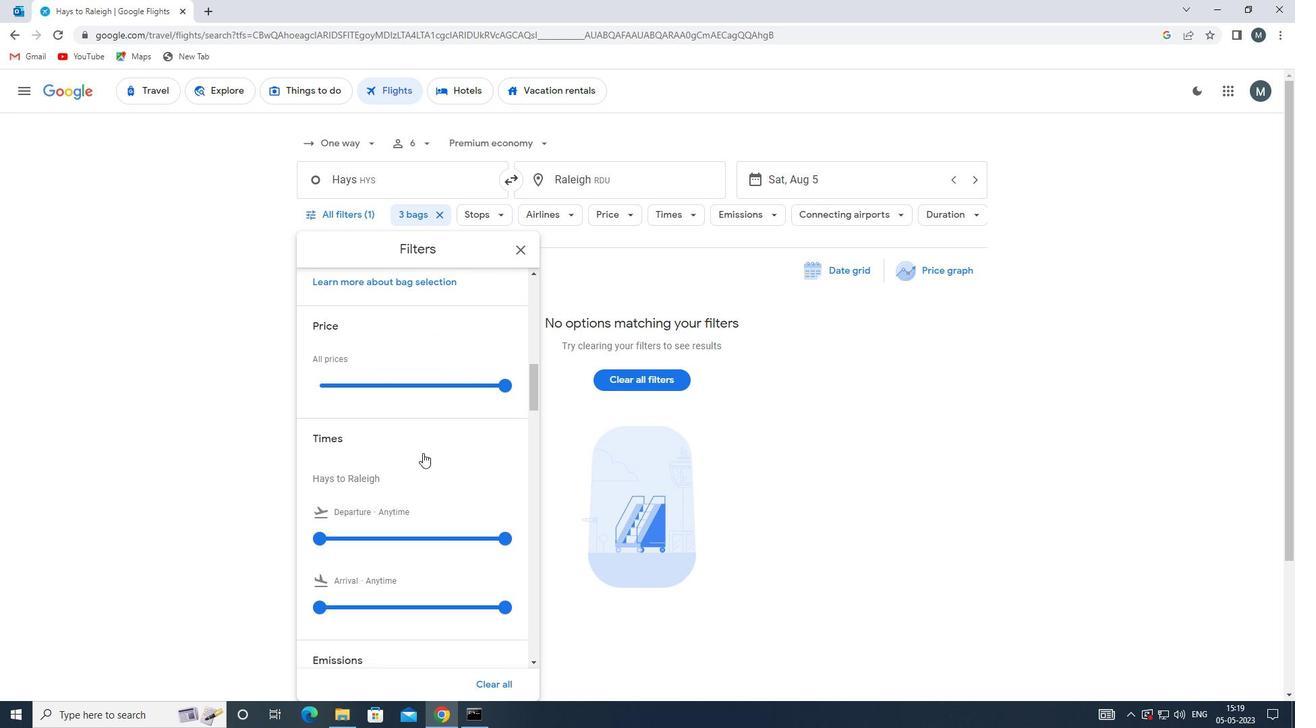 
Action: Mouse scrolled (422, 451) with delta (0, 0)
Screenshot: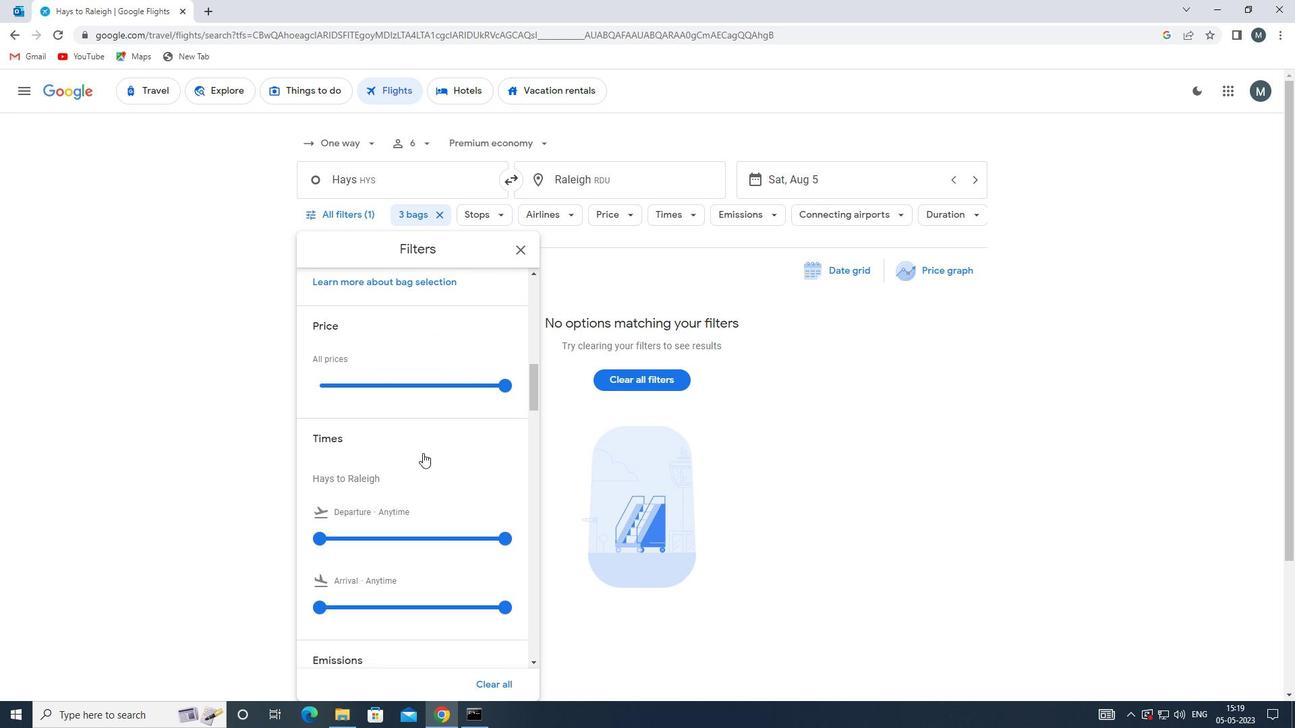 
Action: Mouse moved to (325, 467)
Screenshot: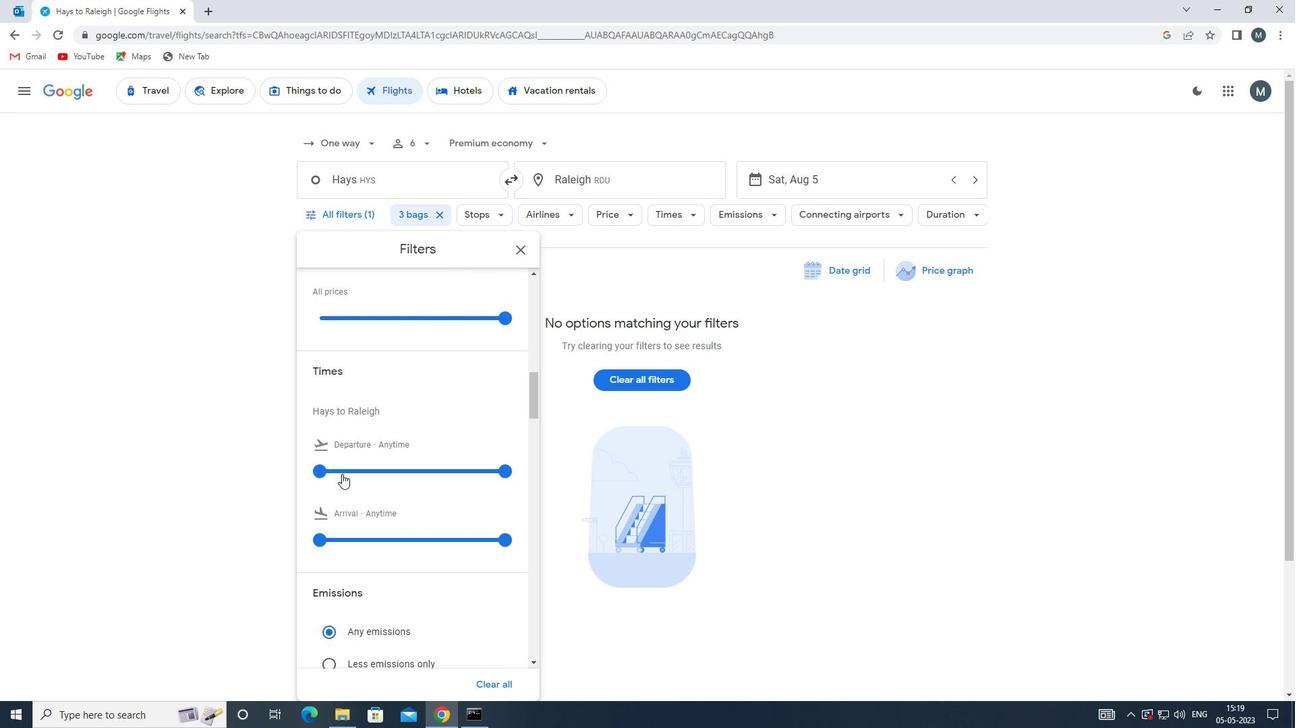 
Action: Mouse pressed left at (325, 467)
Screenshot: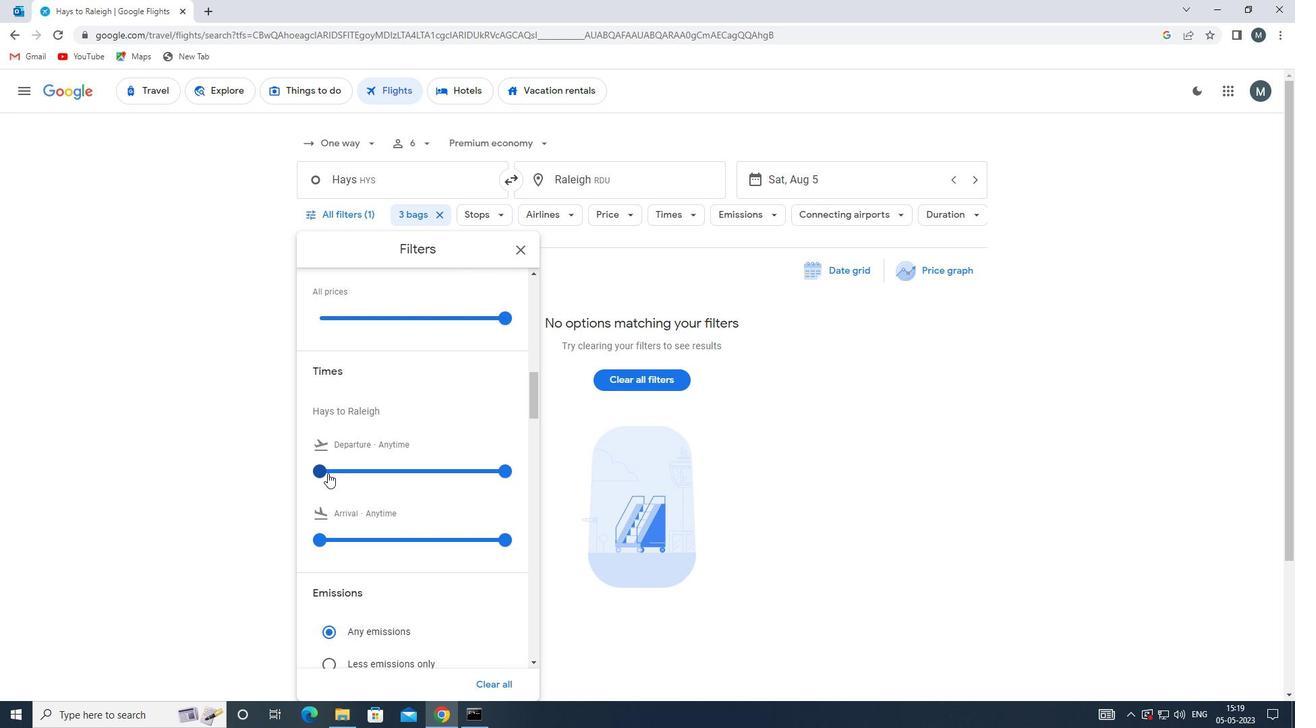
Action: Mouse moved to (507, 469)
Screenshot: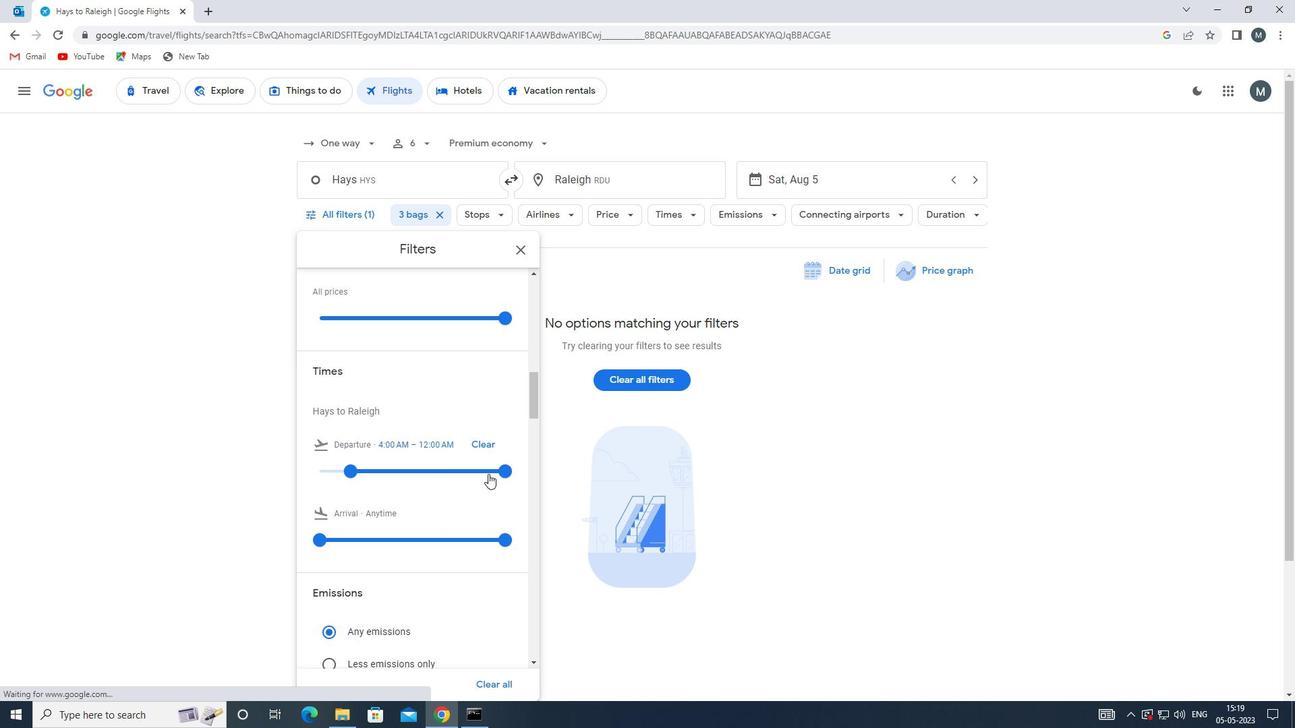 
Action: Mouse pressed left at (507, 469)
Screenshot: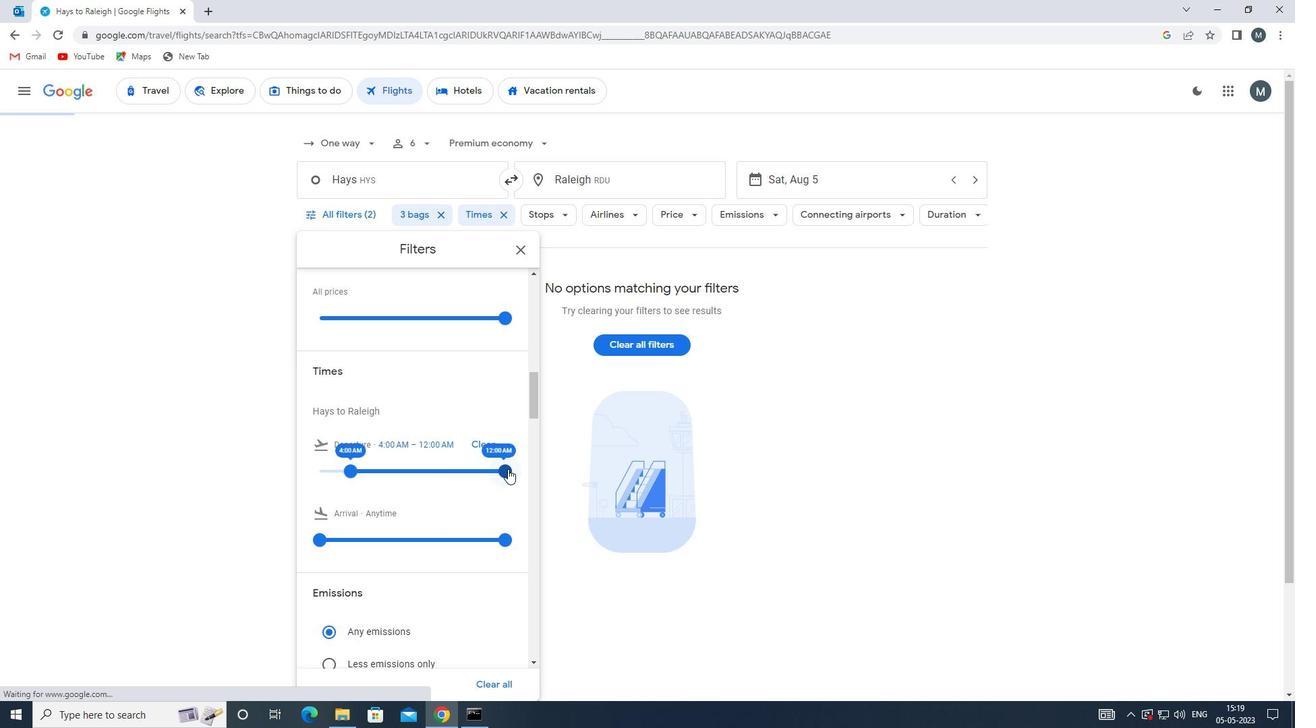 
Action: Mouse moved to (386, 455)
Screenshot: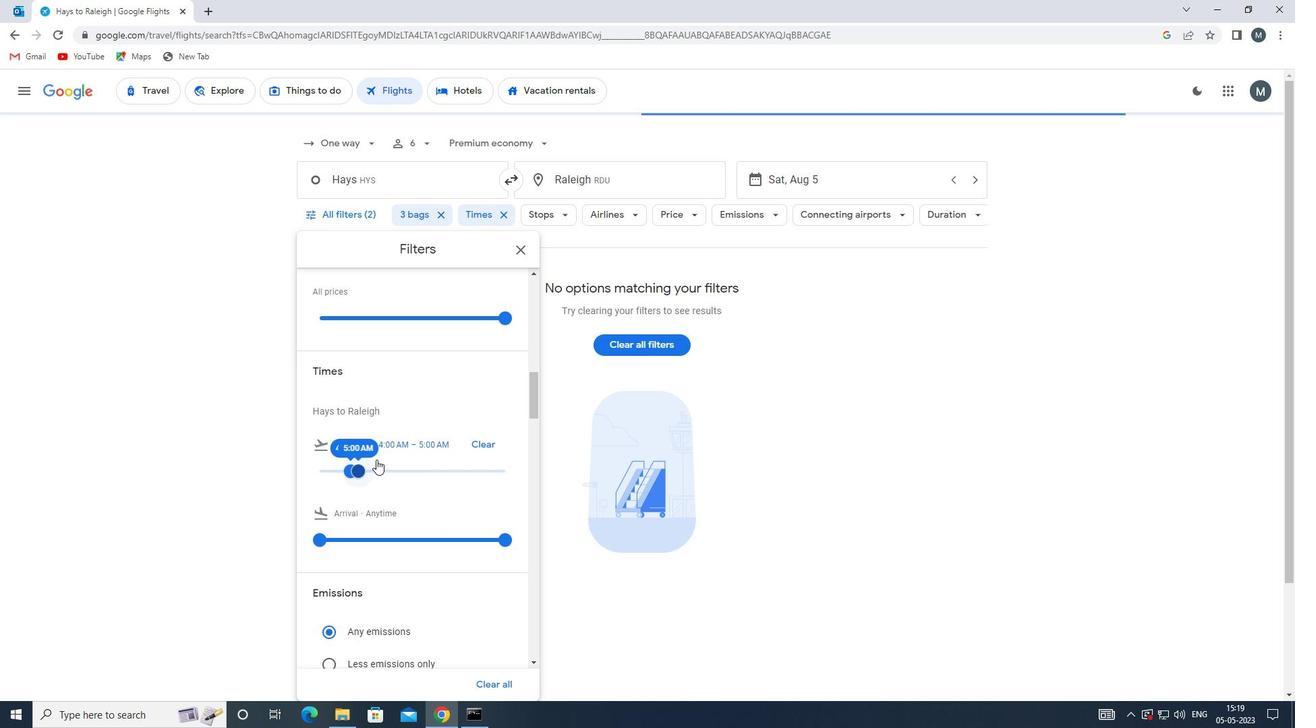 
Action: Mouse scrolled (386, 454) with delta (0, 0)
Screenshot: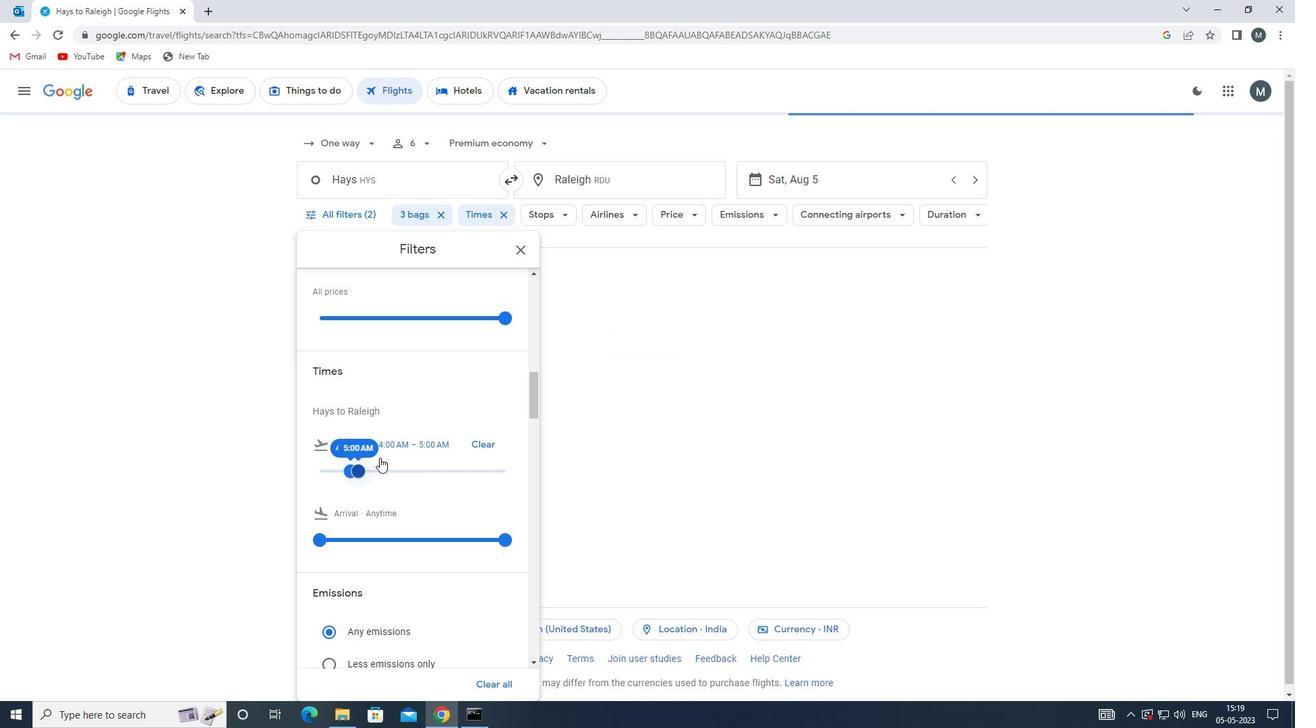 
Action: Mouse moved to (386, 455)
Screenshot: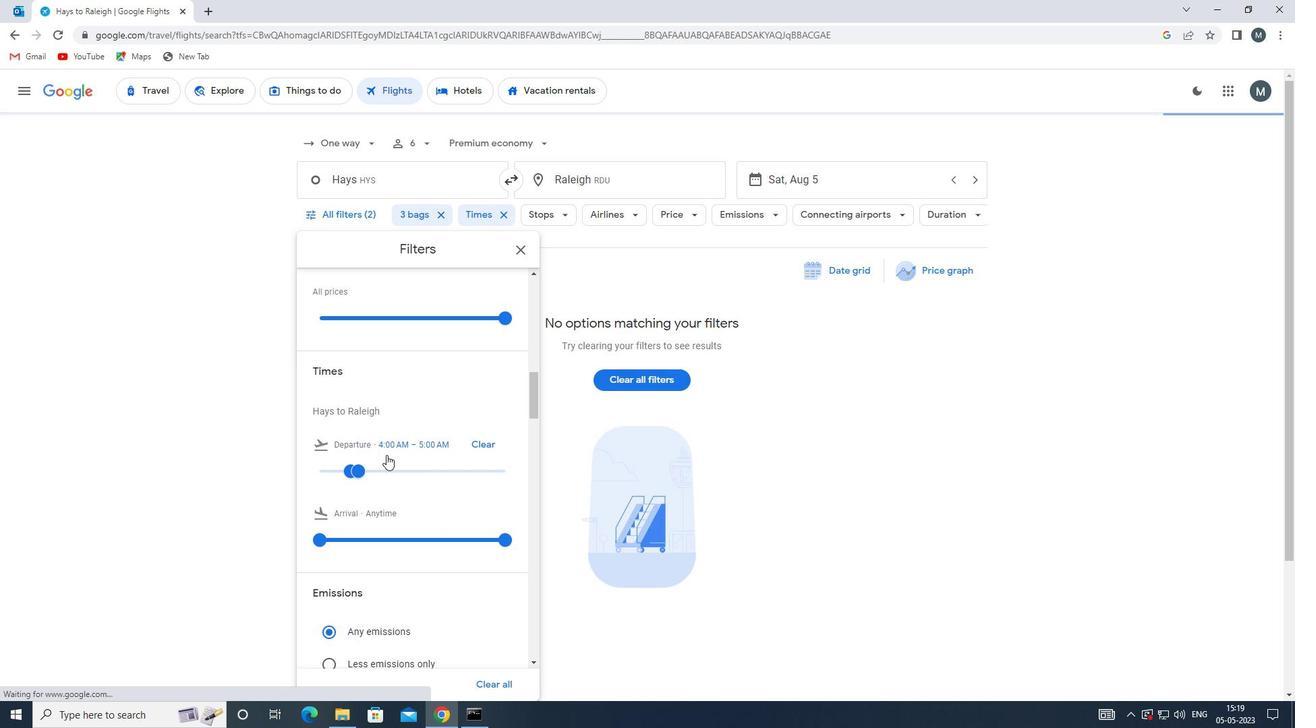 
Action: Mouse scrolled (386, 454) with delta (0, 0)
Screenshot: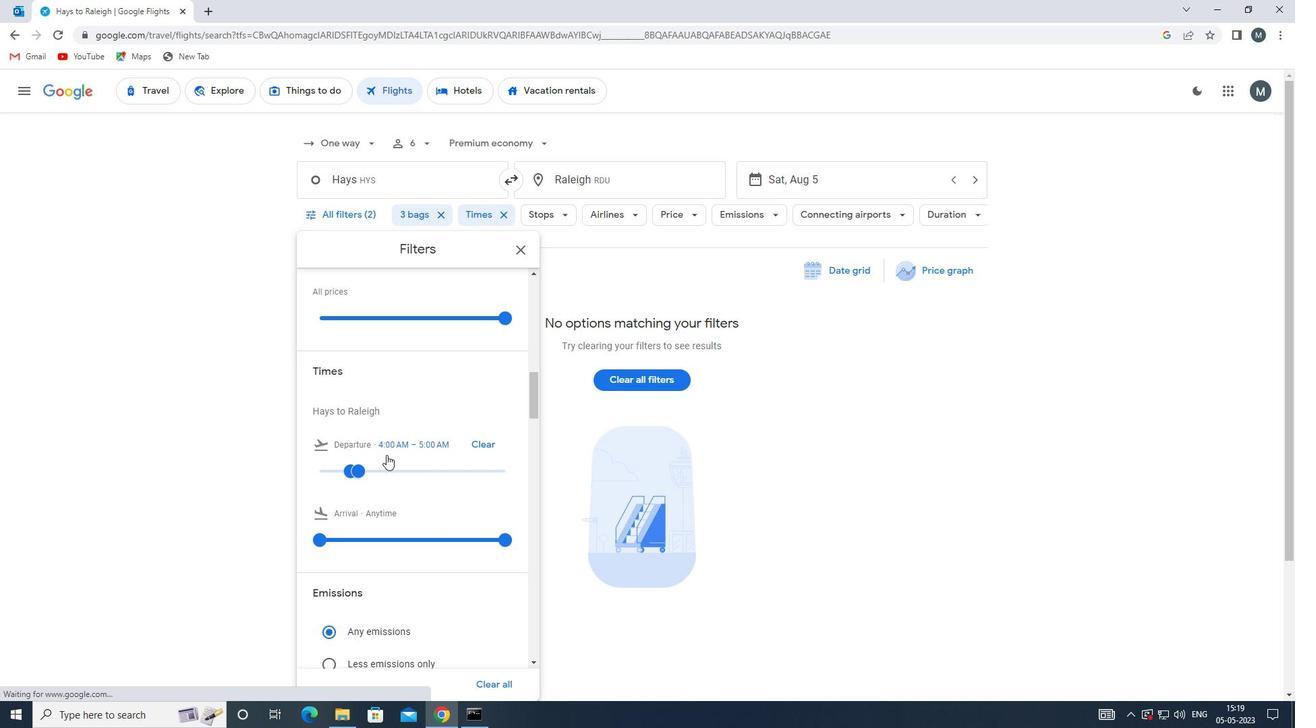 
Action: Mouse scrolled (386, 454) with delta (0, 0)
Screenshot: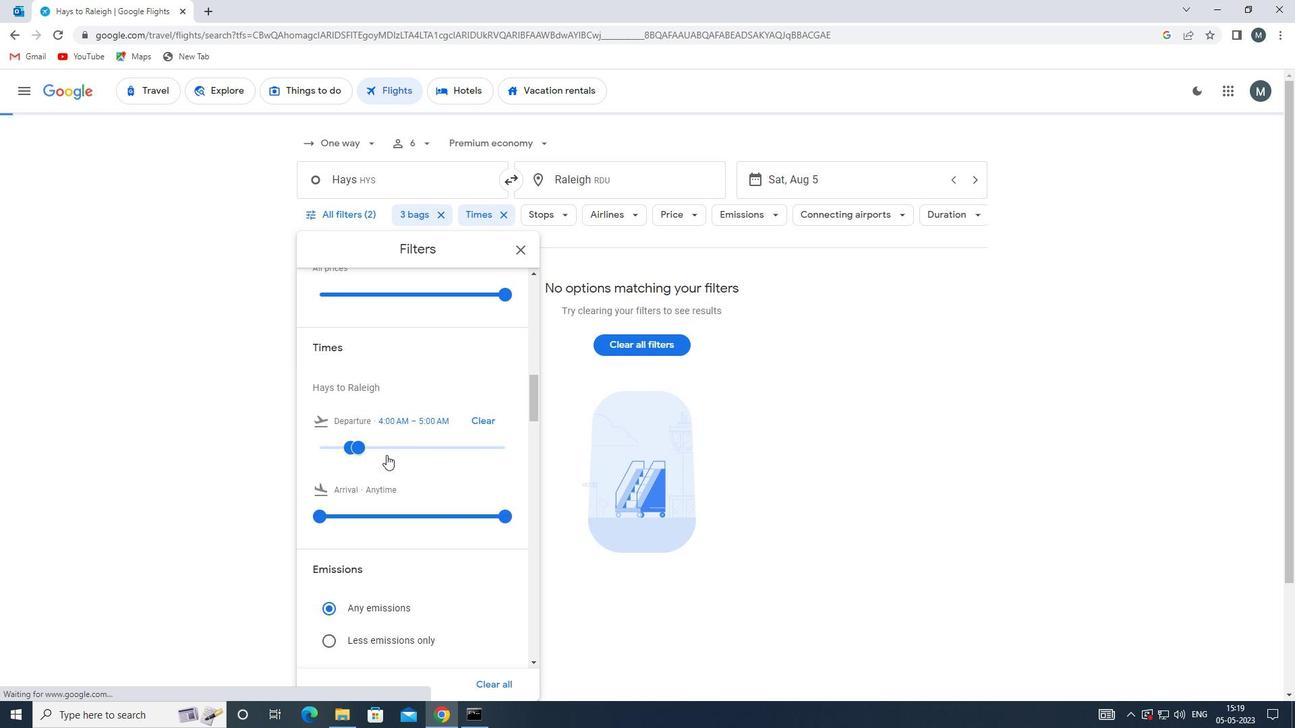 
Action: Mouse moved to (521, 250)
Screenshot: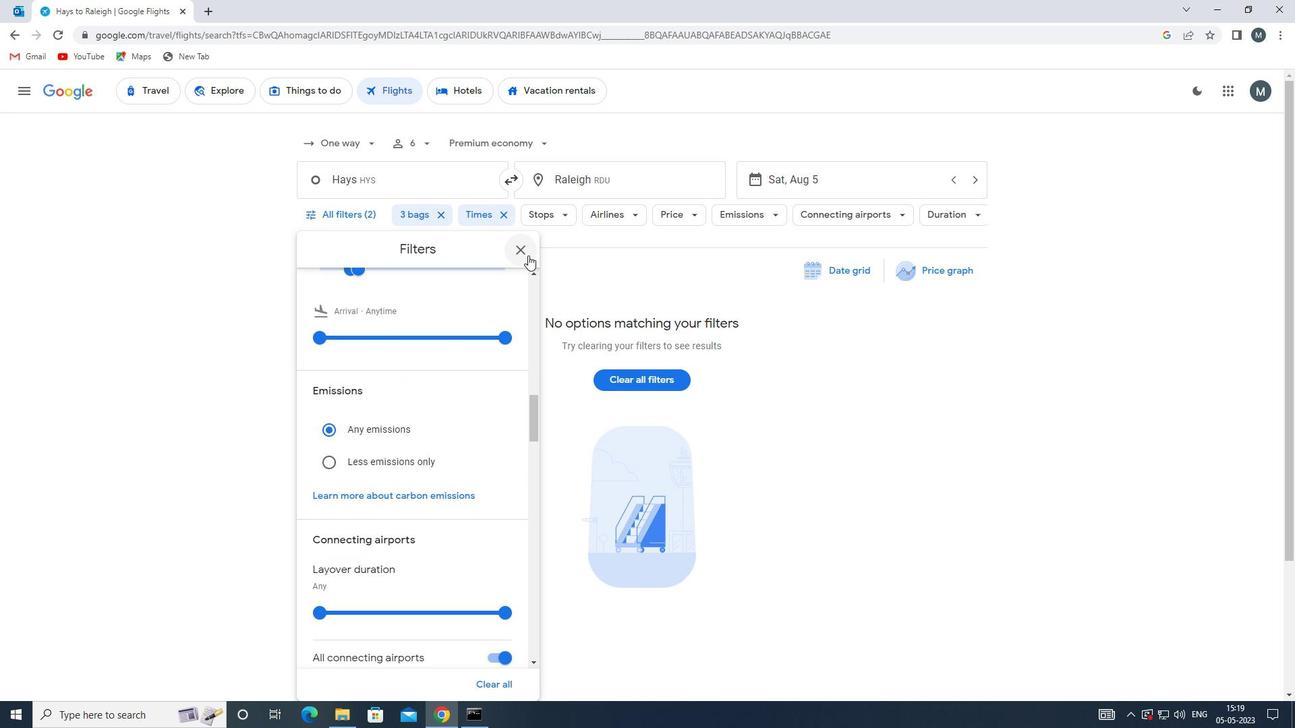 
Action: Mouse pressed left at (521, 250)
Screenshot: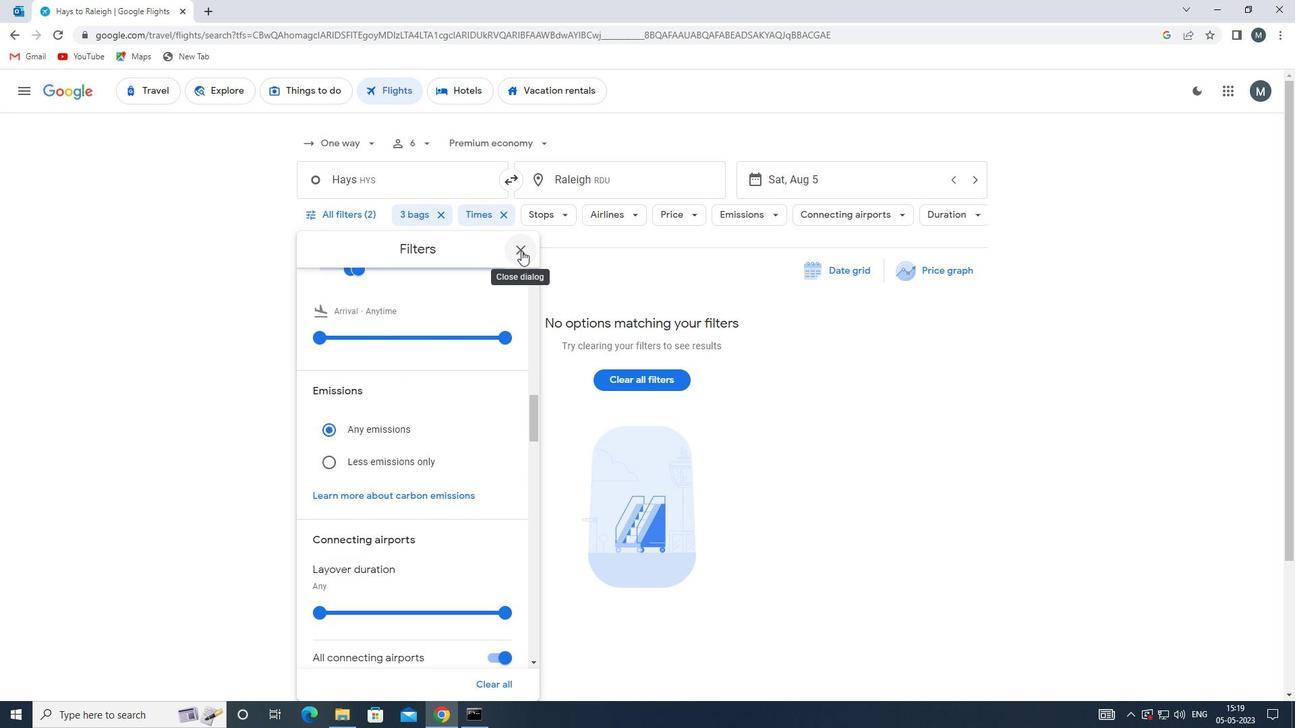 
